 Task: Get directions from Angkor Wat, Cambodia to Preah Vihear Temple, Cambodia and reverse  starting point and destination and check the best travel modes
Action: Mouse moved to (46, 24)
Screenshot: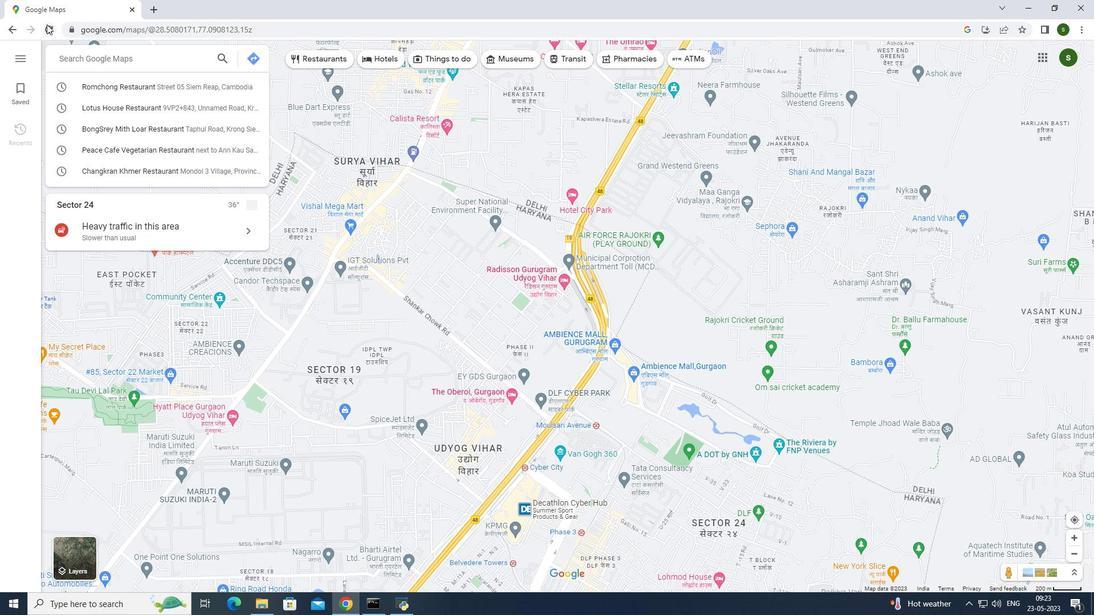
Action: Mouse pressed left at (46, 24)
Screenshot: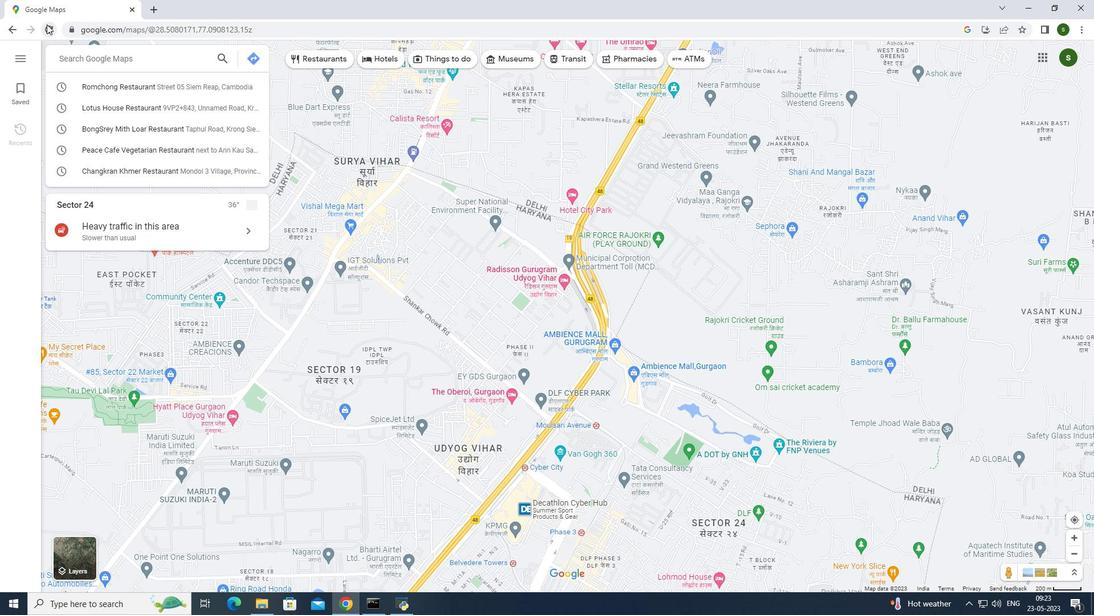 
Action: Mouse moved to (254, 55)
Screenshot: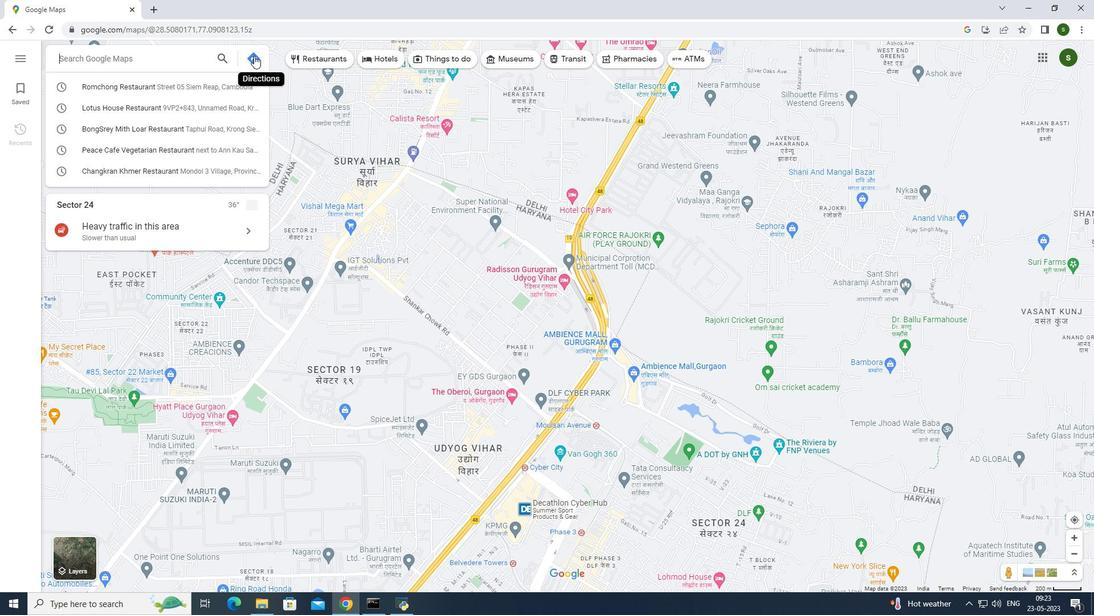 
Action: Mouse pressed left at (254, 55)
Screenshot: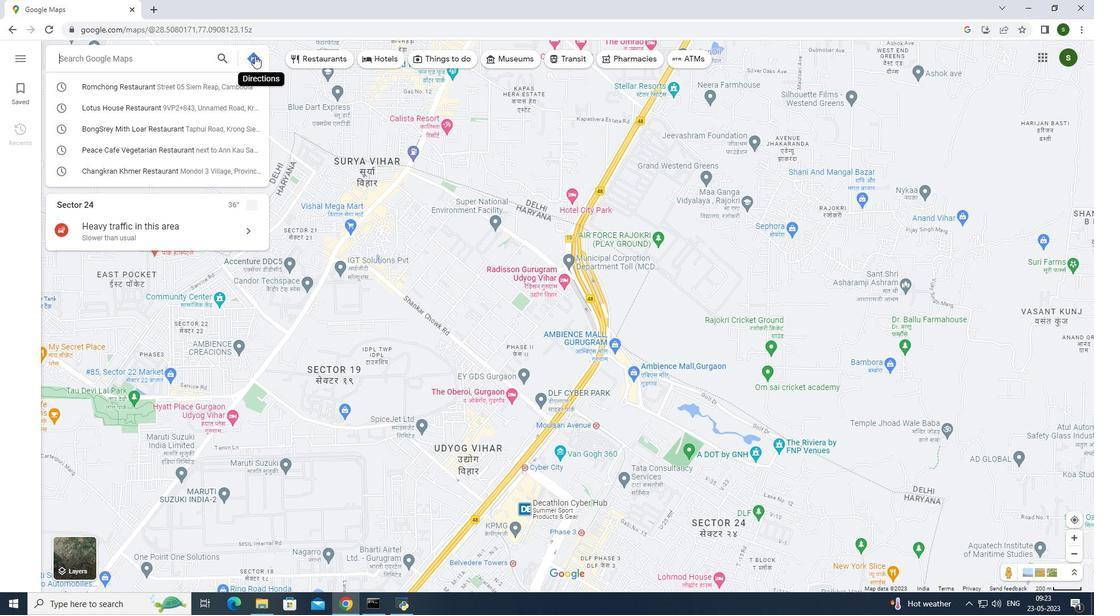 
Action: Mouse moved to (149, 89)
Screenshot: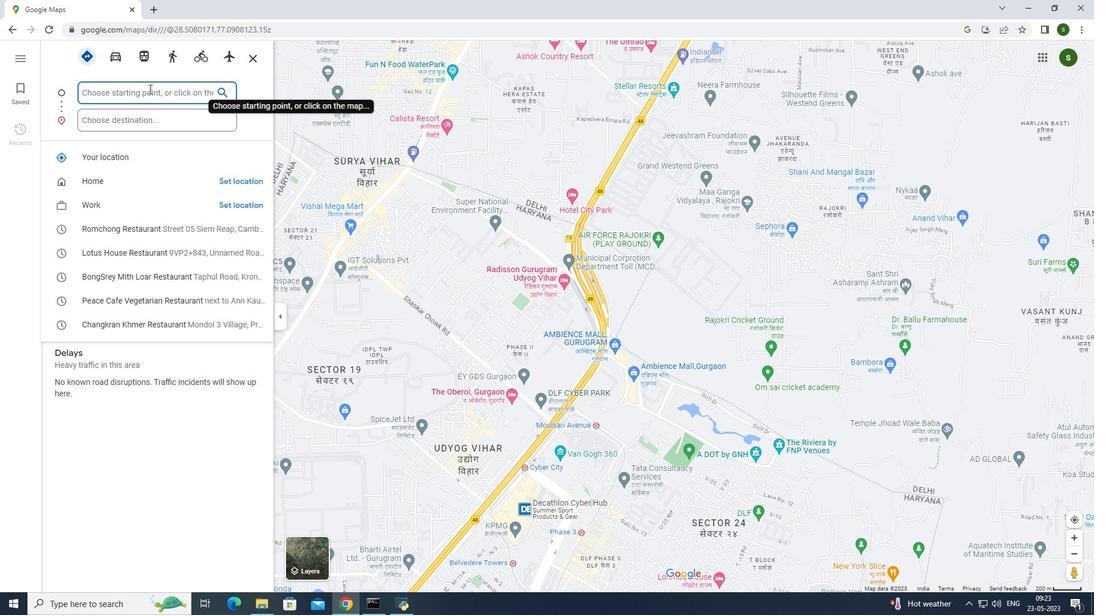 
Action: Mouse pressed left at (149, 89)
Screenshot: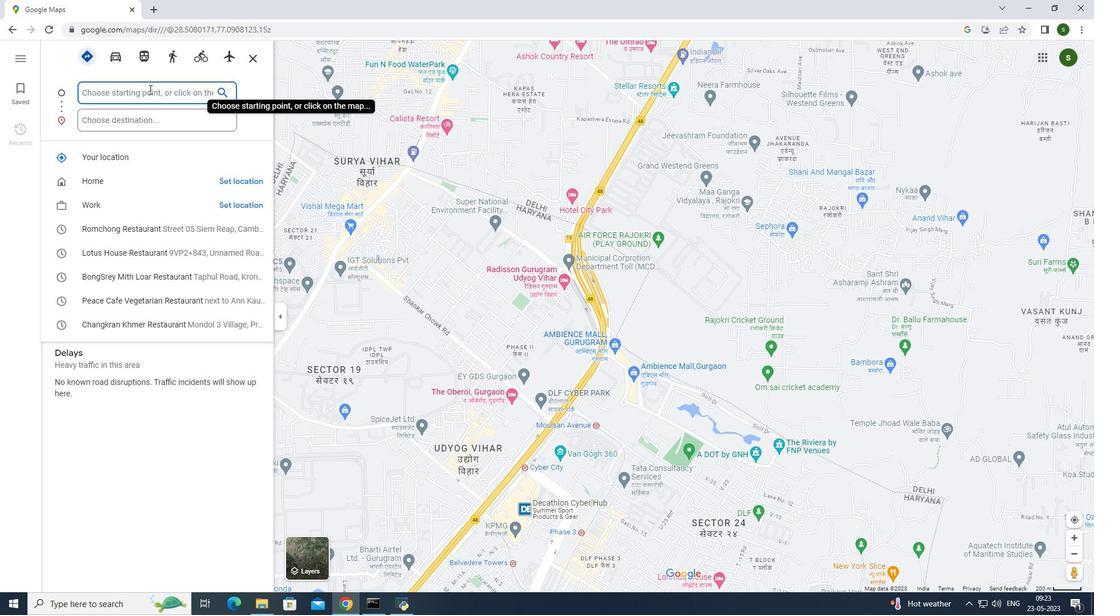 
Action: Mouse moved to (164, 84)
Screenshot: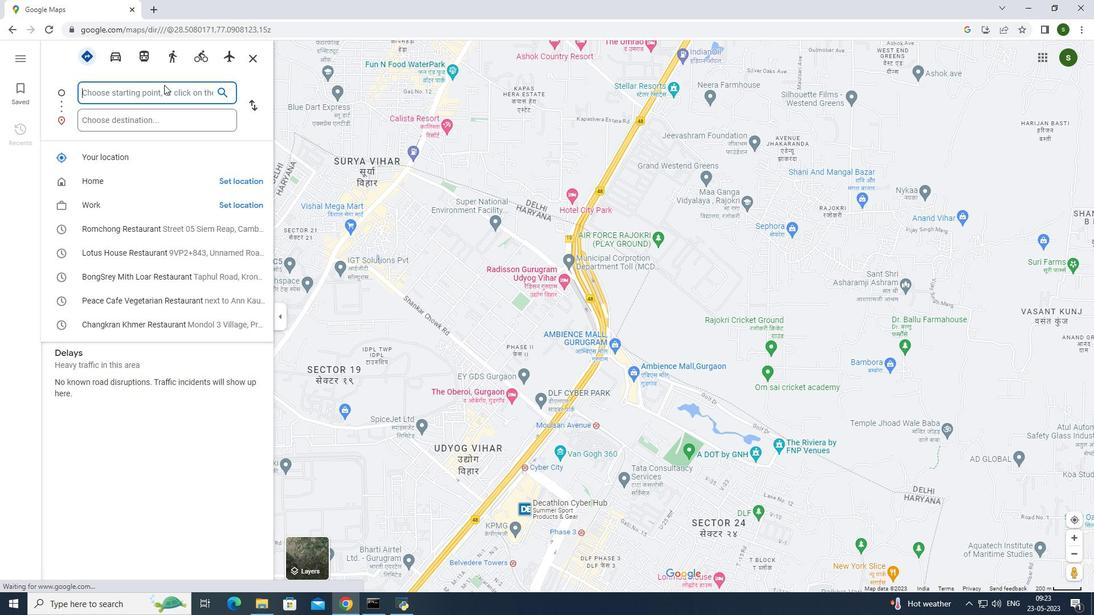 
Action: Key pressed <Key.caps_lock>A<Key.caps_lock>ngkor<Key.space><Key.caps_lock>W<Key.caps_lock>at,<Key.caps_lock>C<Key.caps_lock>ambodia
Screenshot: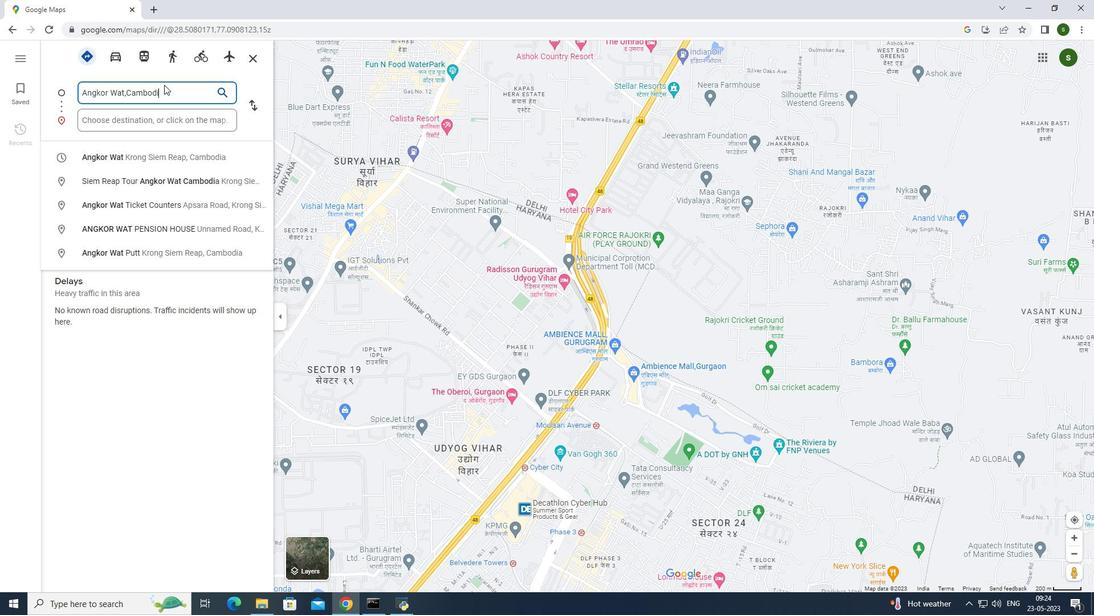 
Action: Mouse moved to (155, 127)
Screenshot: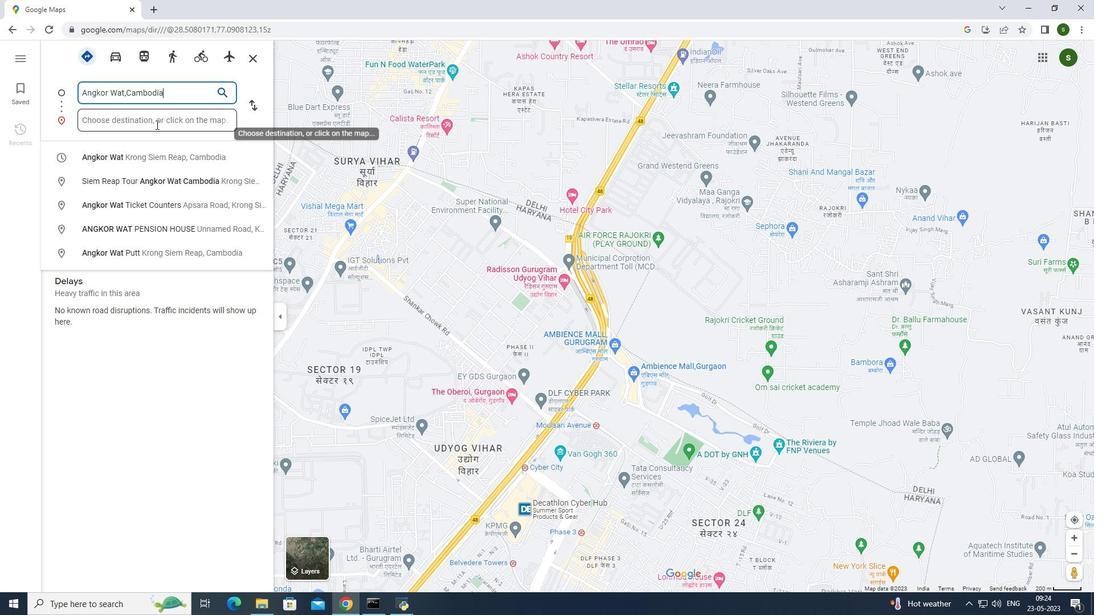 
Action: Mouse pressed left at (155, 127)
Screenshot: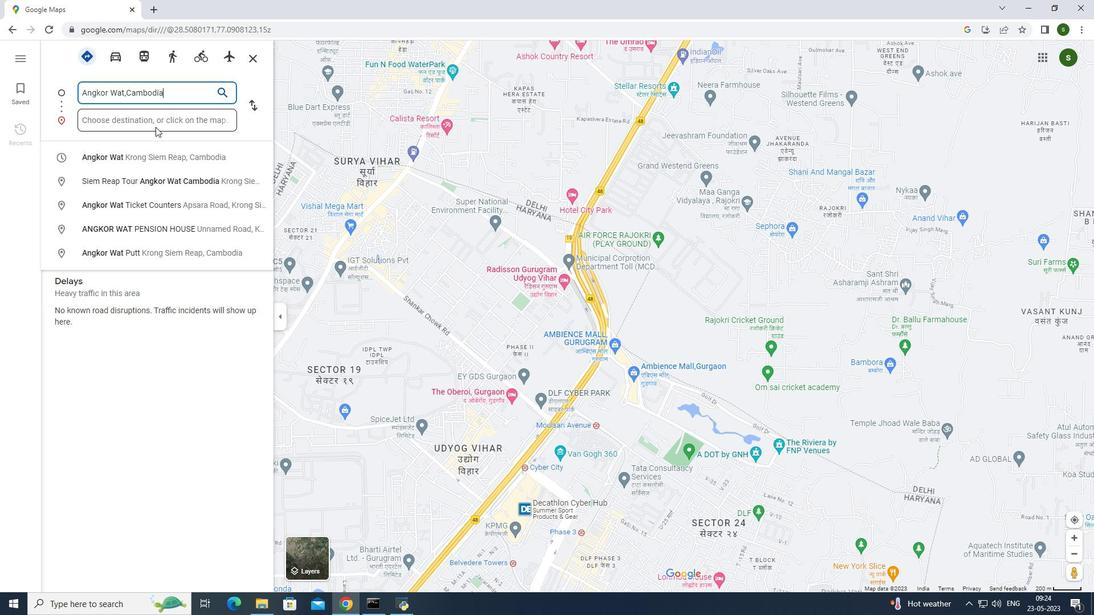 
Action: Mouse moved to (161, 124)
Screenshot: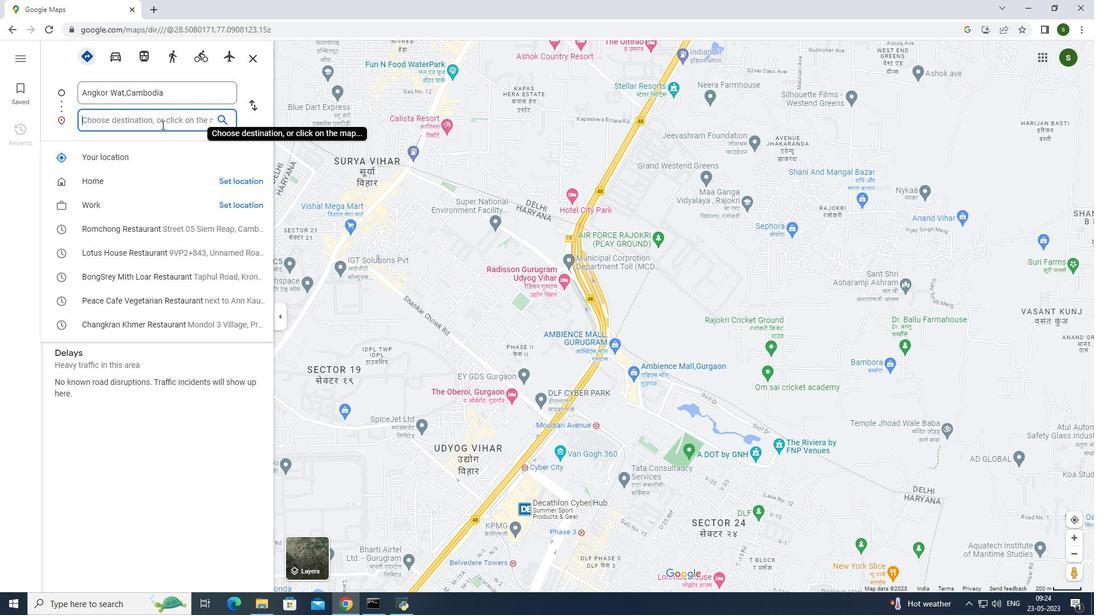 
Action: Mouse pressed left at (161, 124)
Screenshot: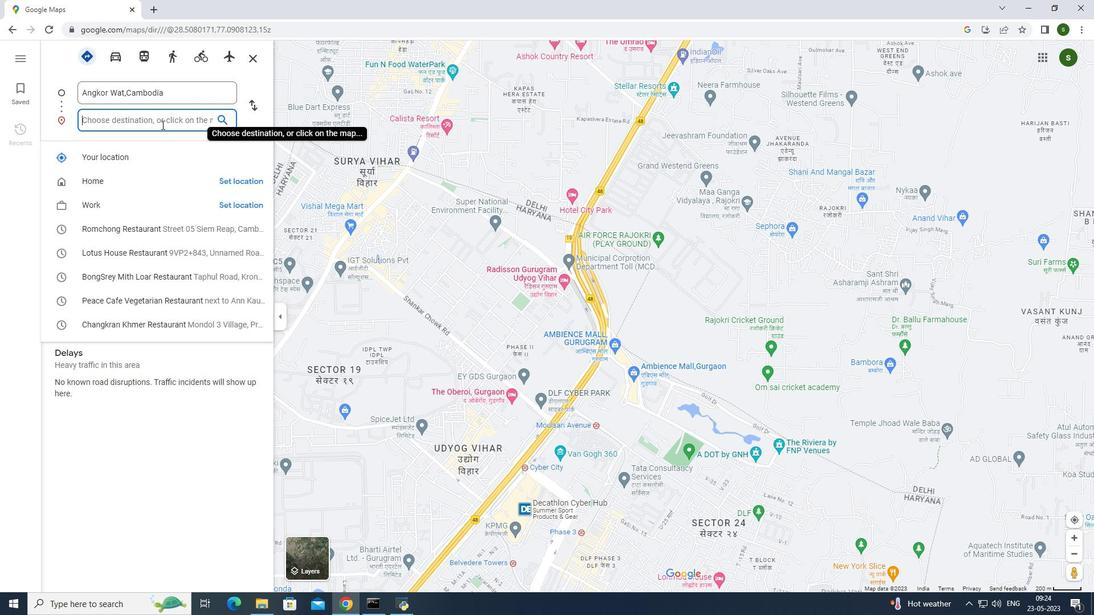
Action: Mouse moved to (163, 123)
Screenshot: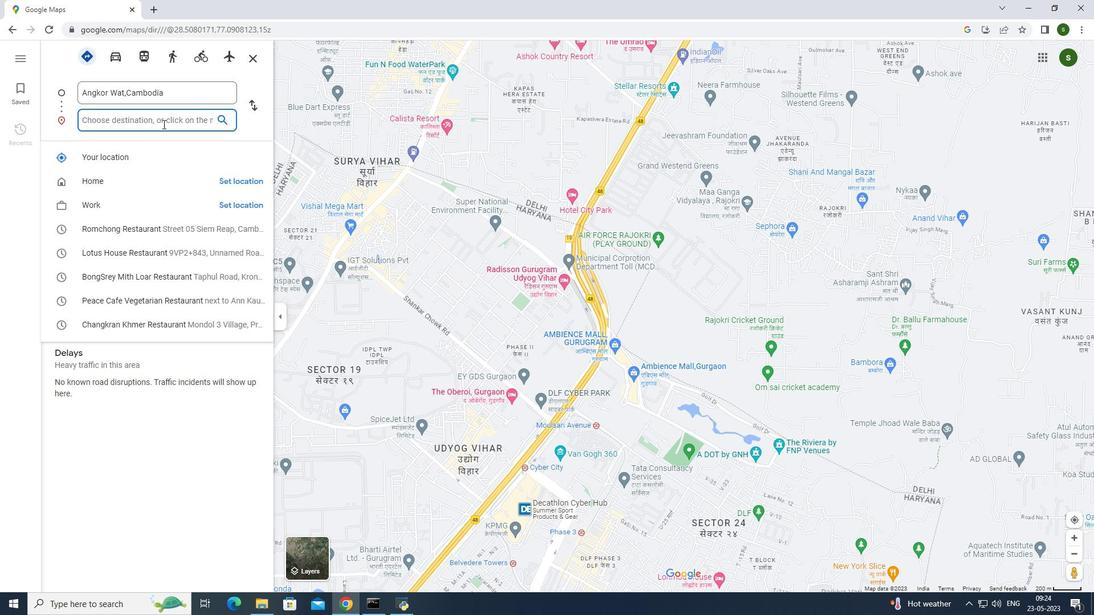 
Action: Key pressed <Key.caps_lock>P<Key.caps_lock>reah<Key.space><Key.caps_lock>V<Key.caps_lock>ihear<Key.space><Key.caps_lock>T<Key.caps_lock>emple,<Key.caps_lock>C<Key.caps_lock>ambodia<Key.enter>
Screenshot: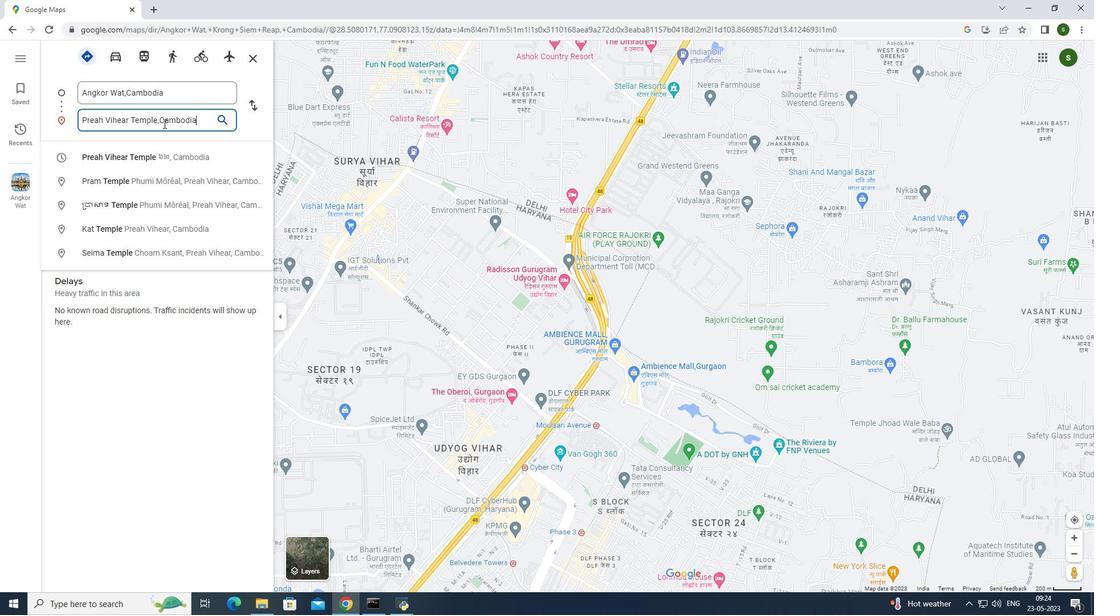 
Action: Mouse moved to (254, 108)
Screenshot: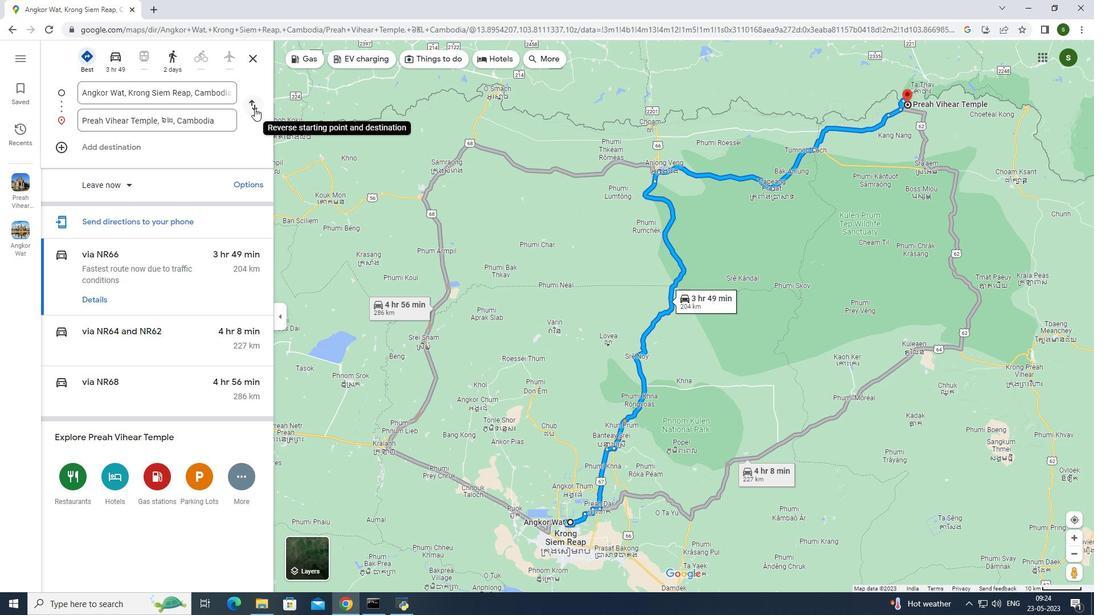 
Action: Mouse pressed left at (254, 108)
Screenshot: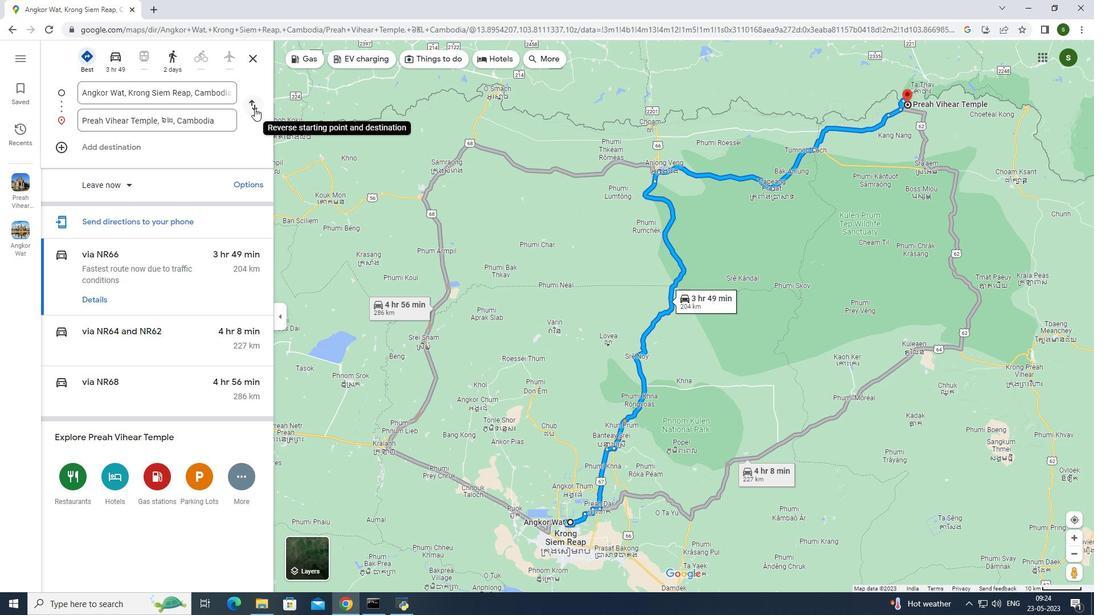 
Action: Mouse moved to (559, 59)
Screenshot: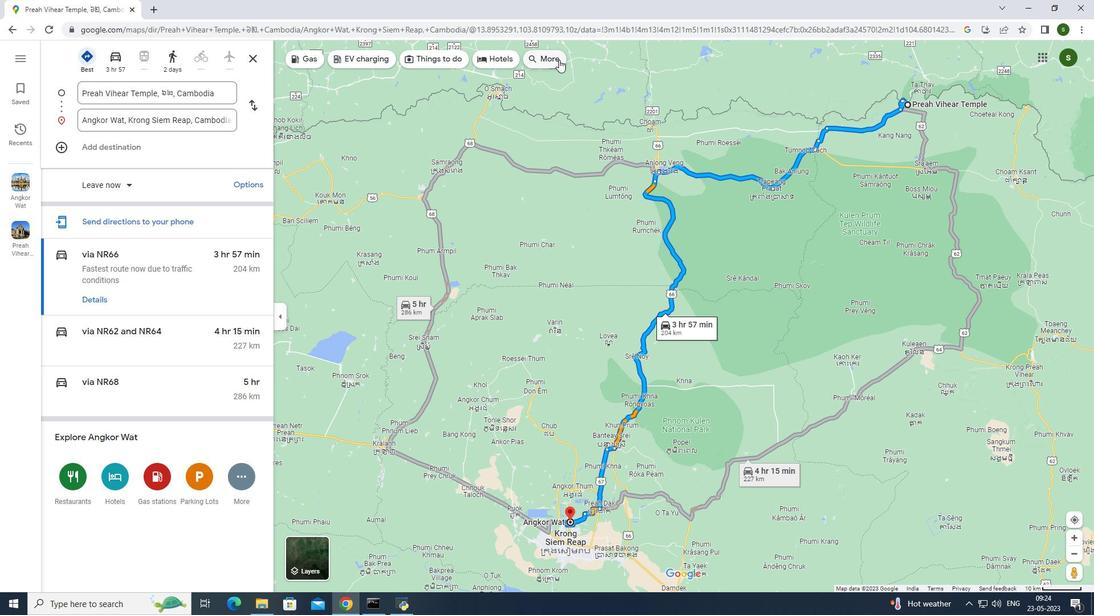 
Action: Mouse pressed left at (559, 59)
Screenshot: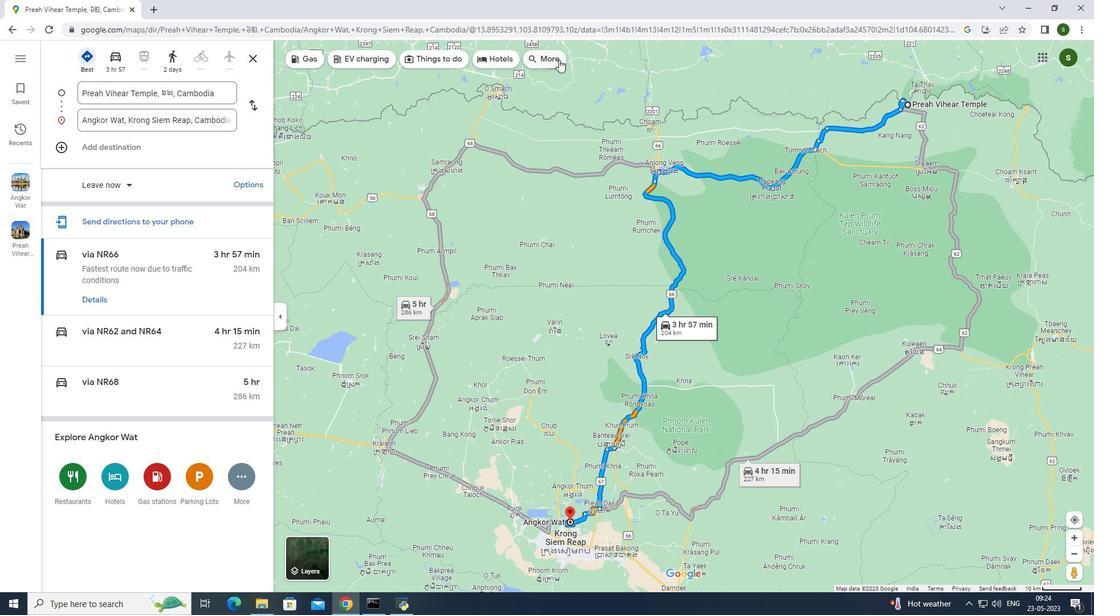 
Action: Mouse moved to (58, 62)
Screenshot: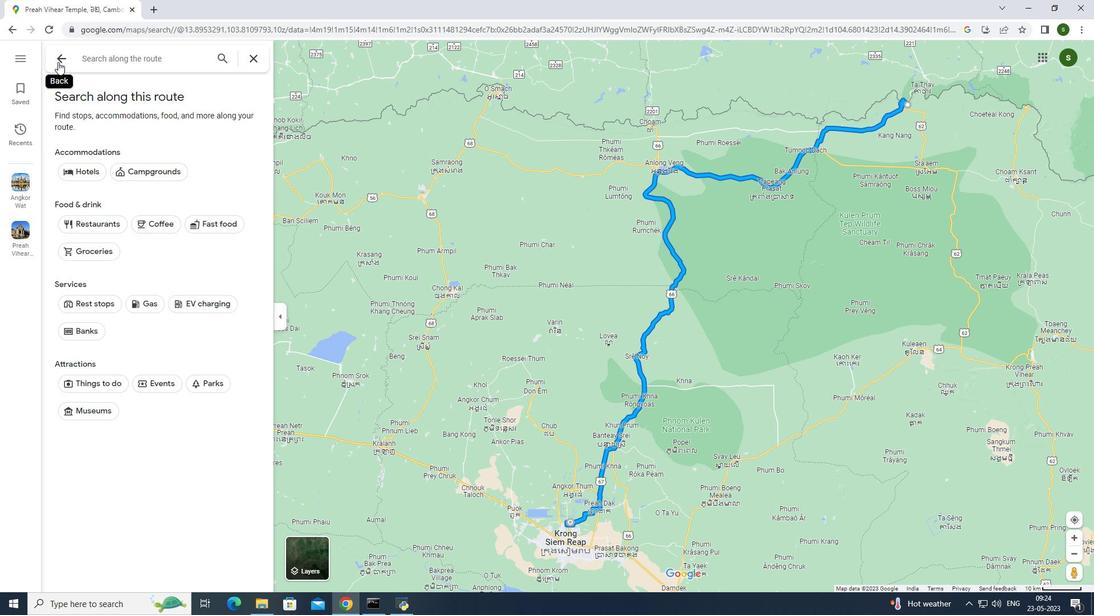 
Action: Mouse pressed left at (58, 62)
Screenshot: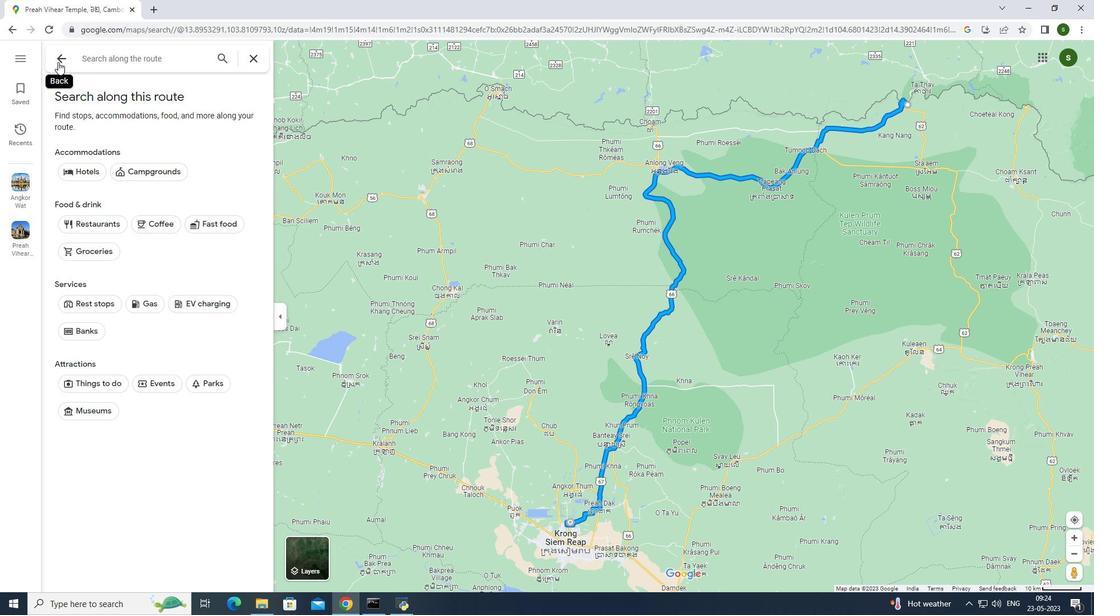 
Action: Mouse moved to (250, 185)
Screenshot: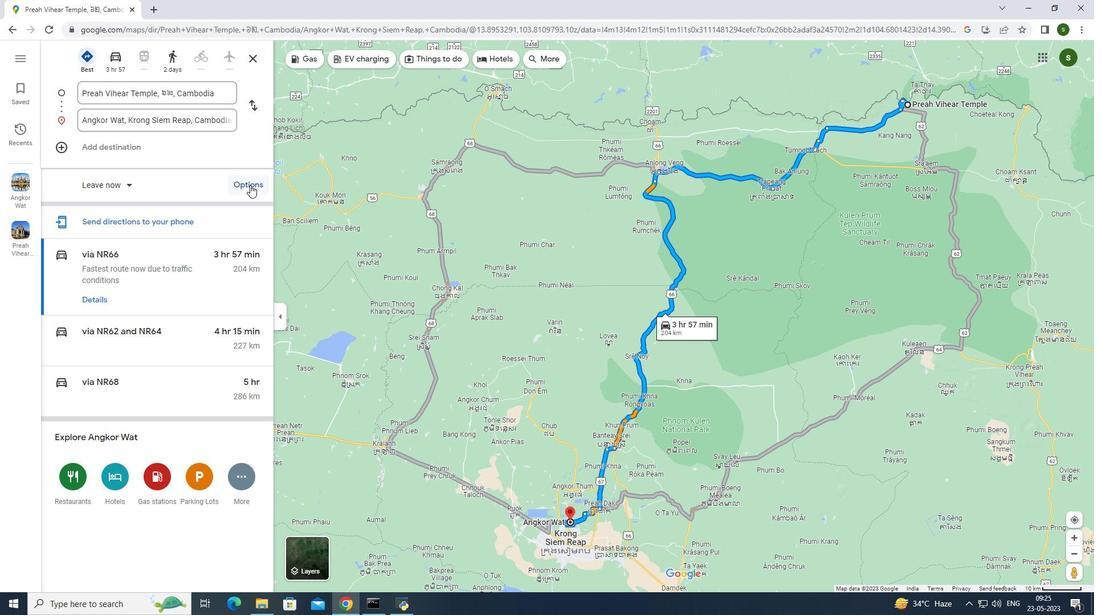 
Action: Mouse pressed left at (250, 185)
Screenshot: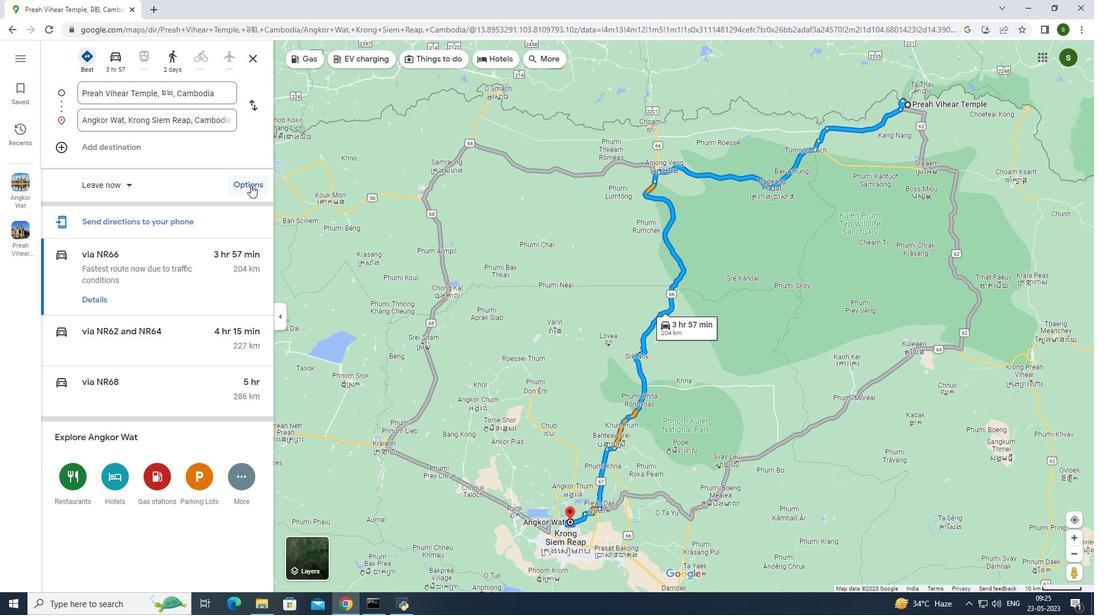 
Action: Mouse pressed left at (250, 185)
Screenshot: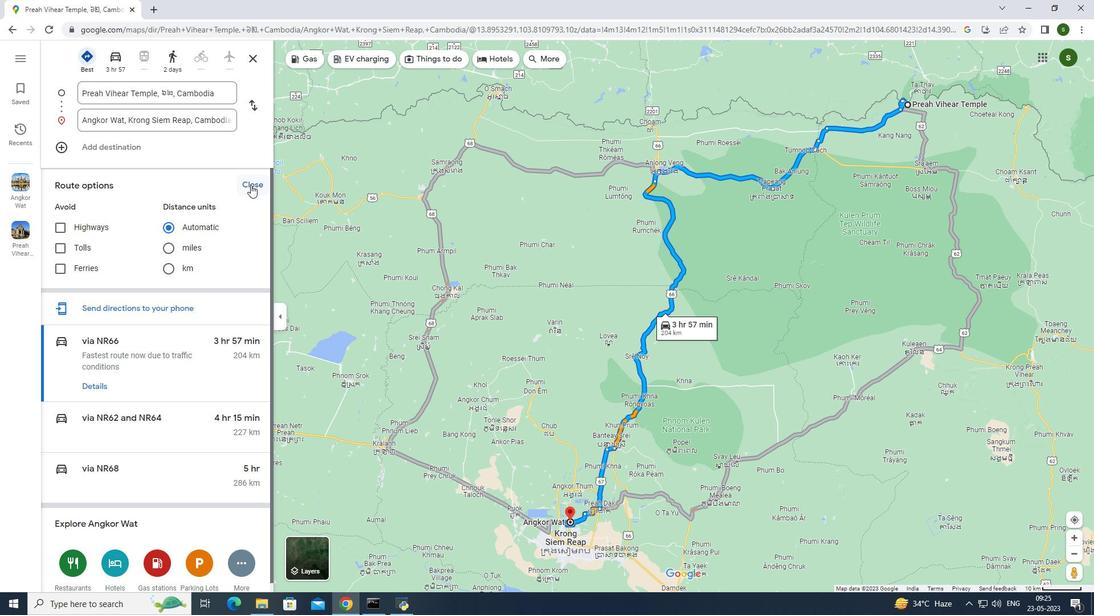 
Action: Mouse moved to (120, 66)
Screenshot: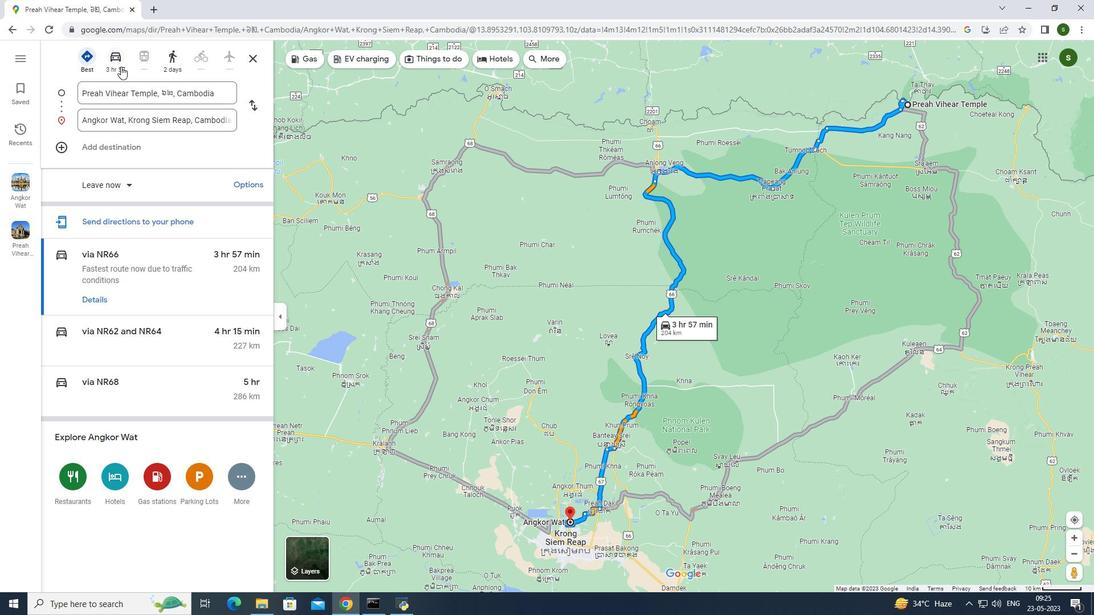 
Action: Mouse pressed left at (120, 66)
Screenshot: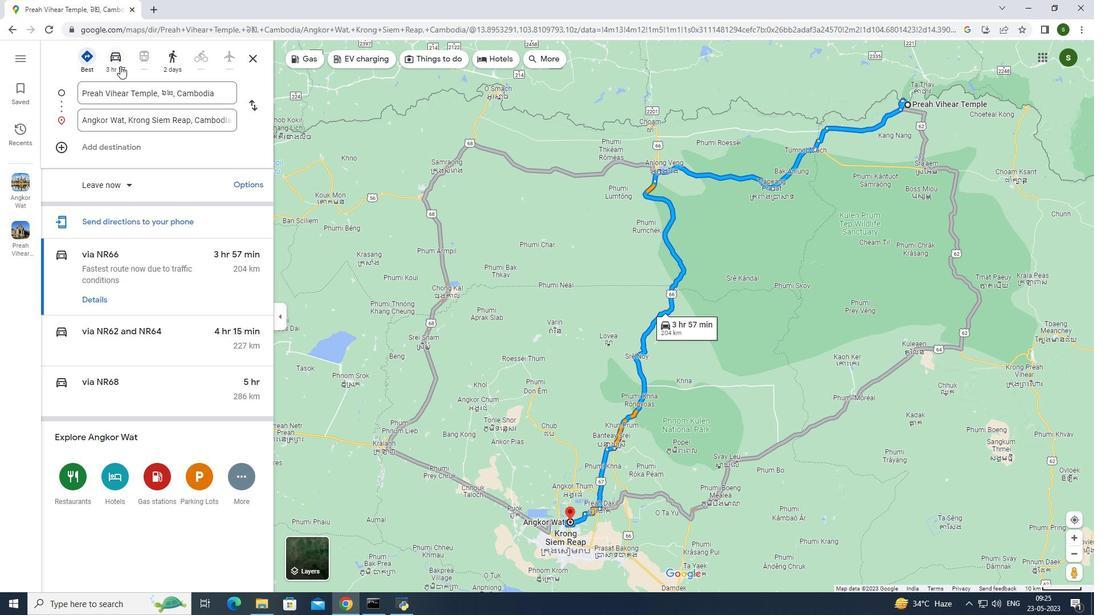 
Action: Mouse moved to (137, 295)
Screenshot: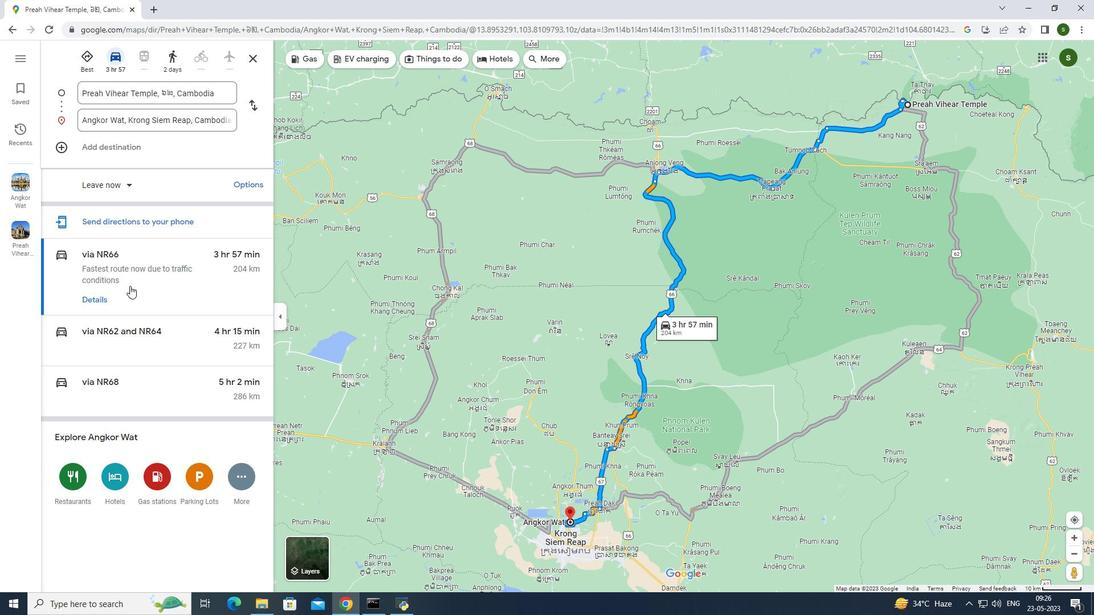 
Action: Mouse pressed left at (137, 295)
Screenshot: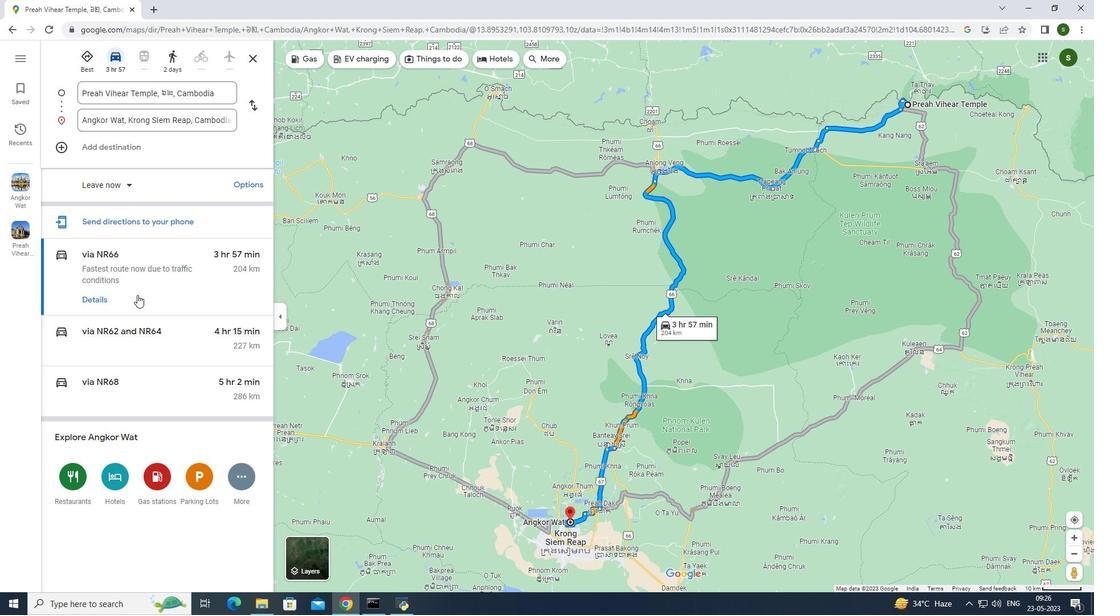 
Action: Mouse moved to (59, 59)
Screenshot: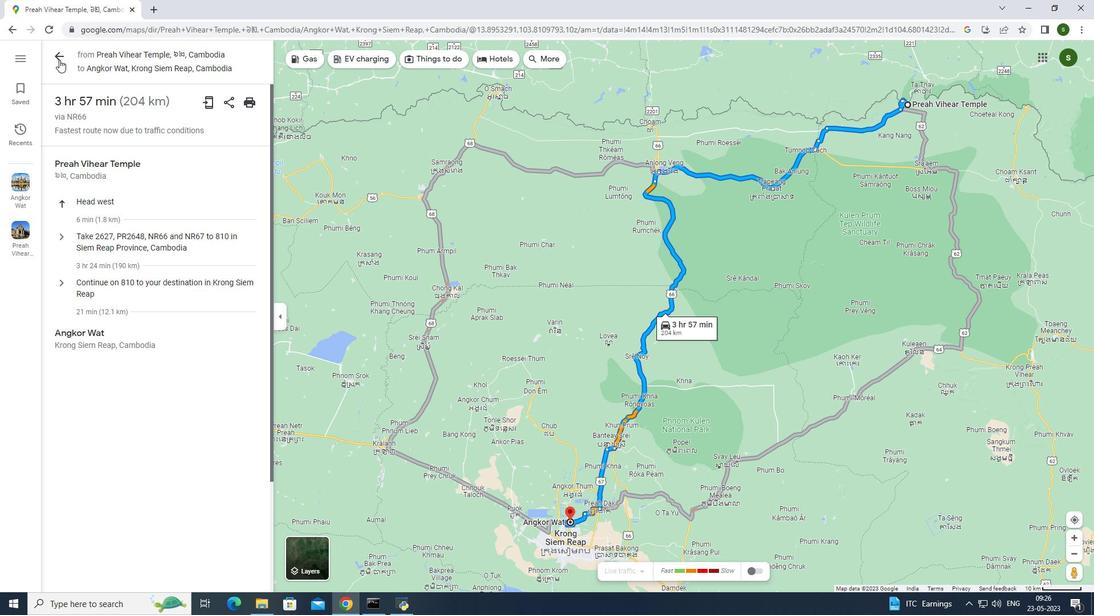 
Action: Mouse pressed left at (59, 59)
Screenshot: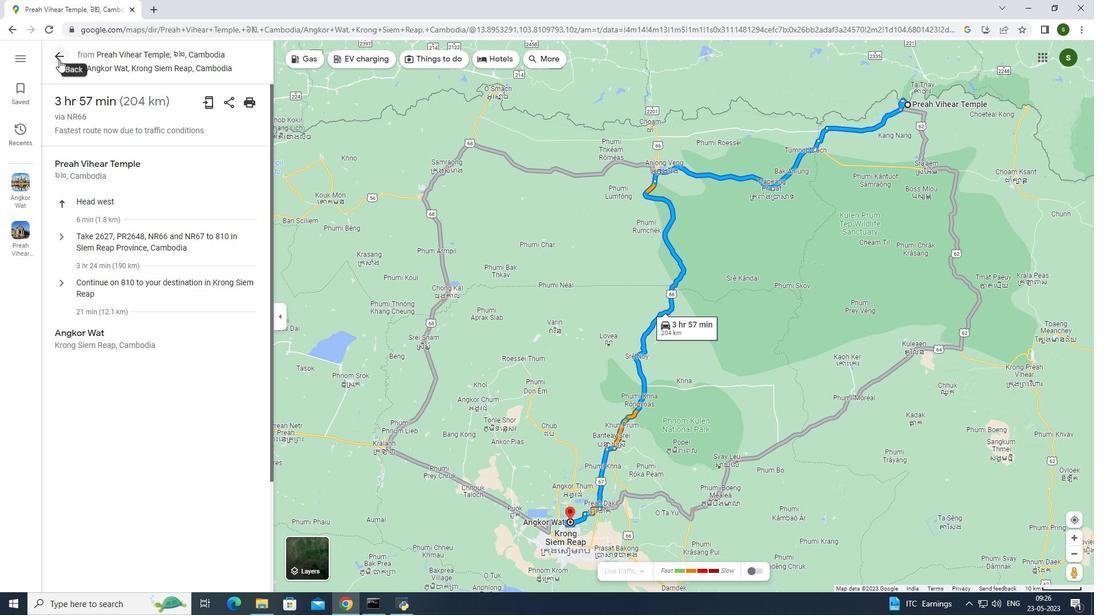 
Action: Mouse moved to (147, 322)
Screenshot: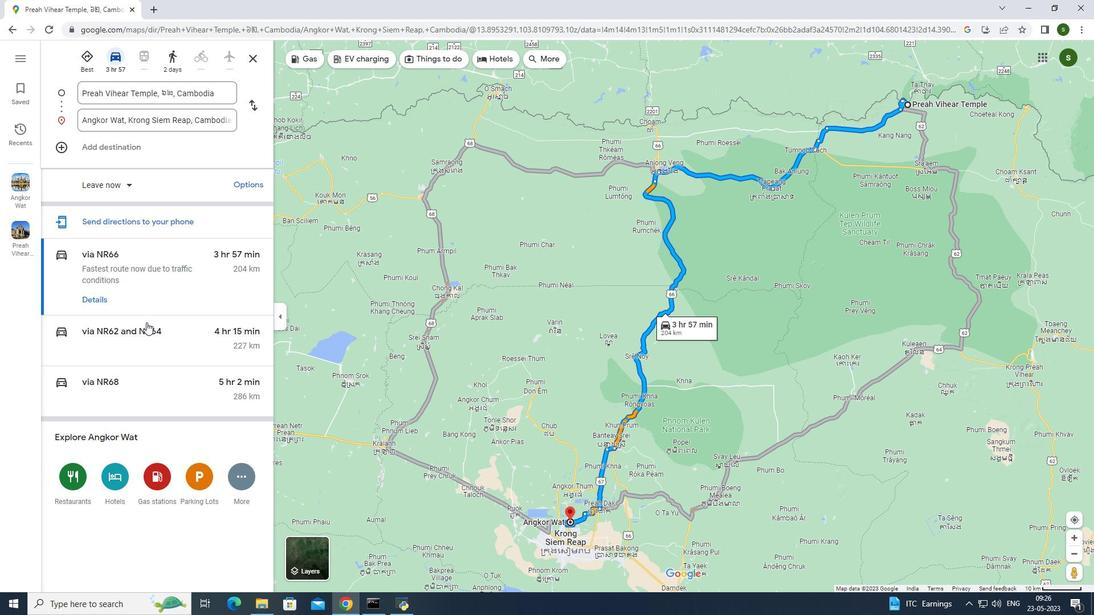 
Action: Mouse pressed left at (147, 322)
Screenshot: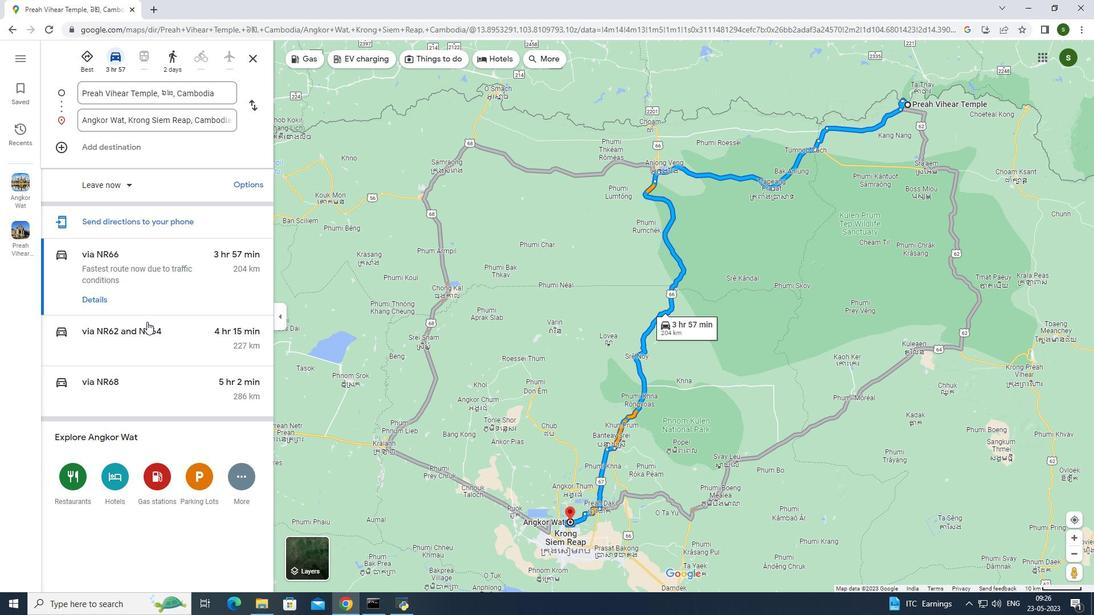 
Action: Mouse moved to (707, 412)
Screenshot: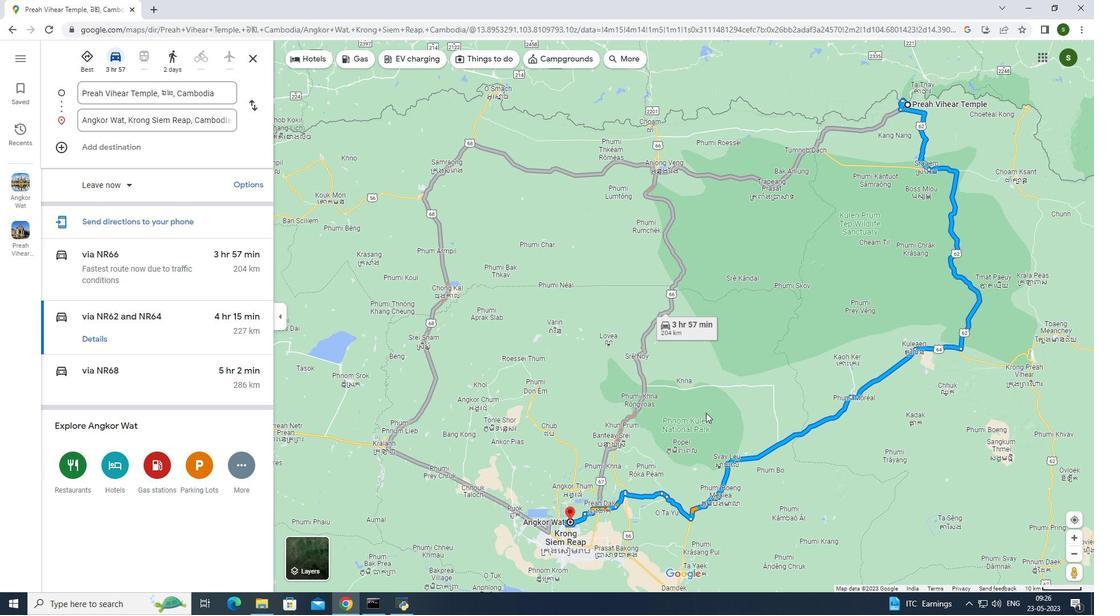 
Action: Mouse pressed left at (707, 412)
Screenshot: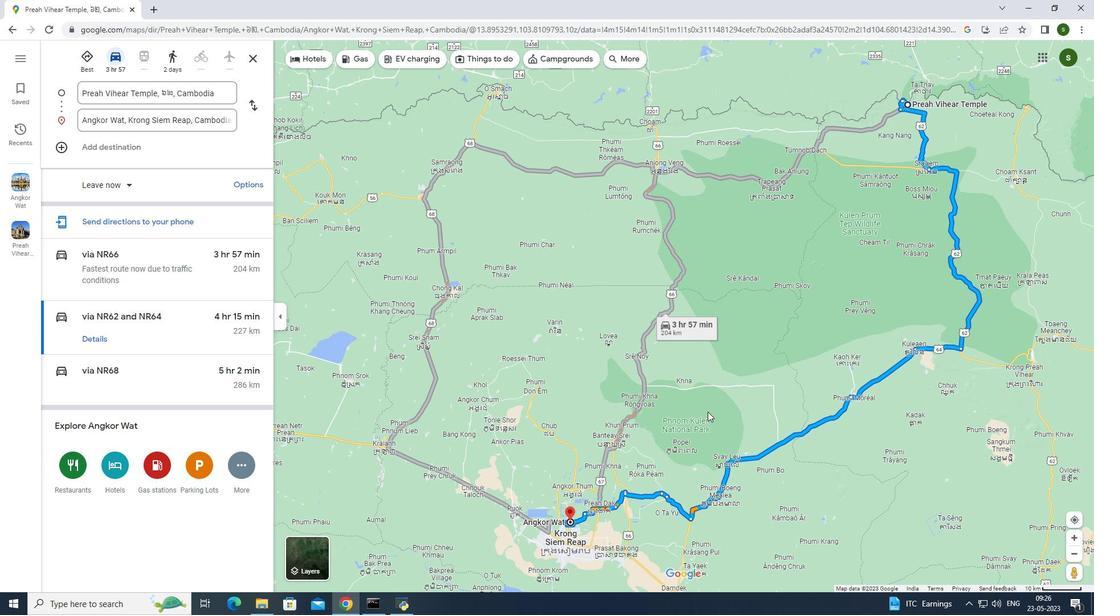 
Action: Mouse moved to (604, 292)
Screenshot: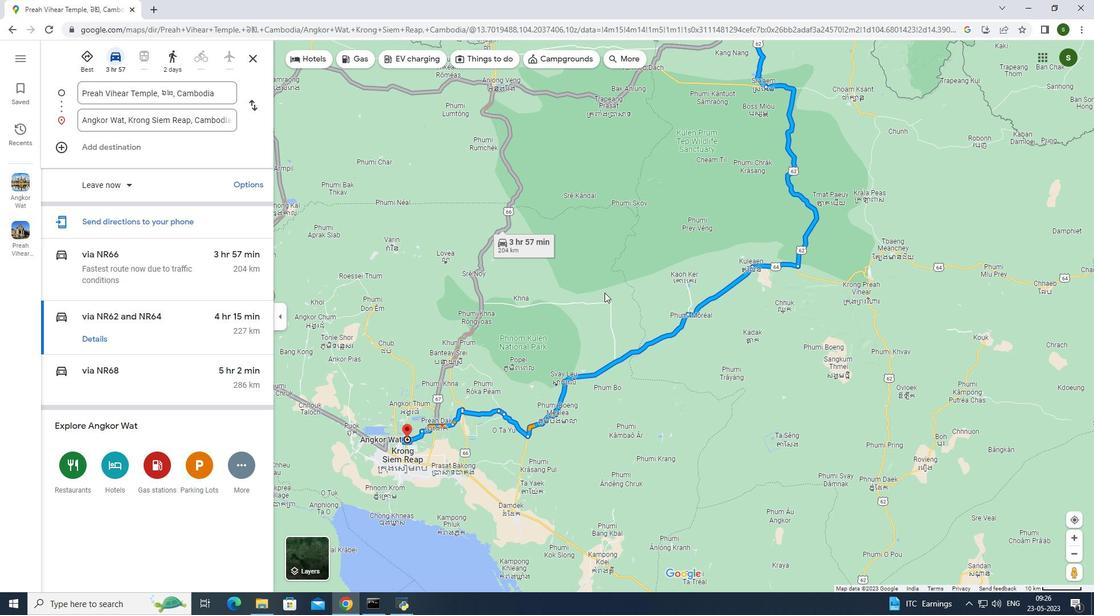 
Action: Mouse pressed left at (604, 292)
Screenshot: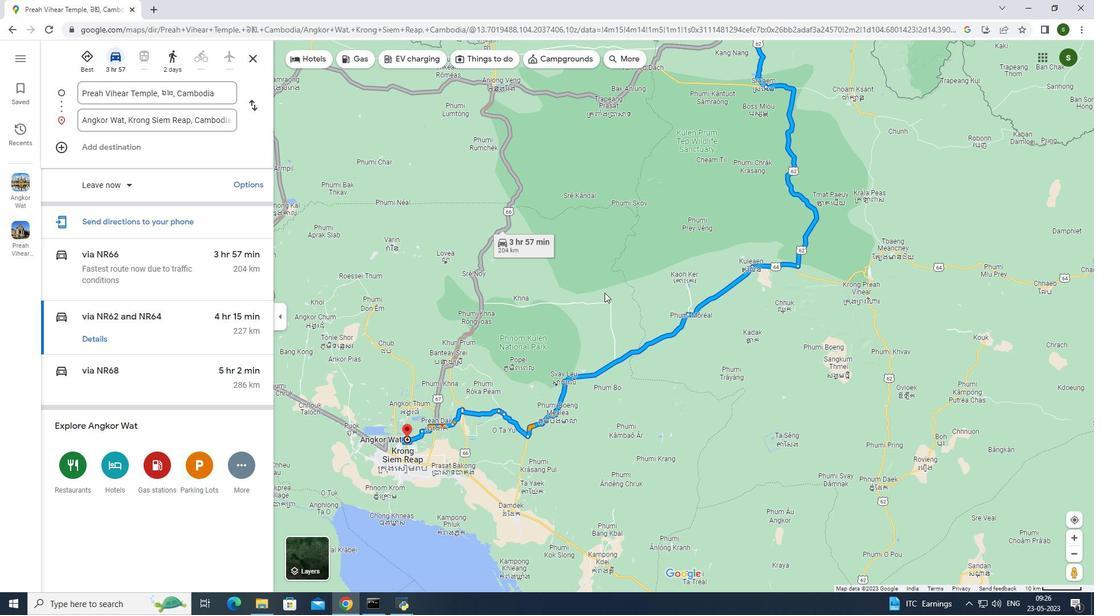 
Action: Mouse moved to (584, 206)
Screenshot: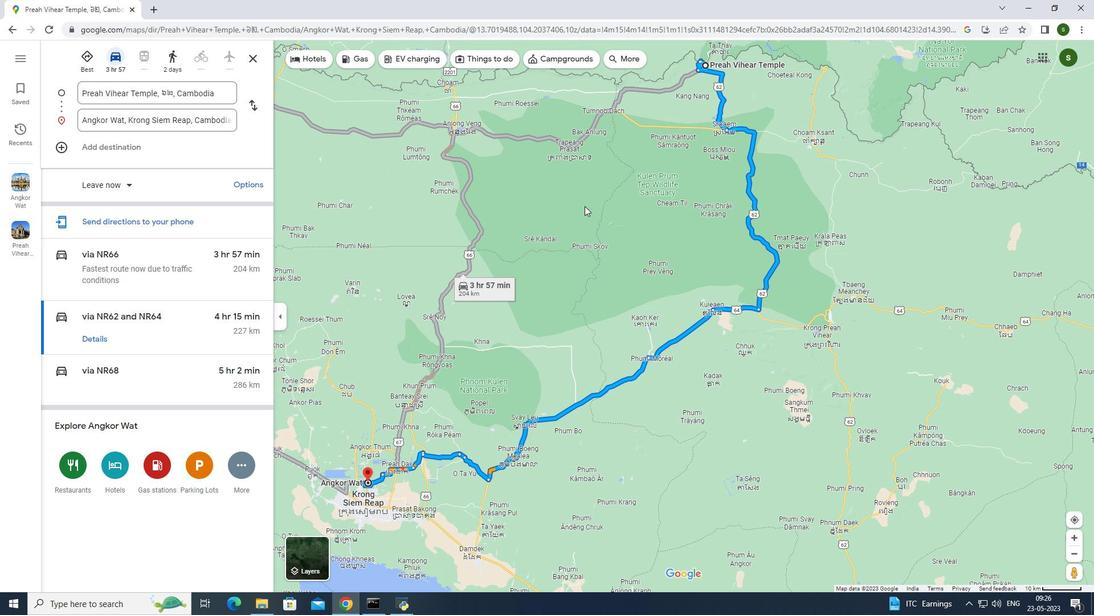 
Action: Mouse pressed left at (584, 206)
Screenshot: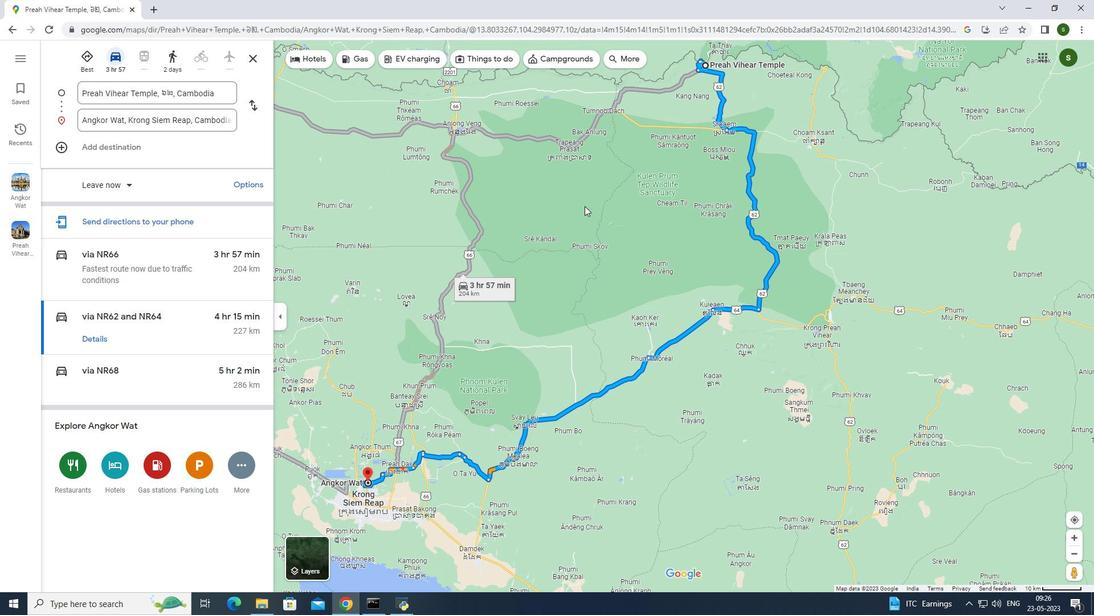 
Action: Mouse moved to (678, 131)
Screenshot: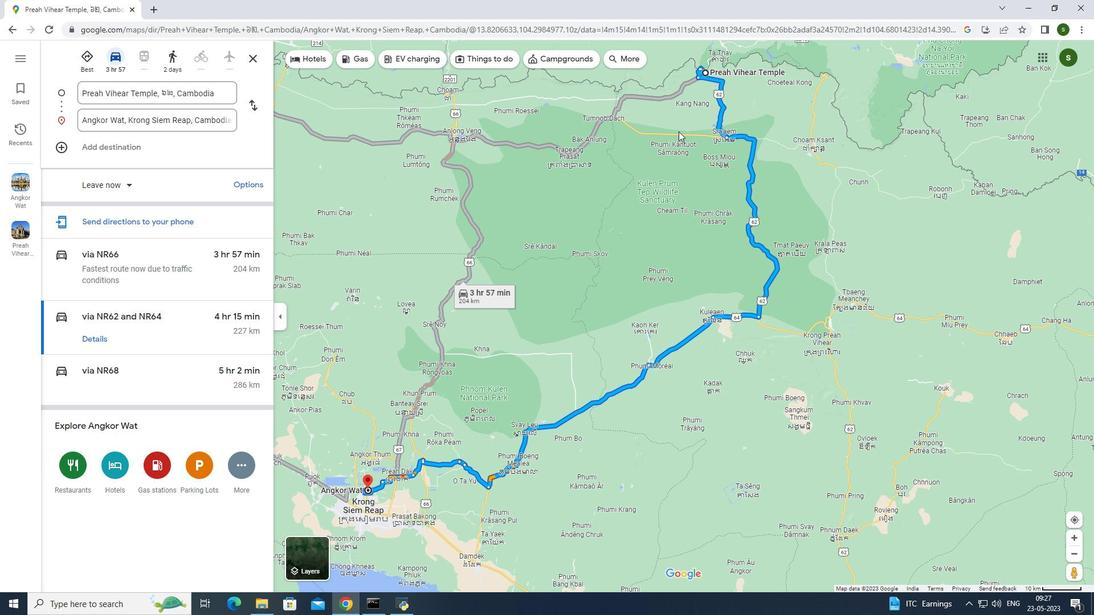 
Action: Mouse pressed left at (678, 131)
Screenshot: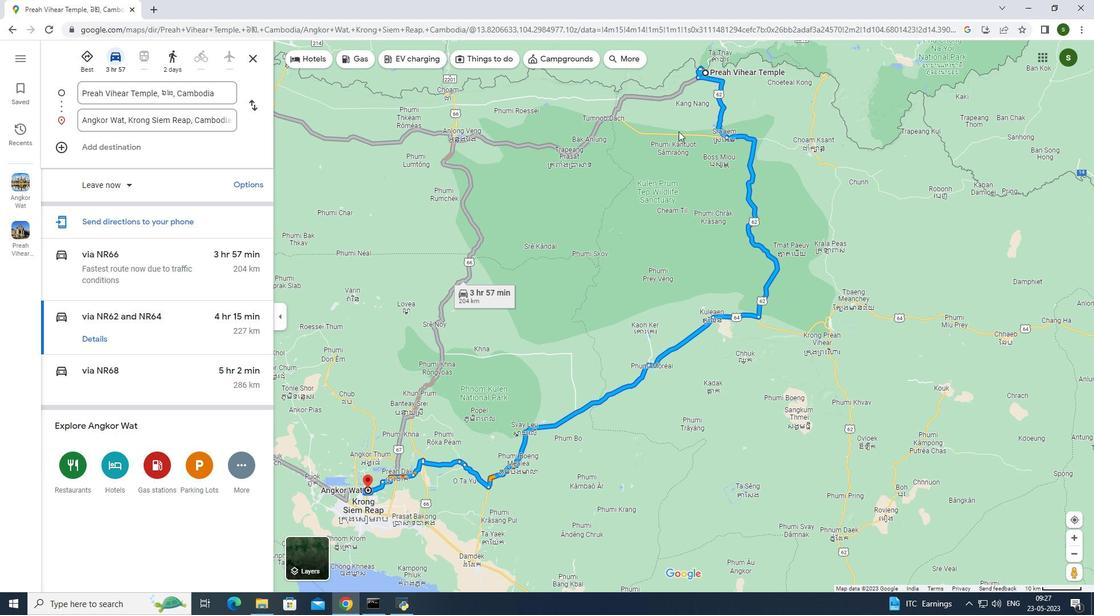 
Action: Mouse moved to (150, 370)
Screenshot: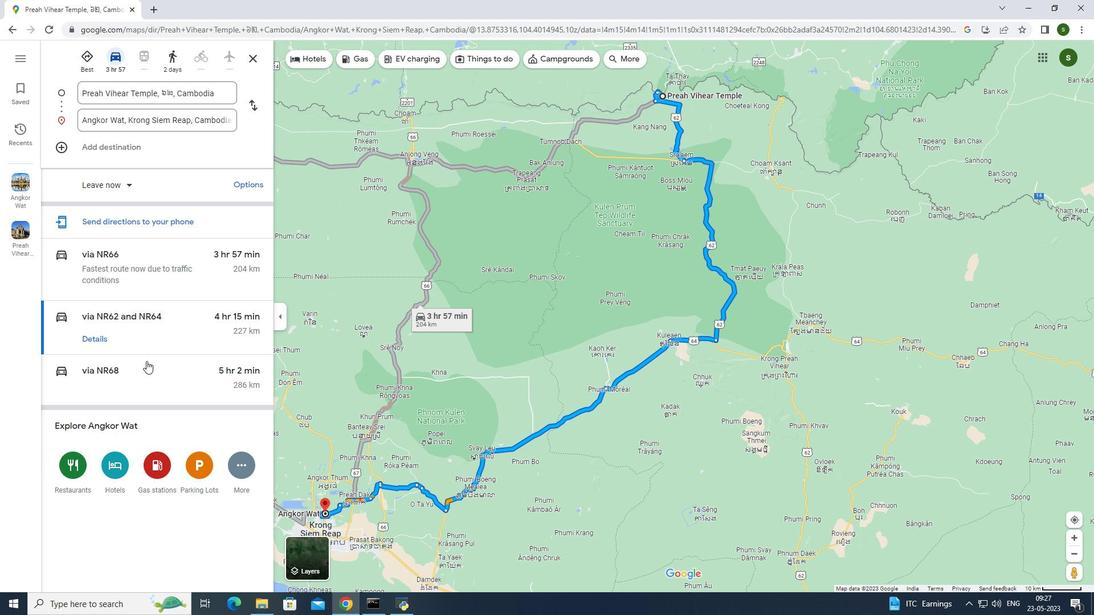 
Action: Mouse pressed left at (150, 370)
Screenshot: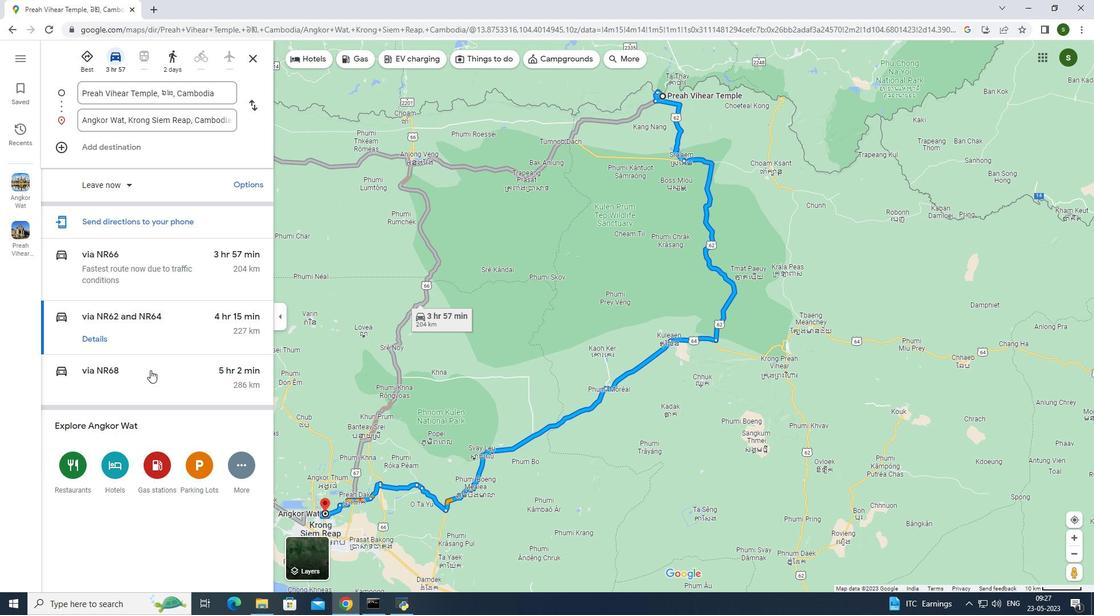 
Action: Mouse moved to (82, 387)
Screenshot: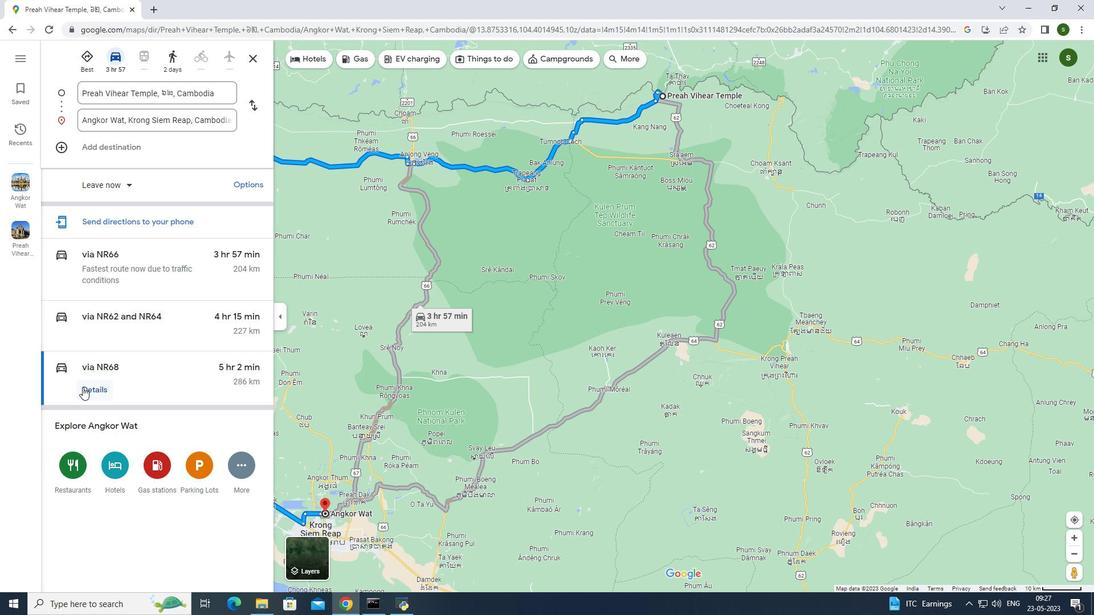 
Action: Mouse pressed left at (82, 387)
Screenshot: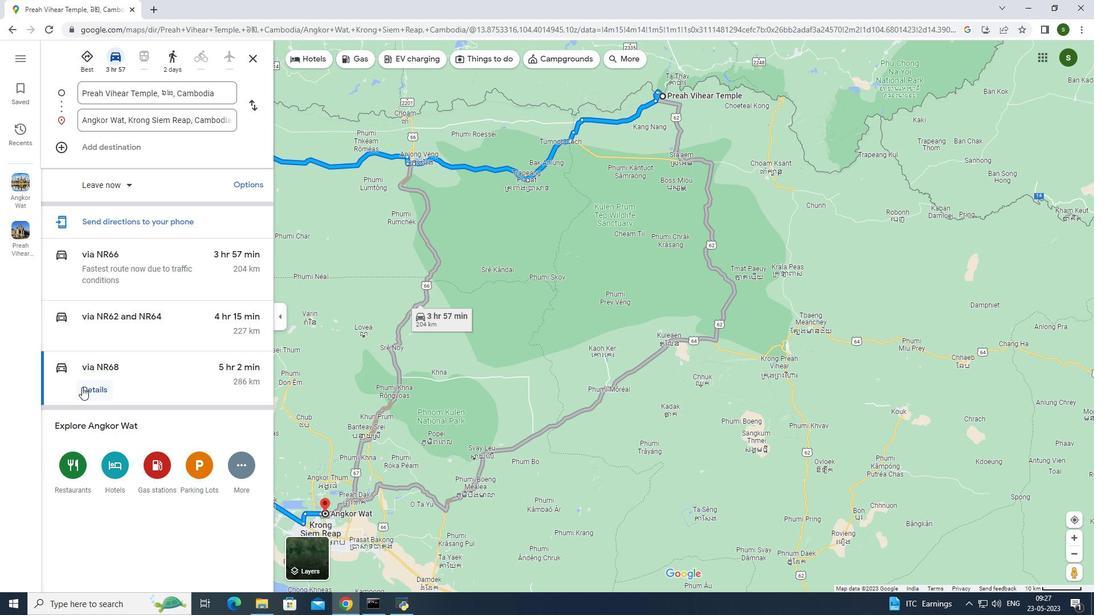 
Action: Mouse moved to (526, 480)
Screenshot: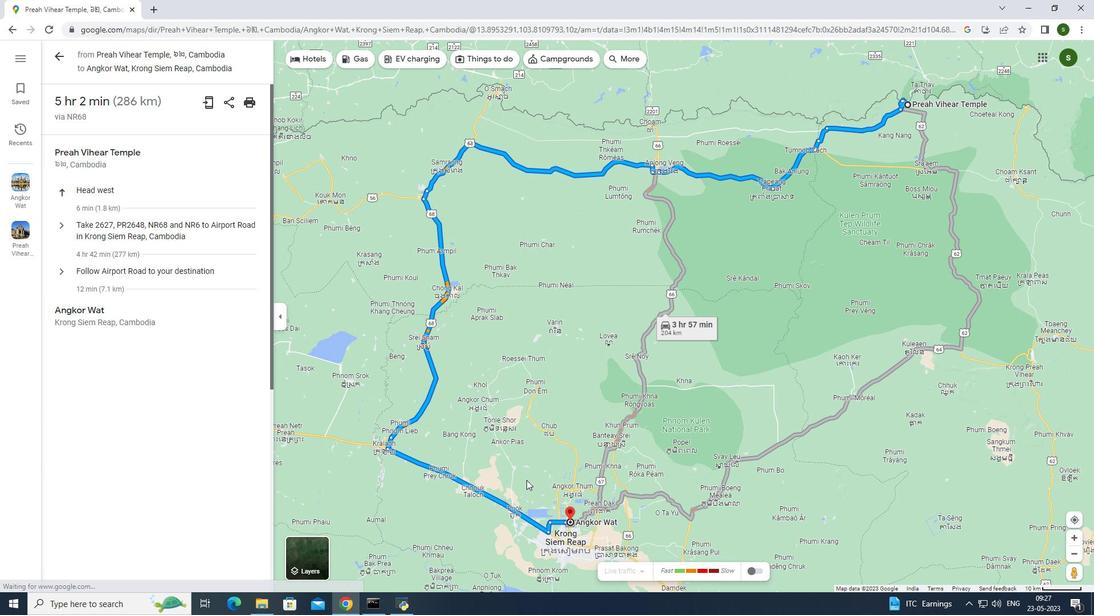 
Action: Mouse pressed left at (526, 480)
Screenshot: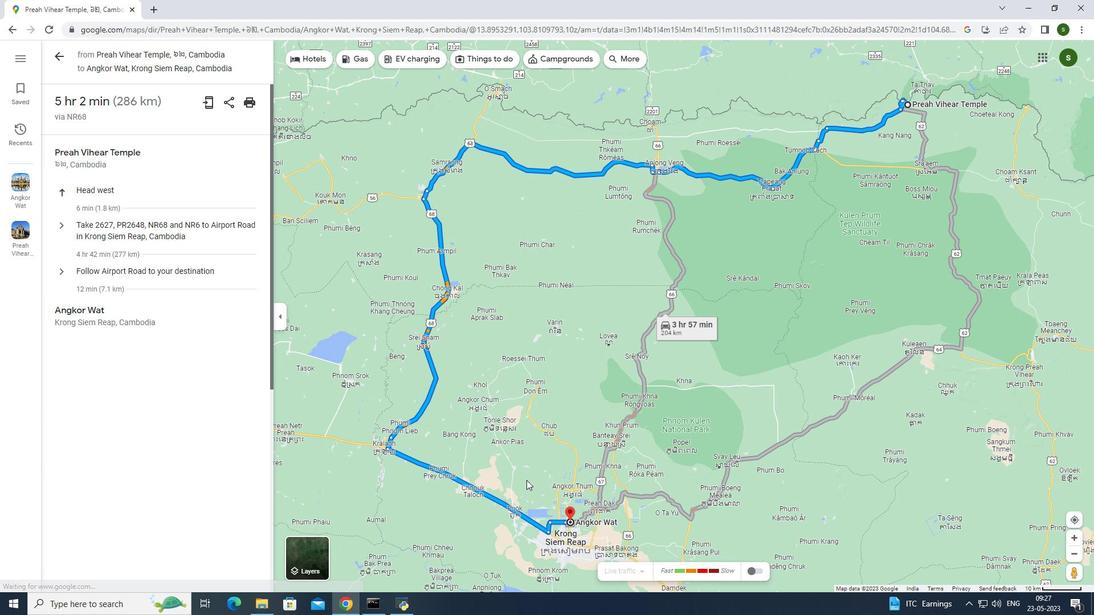 
Action: Mouse moved to (474, 291)
Screenshot: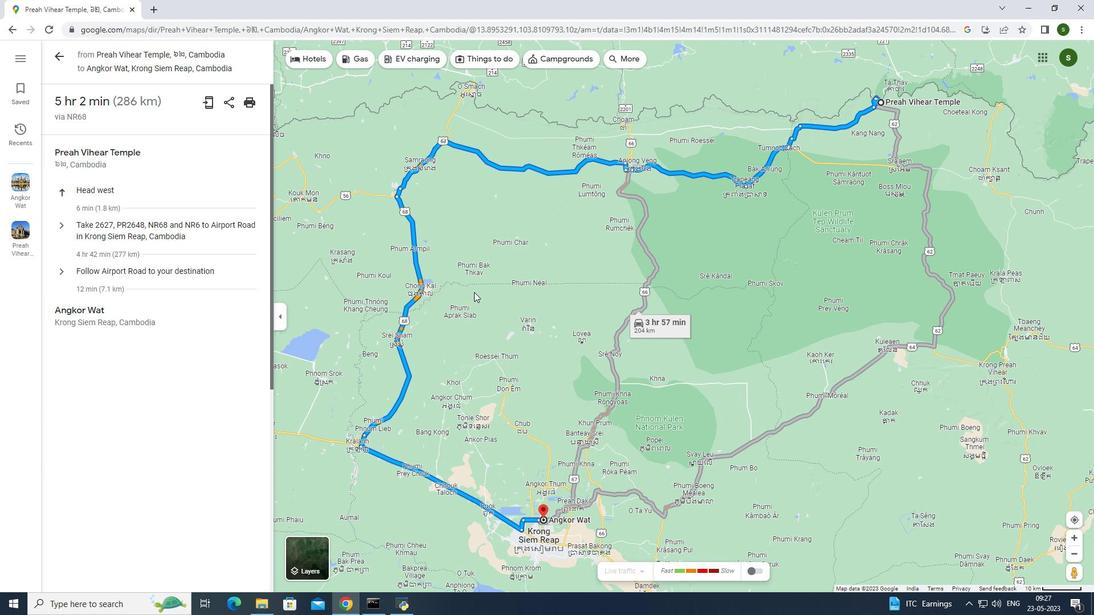 
Action: Mouse pressed left at (474, 291)
Screenshot: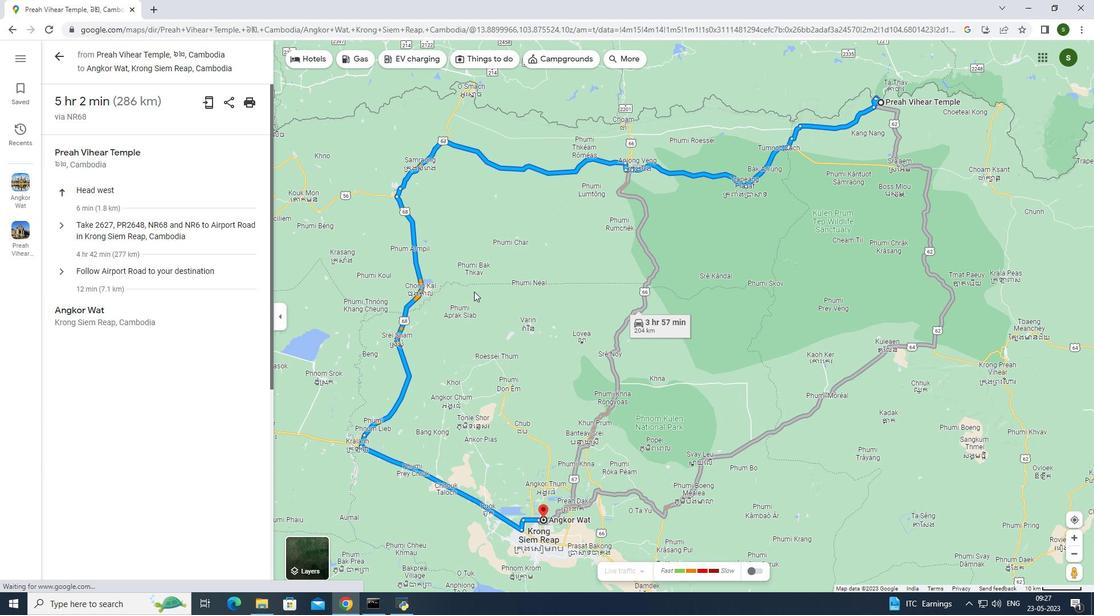 
Action: Mouse moved to (641, 307)
Screenshot: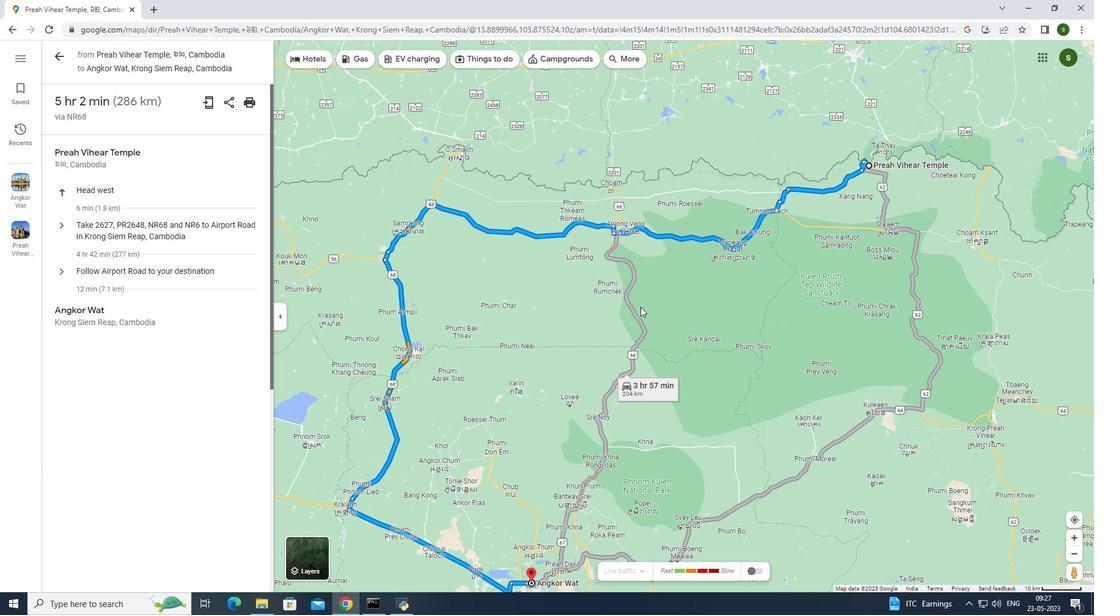 
Action: Mouse pressed left at (641, 307)
Screenshot: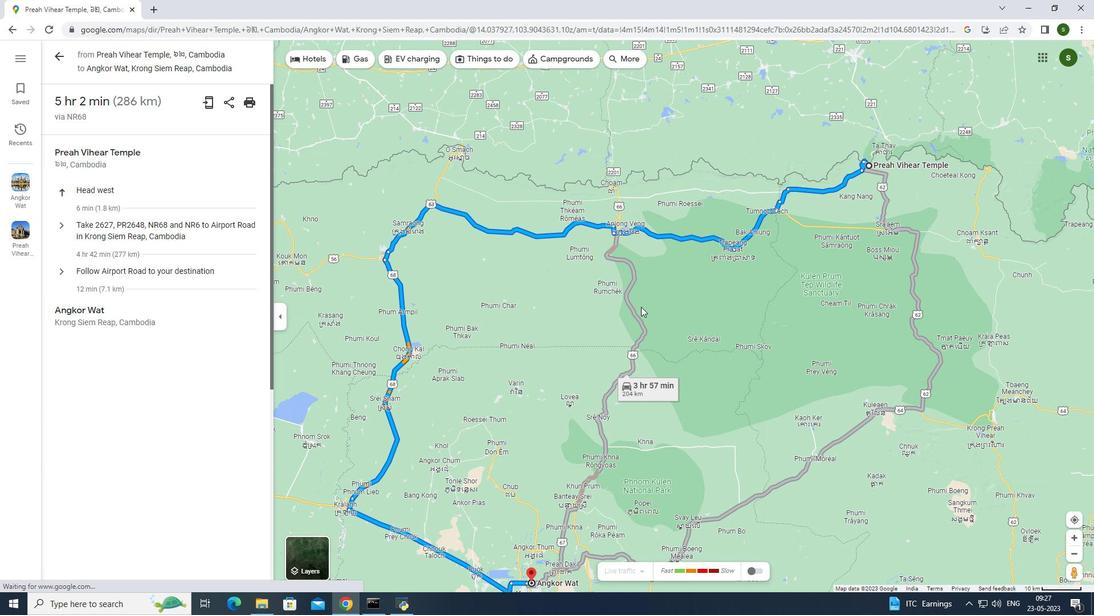 
Action: Mouse moved to (742, 221)
Screenshot: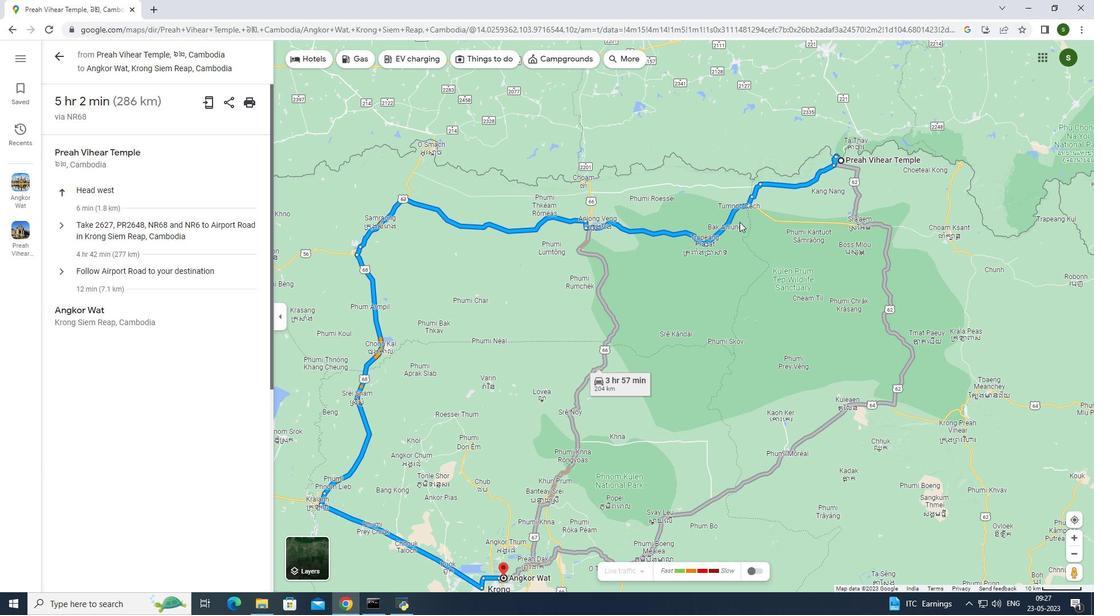 
Action: Mouse pressed left at (742, 221)
Screenshot: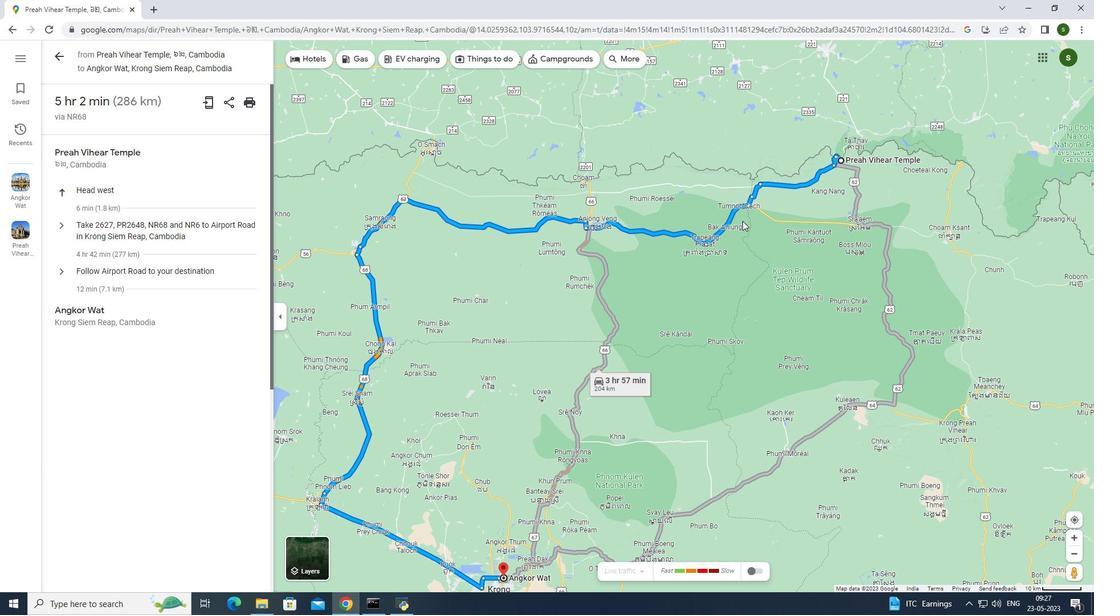 
Action: Mouse moved to (695, 240)
Screenshot: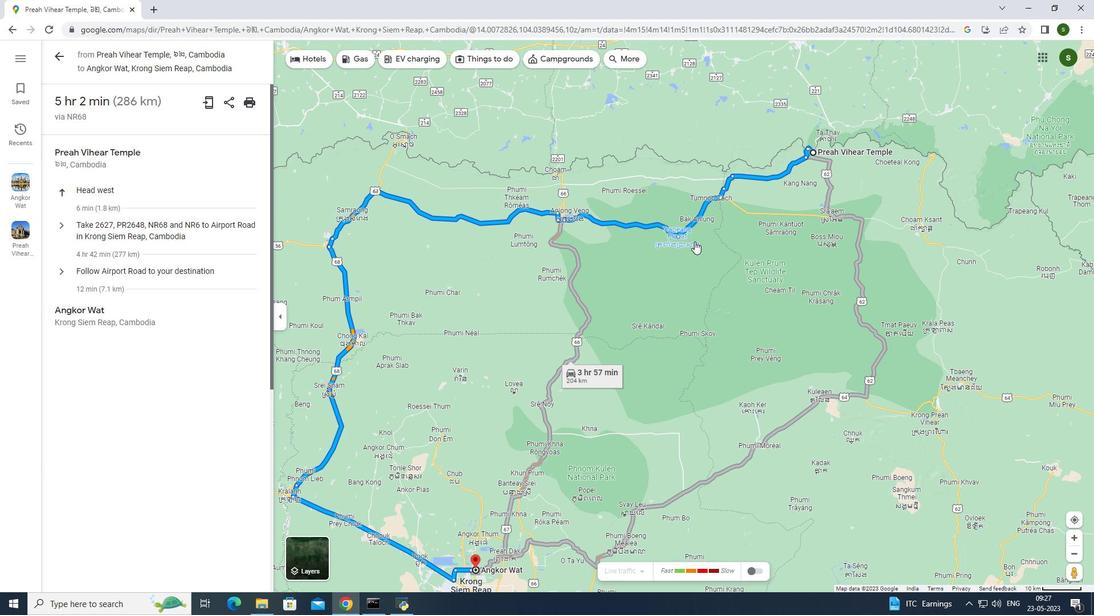 
Action: Mouse pressed left at (695, 240)
Screenshot: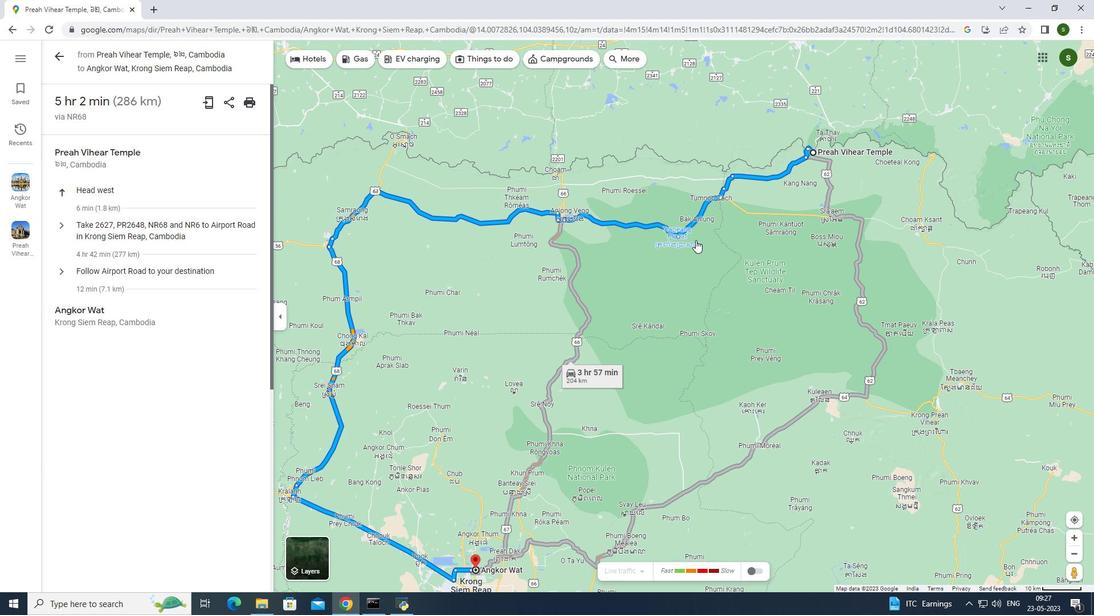 
Action: Mouse moved to (547, 275)
Screenshot: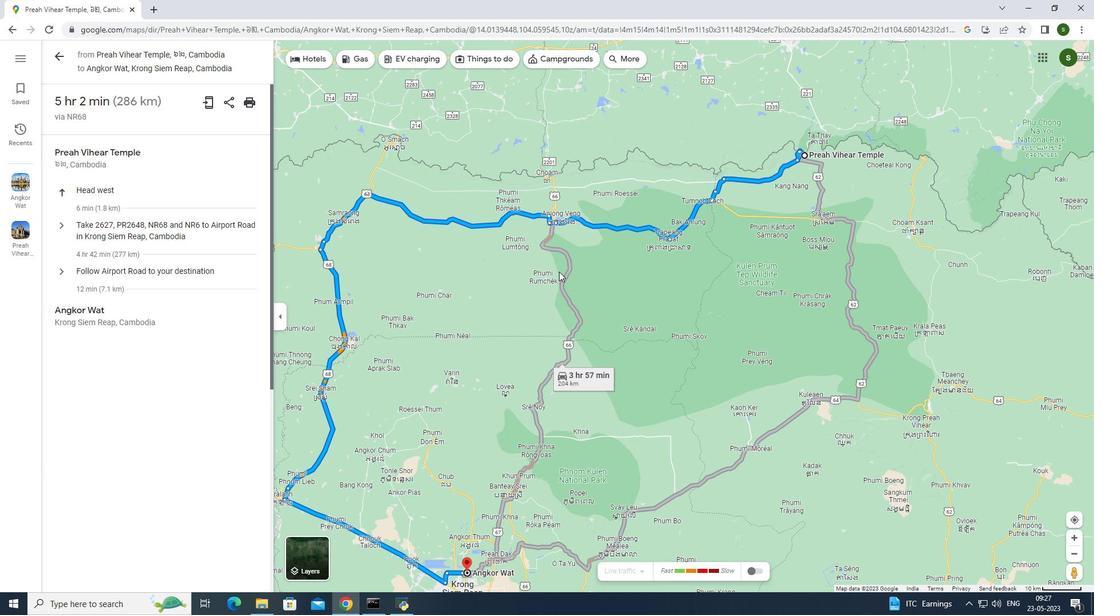 
Action: Mouse pressed left at (547, 275)
Screenshot: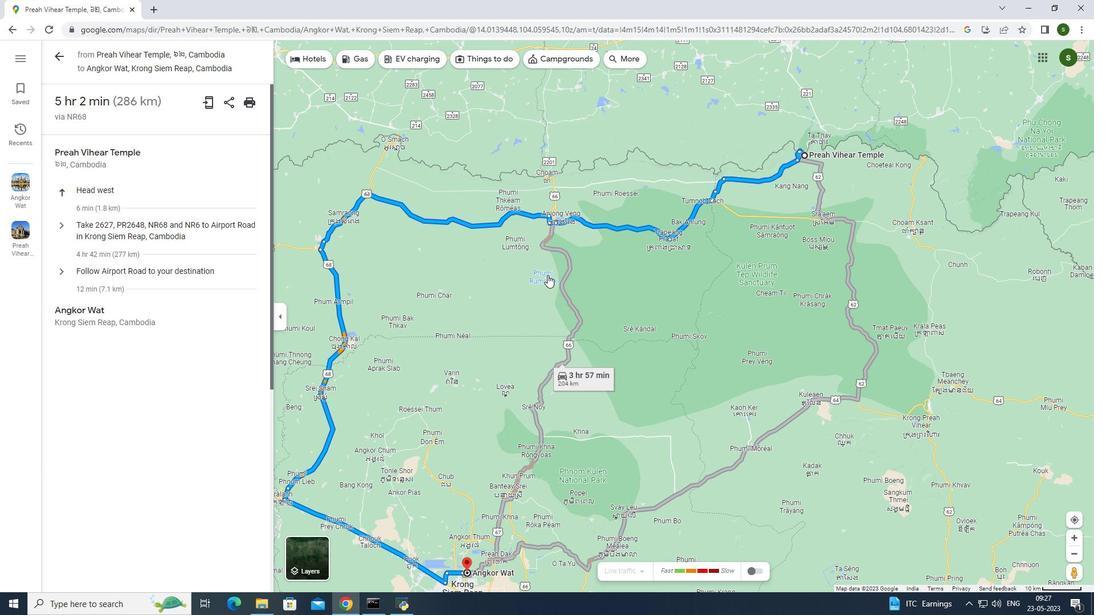 
Action: Mouse moved to (53, 56)
Screenshot: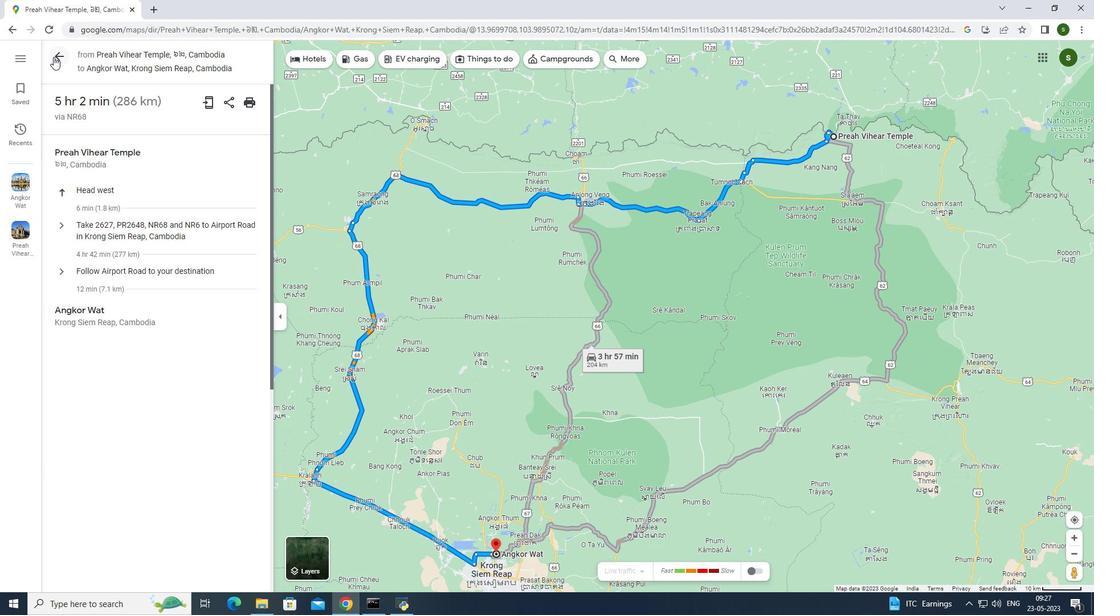 
Action: Mouse pressed left at (53, 56)
Screenshot: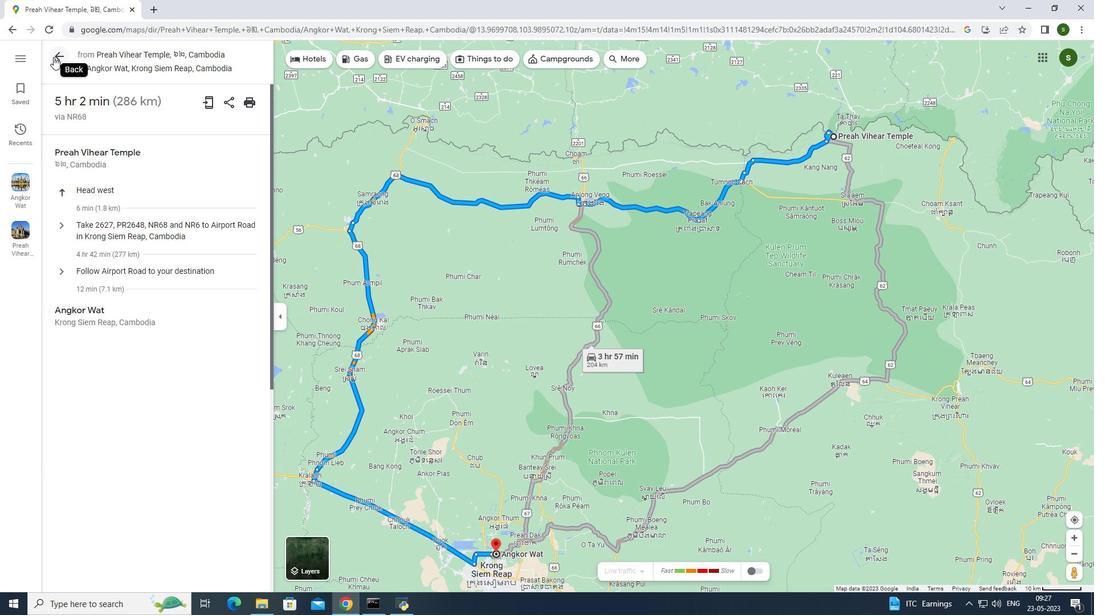 
Action: Mouse moved to (167, 66)
Screenshot: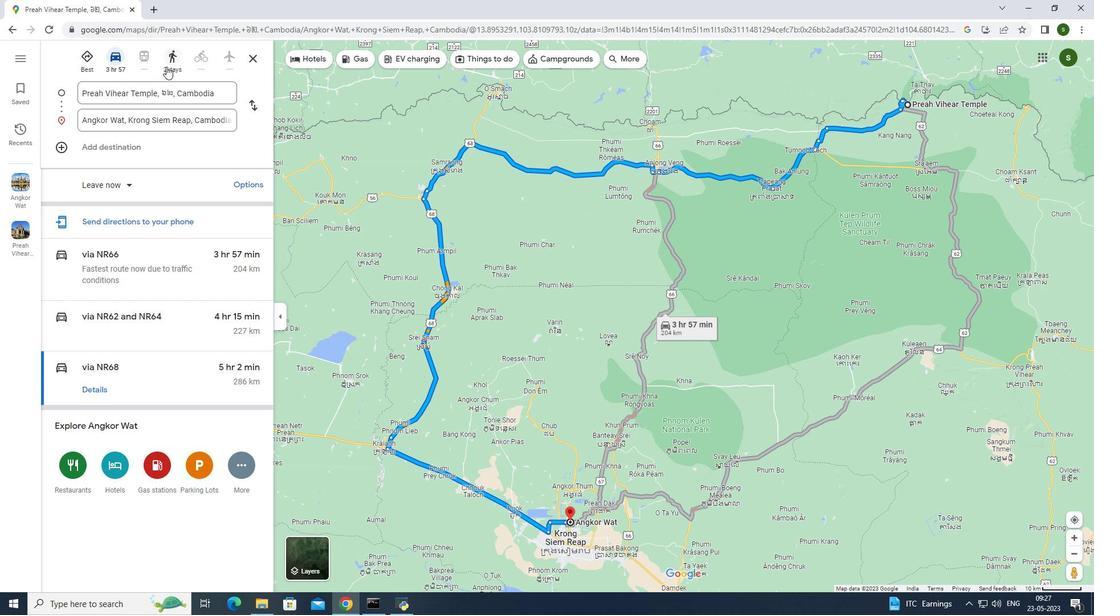 
Action: Mouse pressed left at (167, 66)
Screenshot: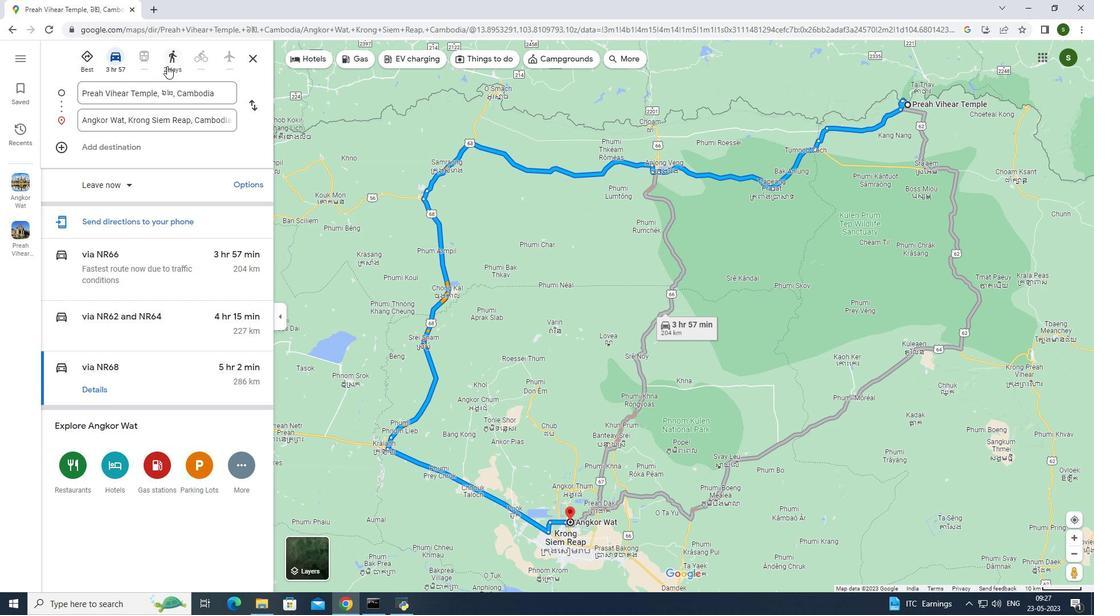 
Action: Mouse moved to (80, 56)
Screenshot: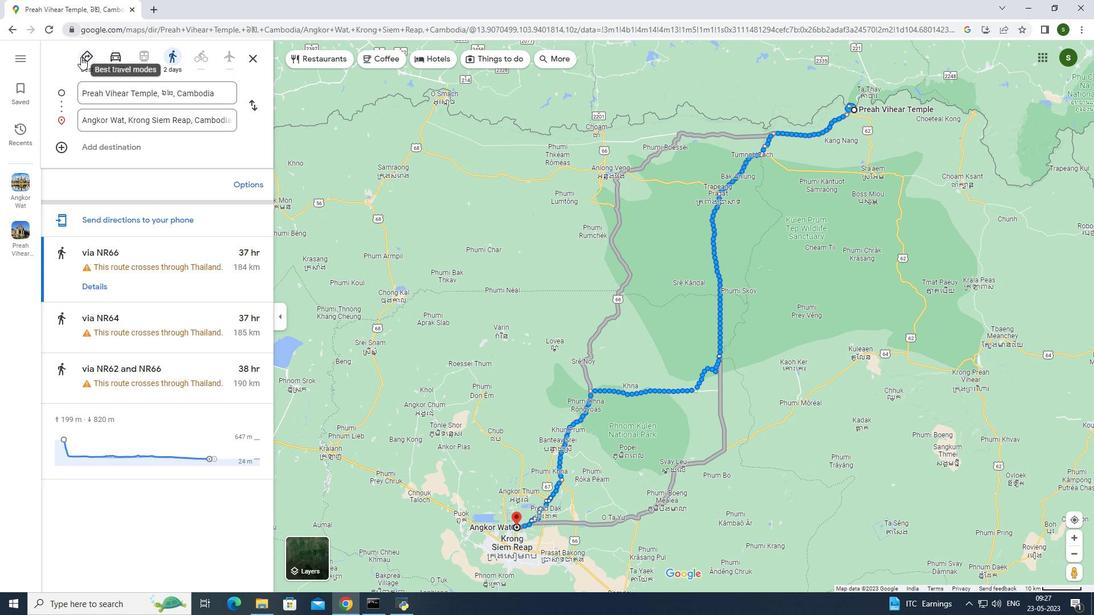 
Action: Mouse pressed left at (80, 56)
Screenshot: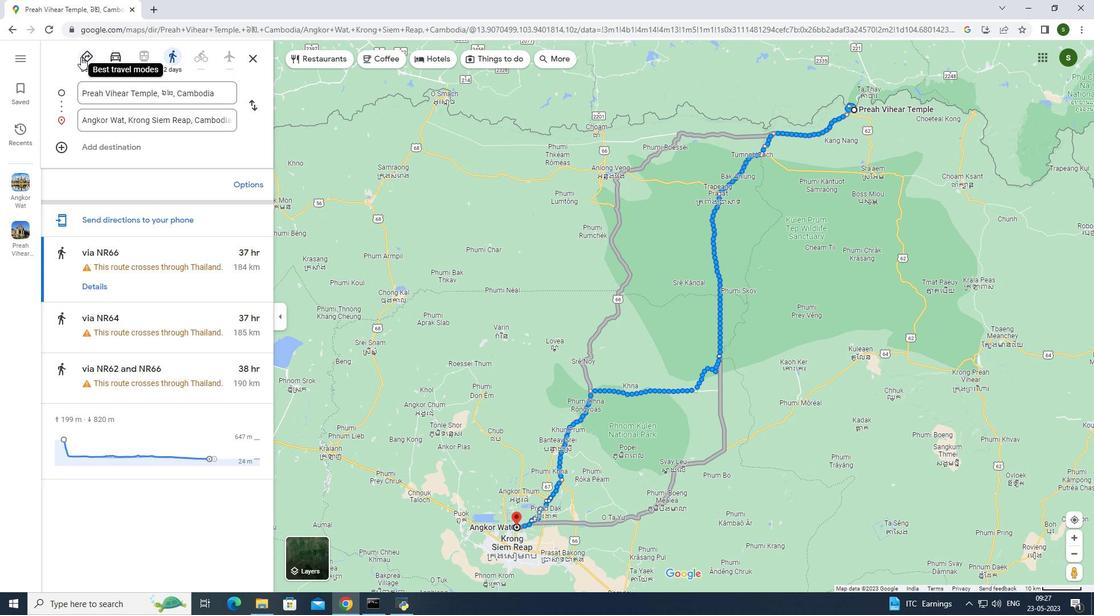
Action: Mouse moved to (98, 294)
Screenshot: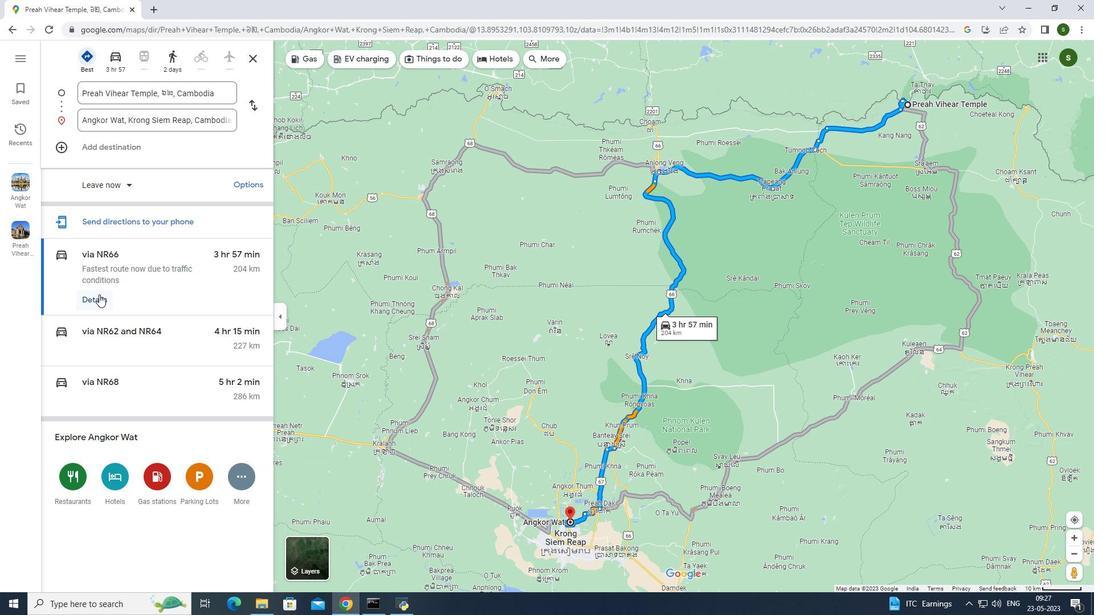 
Action: Mouse pressed left at (98, 294)
Screenshot: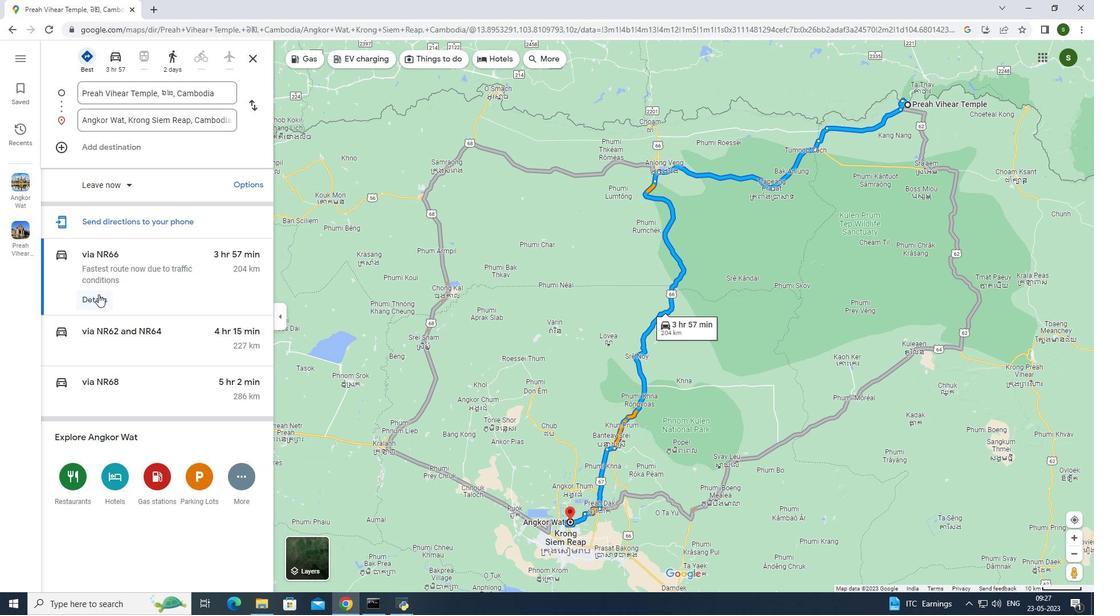 
Action: Mouse moved to (650, 439)
Screenshot: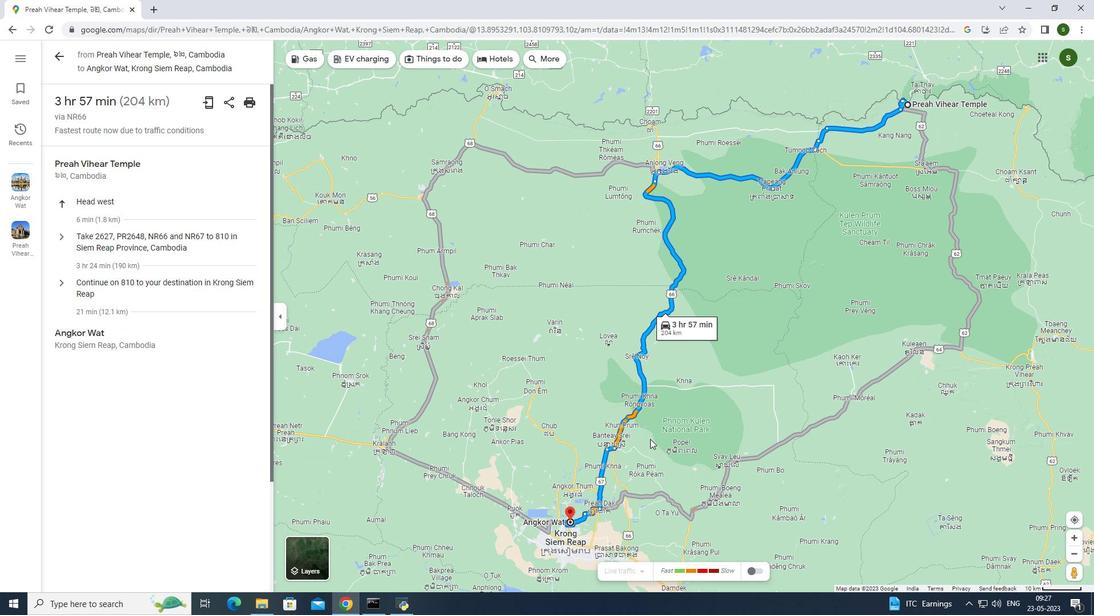 
Action: Mouse pressed left at (650, 439)
Screenshot: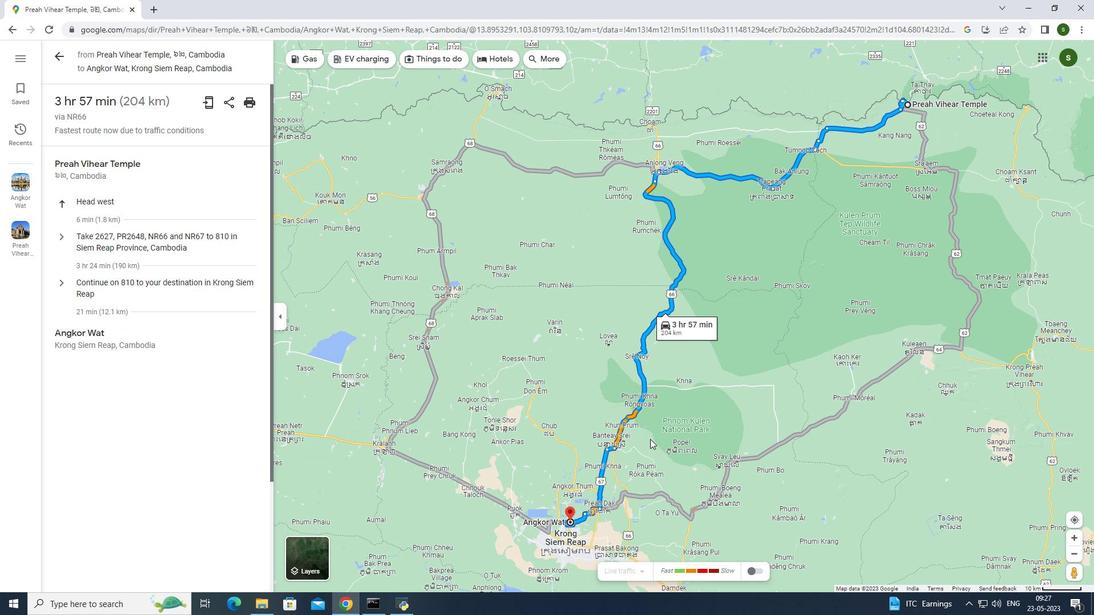 
Action: Mouse moved to (762, 373)
Screenshot: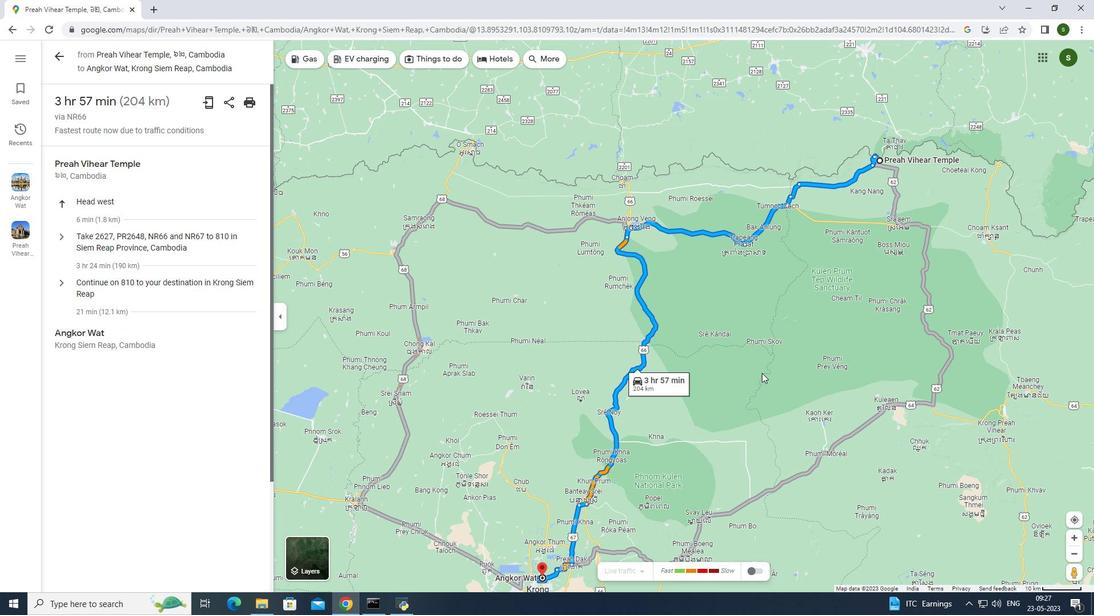 
Action: Mouse pressed left at (762, 373)
Screenshot: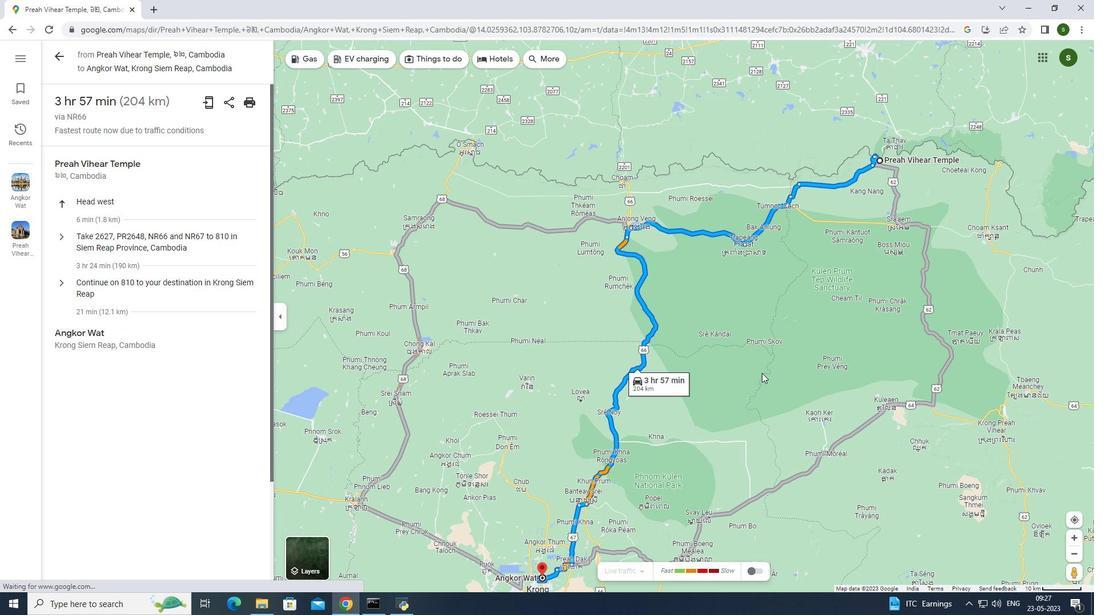 
Action: Mouse moved to (624, 457)
Screenshot: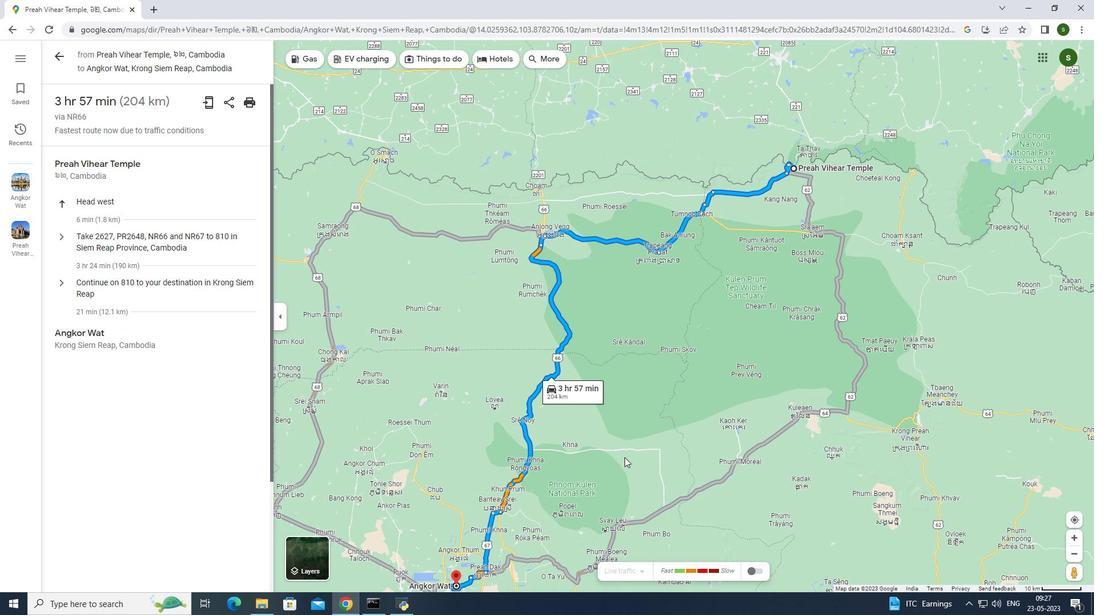 
Action: Mouse pressed left at (624, 457)
Screenshot: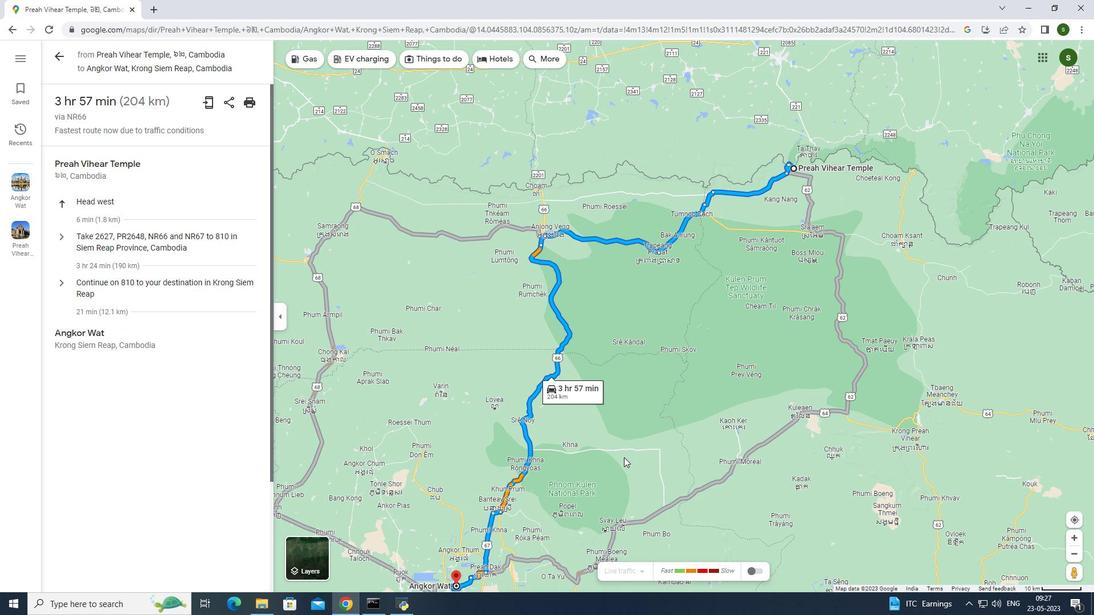 
Action: Mouse moved to (58, 55)
Screenshot: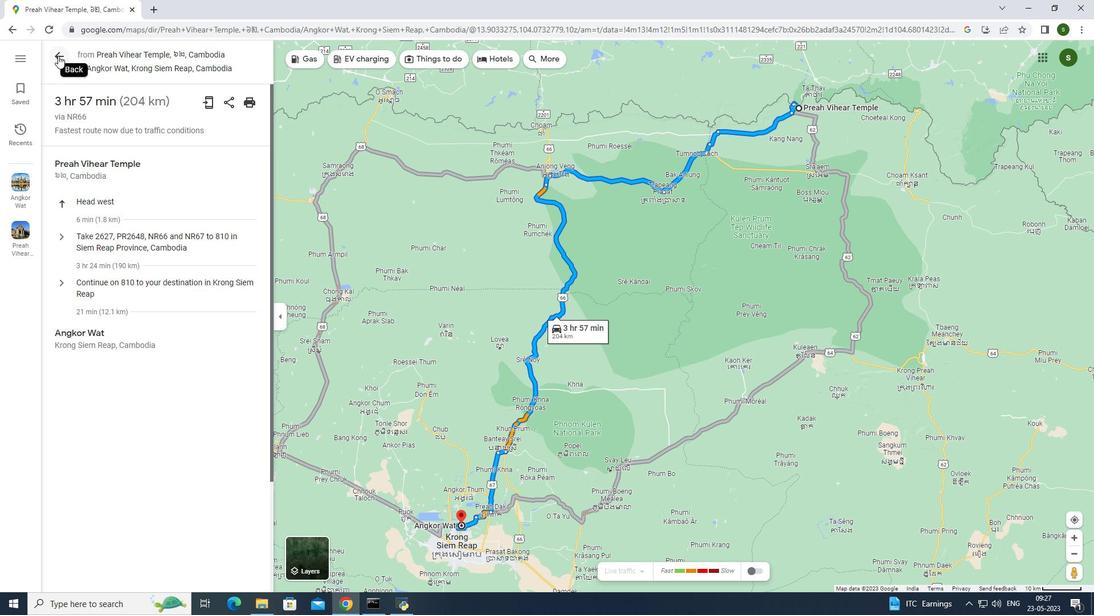 
Action: Mouse pressed left at (58, 55)
Screenshot: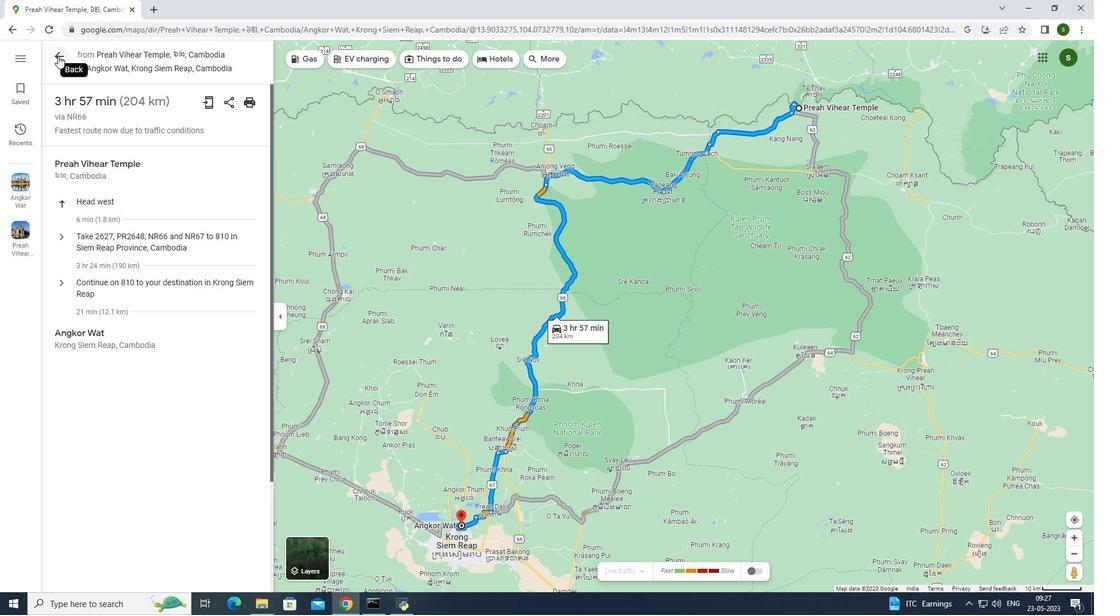 
Action: Mouse moved to (135, 343)
Screenshot: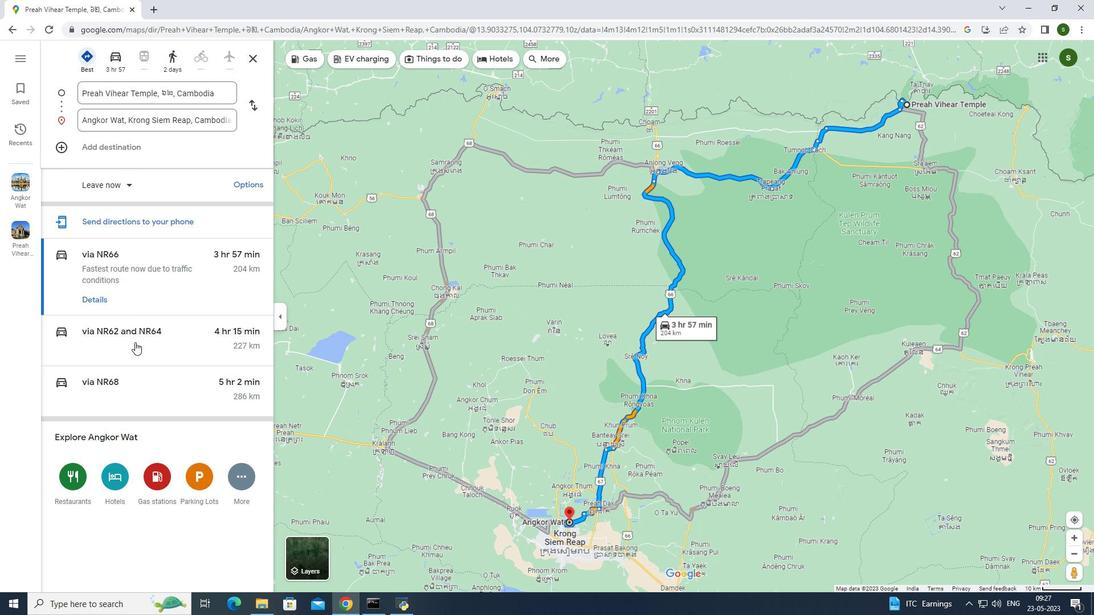
Action: Mouse pressed left at (135, 343)
Screenshot: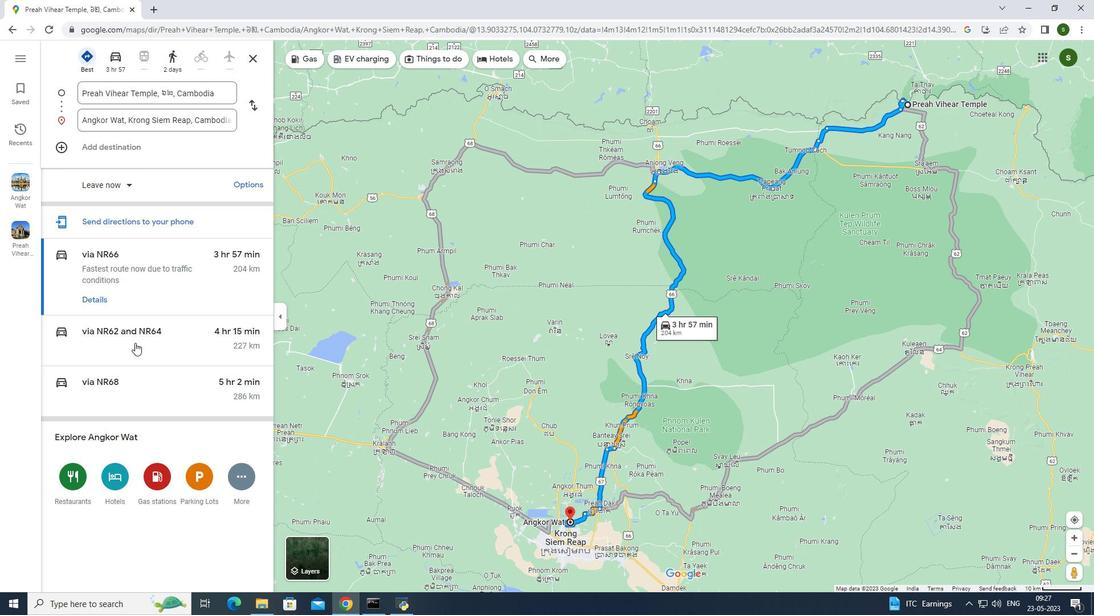 
Action: Mouse moved to (804, 324)
Screenshot: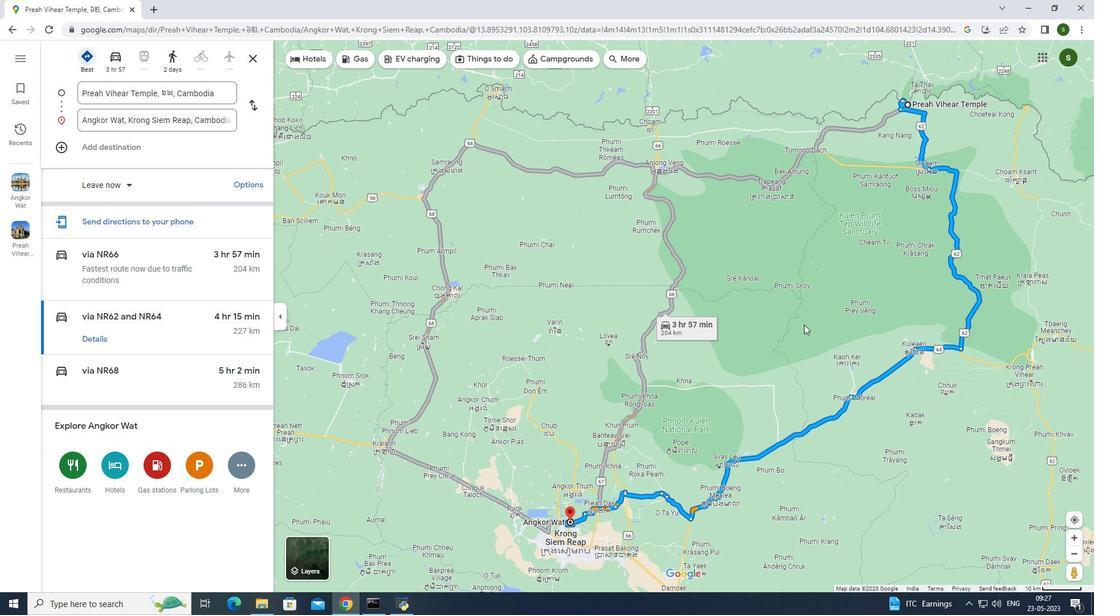 
Action: Mouse pressed left at (804, 324)
Screenshot: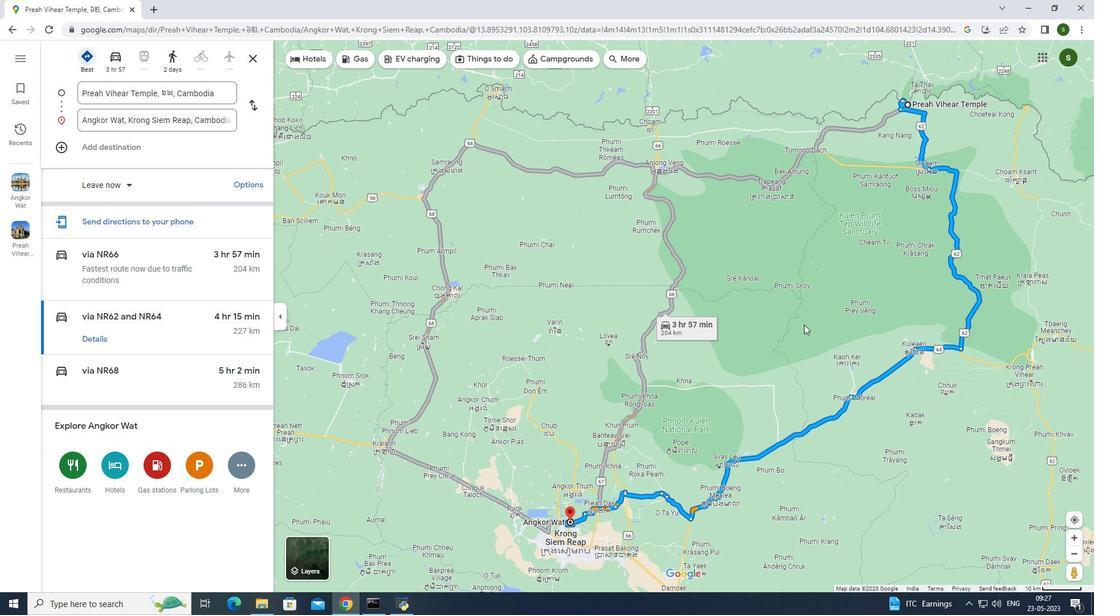 
Action: Mouse moved to (788, 294)
Screenshot: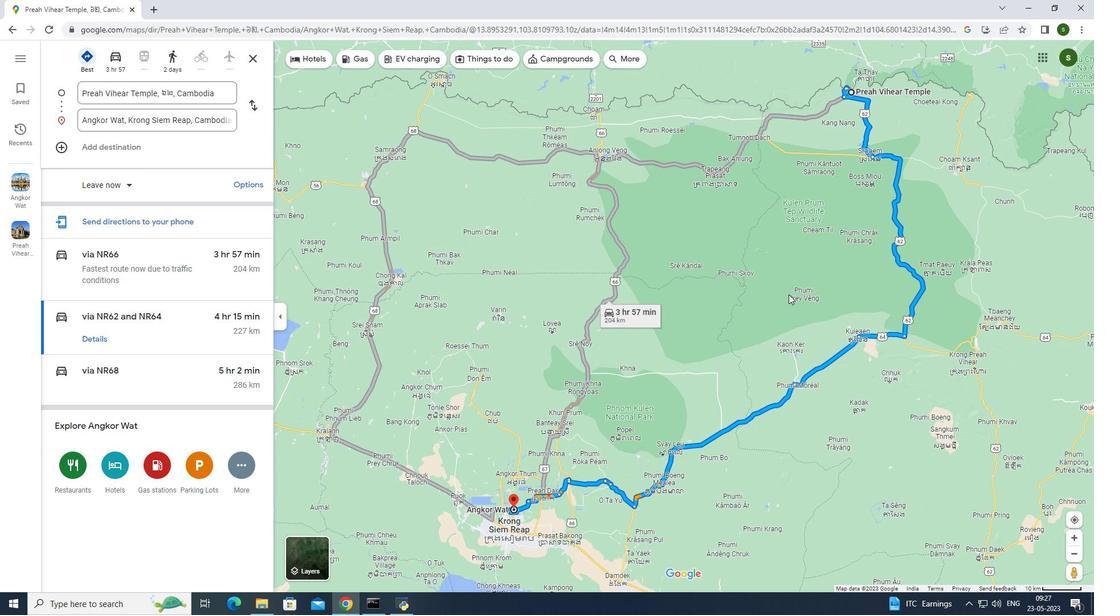 
Action: Mouse pressed left at (788, 294)
Screenshot: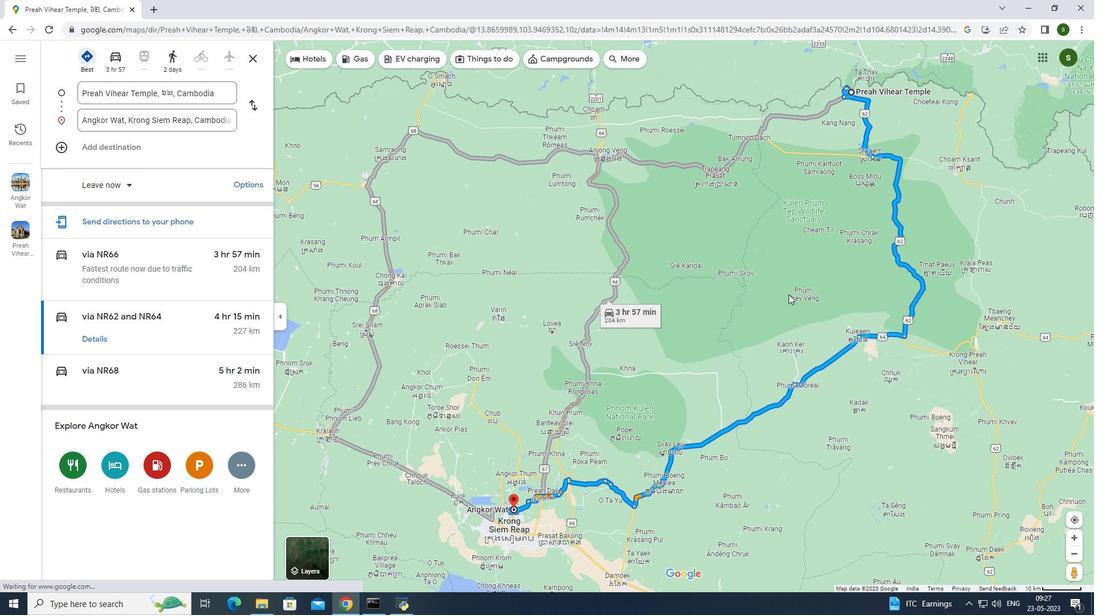 
Action: Mouse moved to (774, 275)
Screenshot: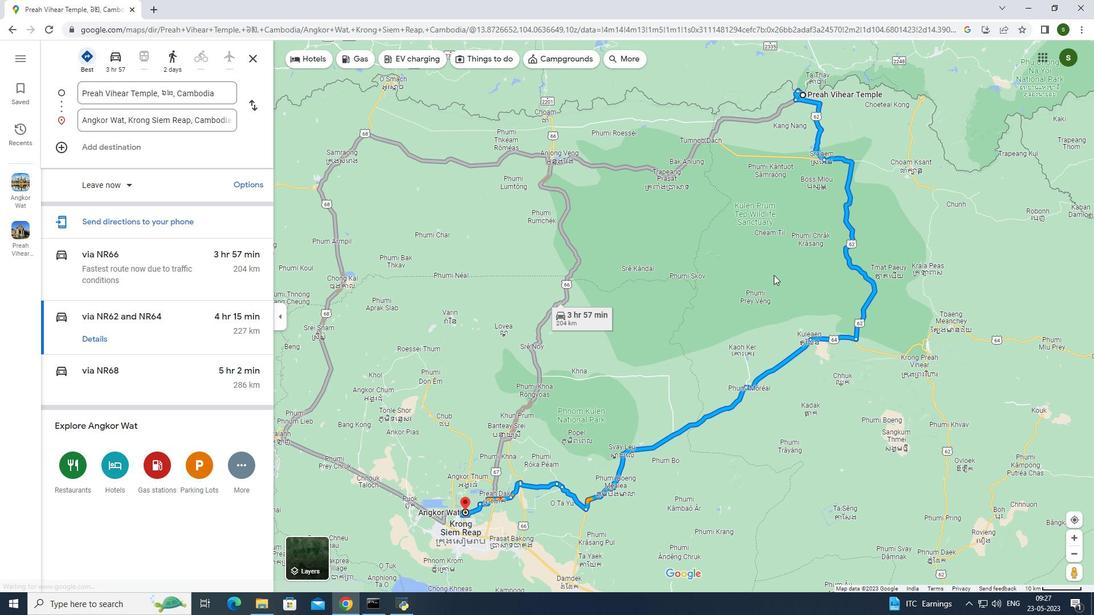 
Action: Mouse pressed left at (774, 275)
Screenshot: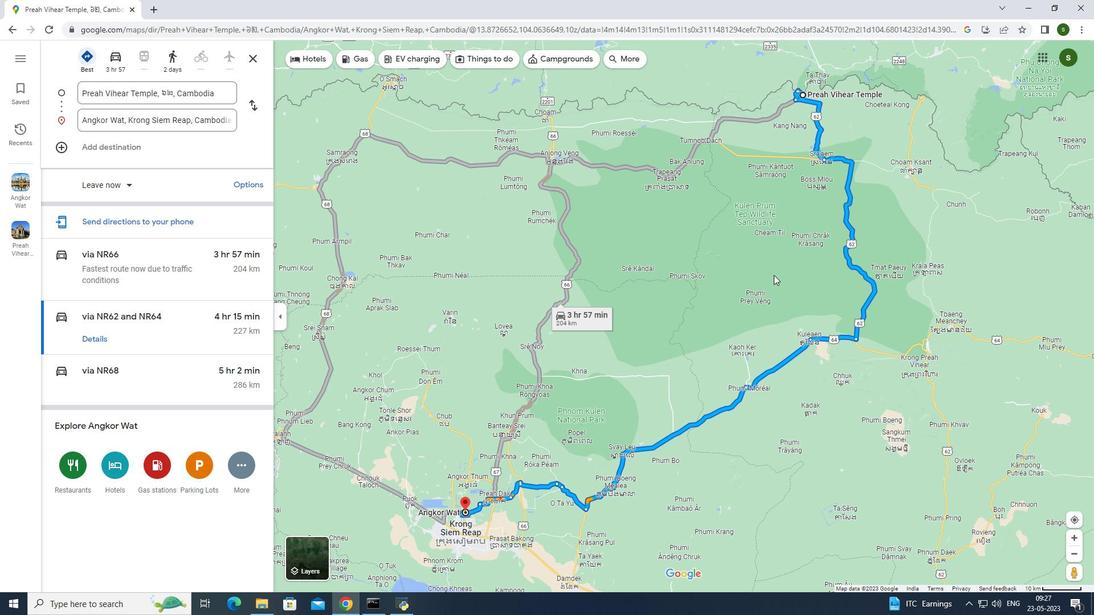 
Action: Mouse moved to (680, 258)
Screenshot: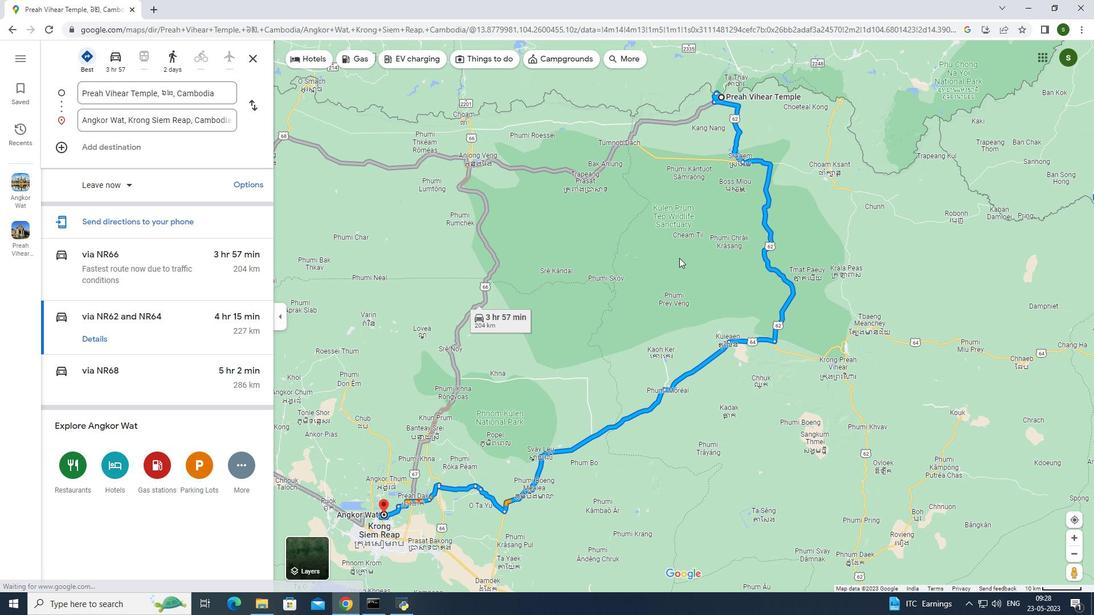 
Action: Mouse pressed left at (680, 258)
Screenshot: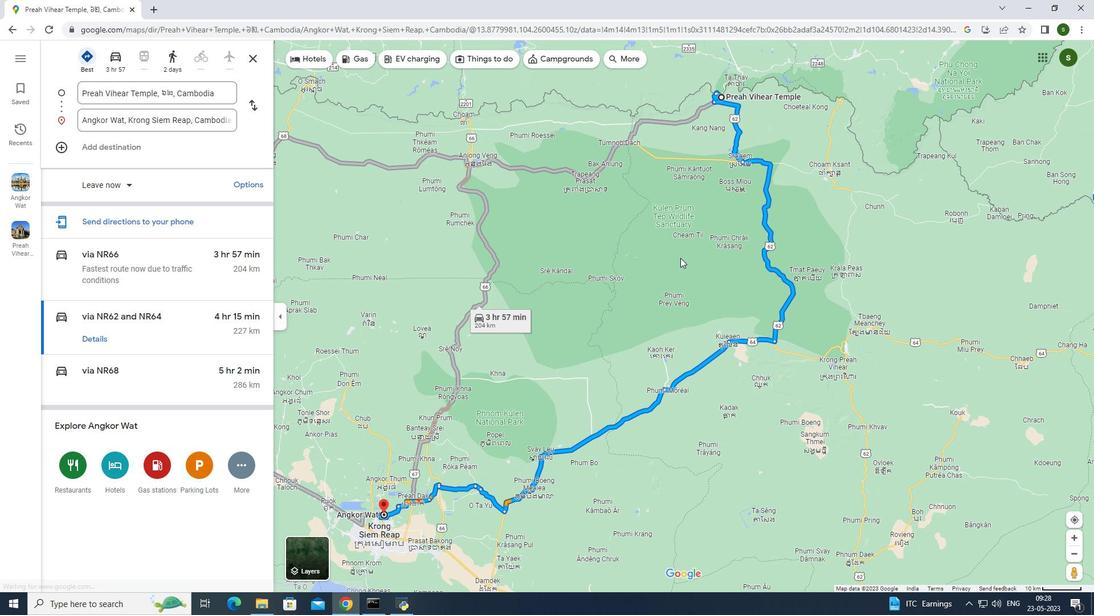 
Action: Mouse moved to (147, 367)
Screenshot: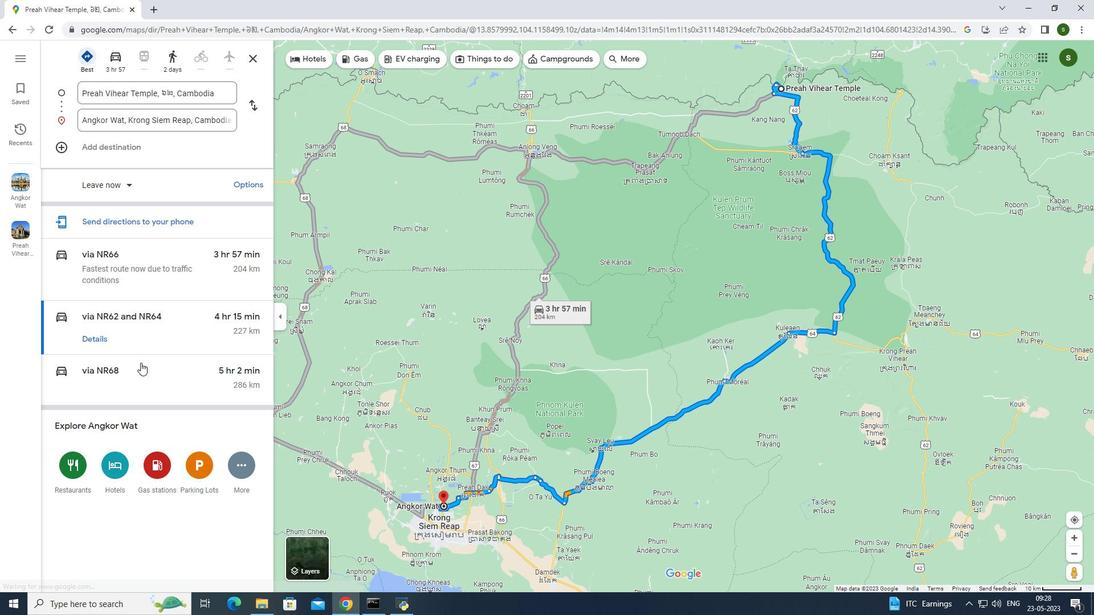 
Action: Mouse pressed left at (147, 367)
Screenshot: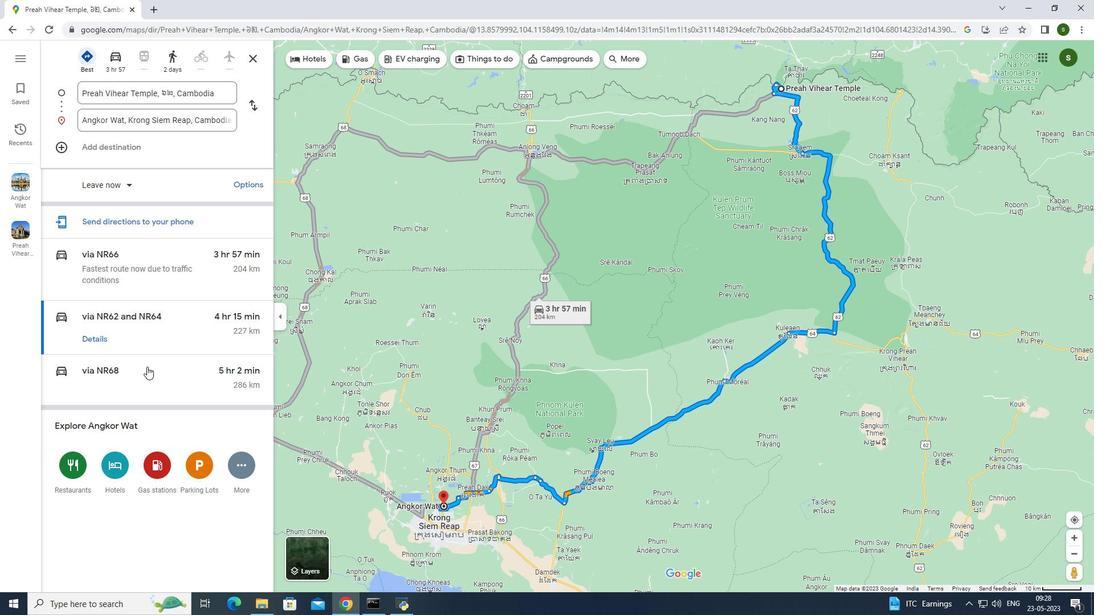 
Action: Mouse moved to (514, 245)
Screenshot: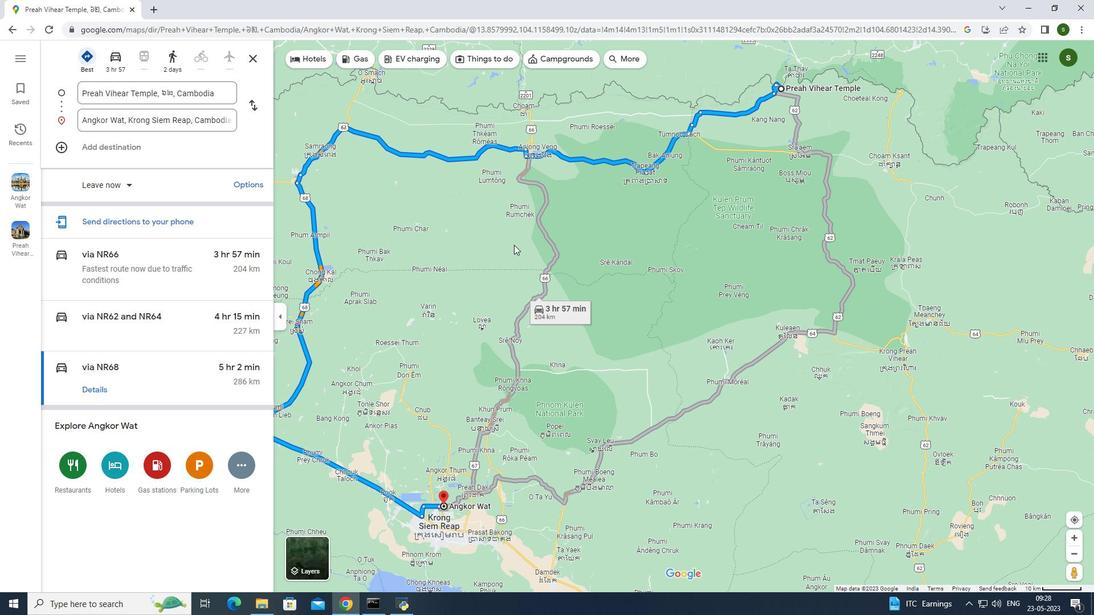 
Action: Mouse pressed left at (514, 245)
Screenshot: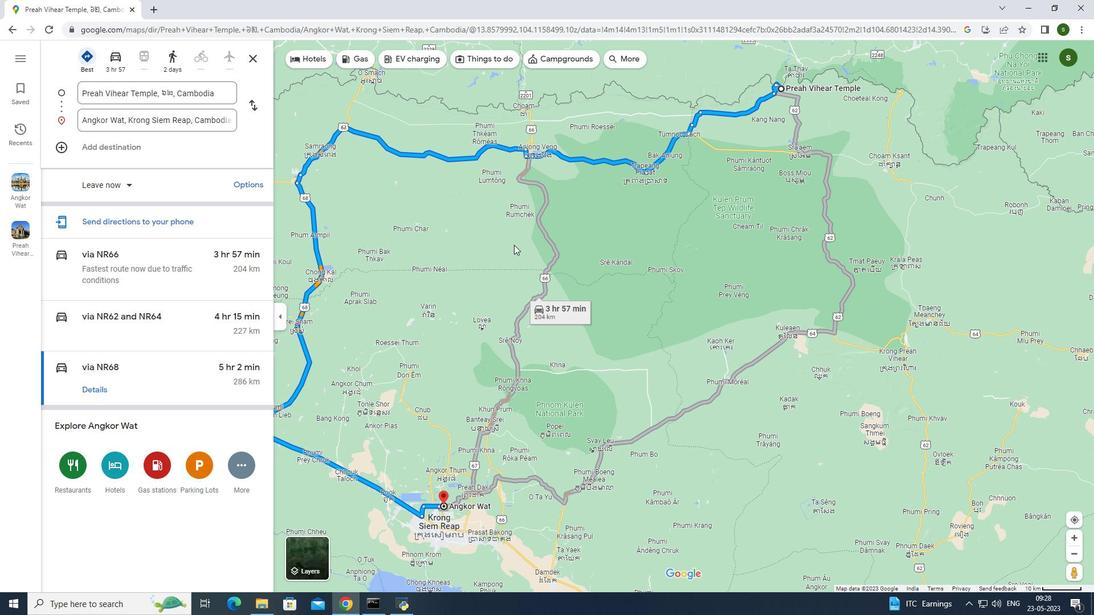 
Action: Mouse moved to (495, 440)
Screenshot: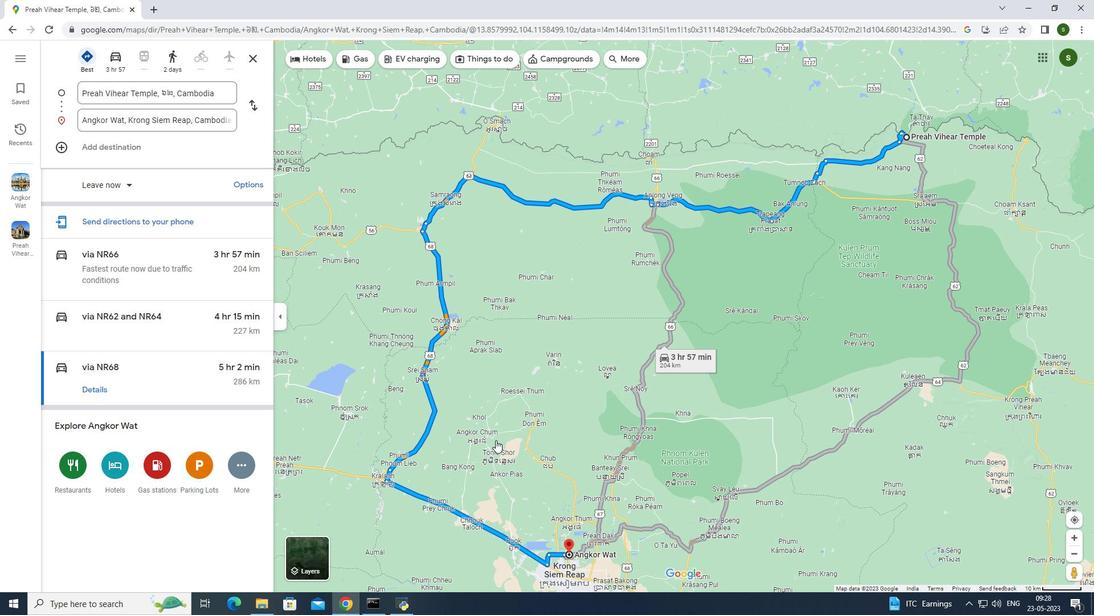 
Action: Mouse scrolled (495, 441) with delta (0, 0)
Screenshot: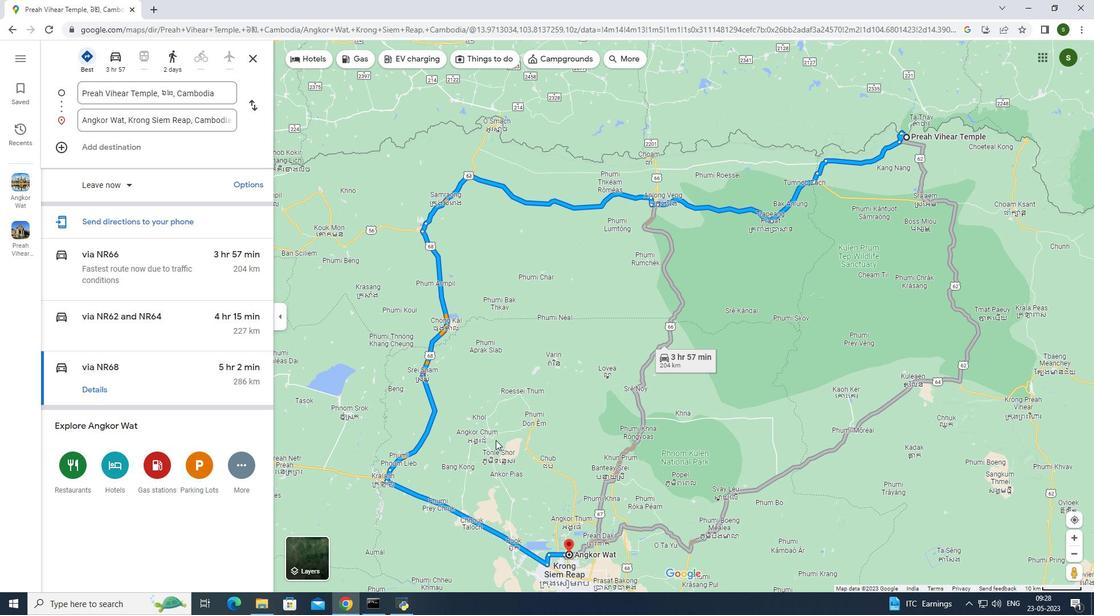 
Action: Mouse moved to (421, 442)
Screenshot: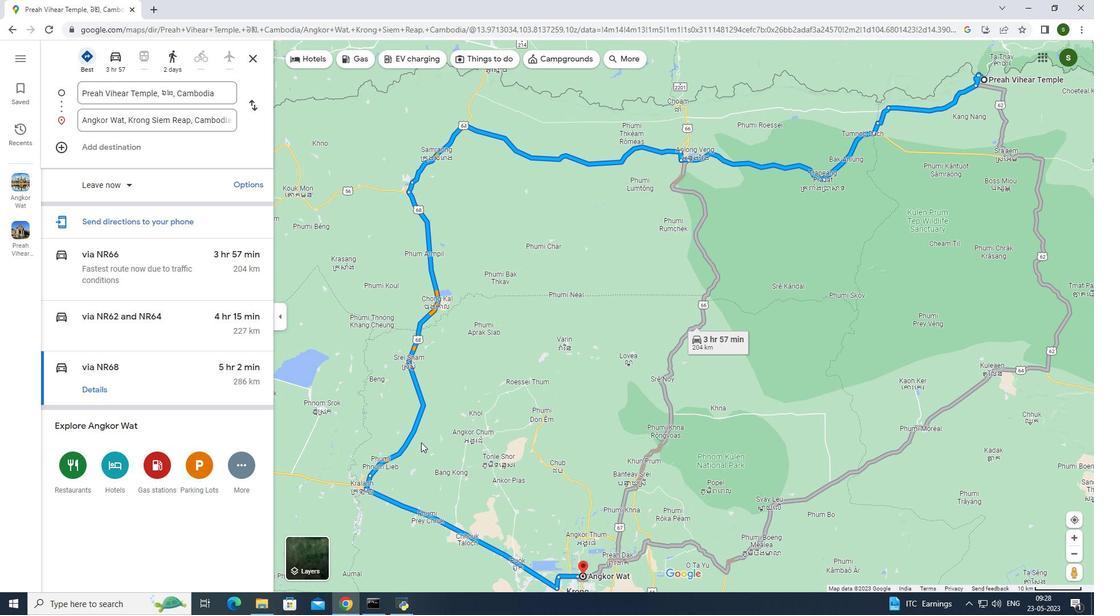 
Action: Mouse pressed left at (421, 442)
Screenshot: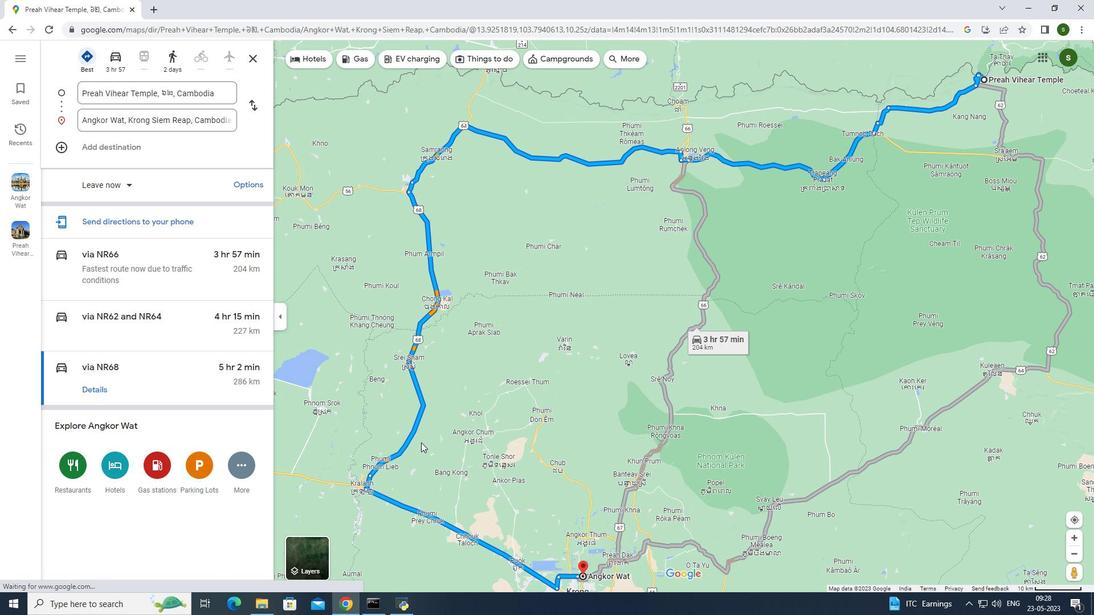 
Action: Mouse moved to (552, 334)
Screenshot: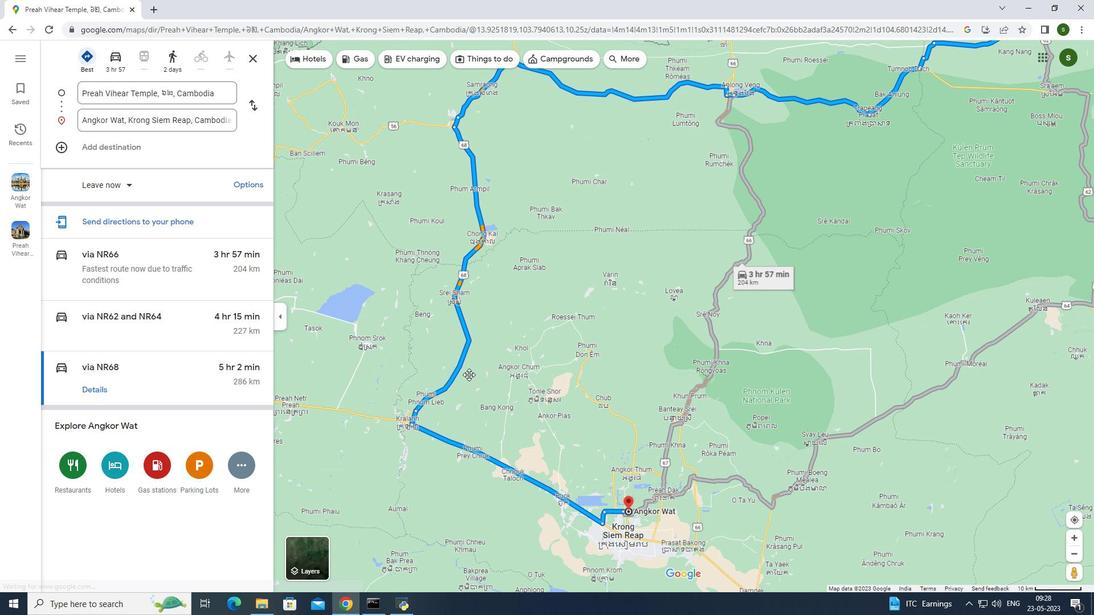 
Action: Mouse pressed left at (552, 334)
Screenshot: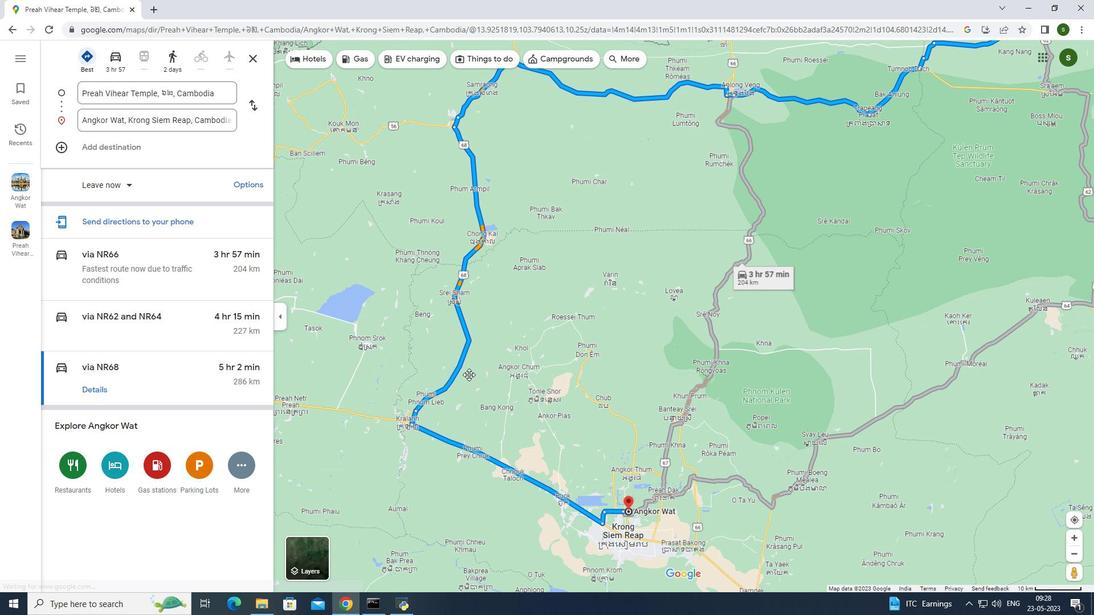 
Action: Mouse moved to (573, 303)
Screenshot: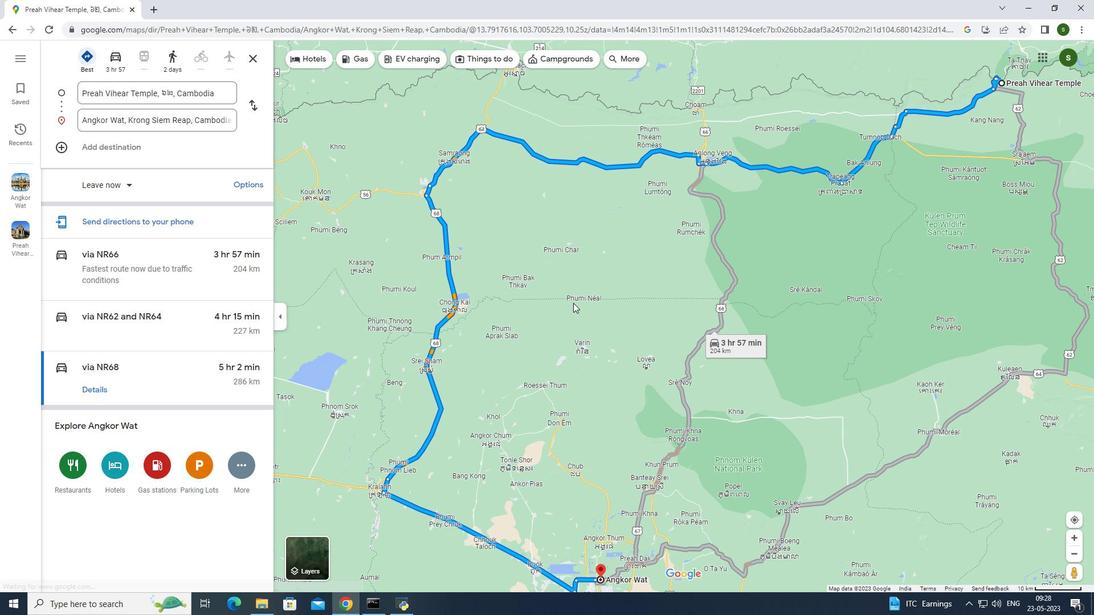 
Action: Mouse pressed left at (573, 303)
Screenshot: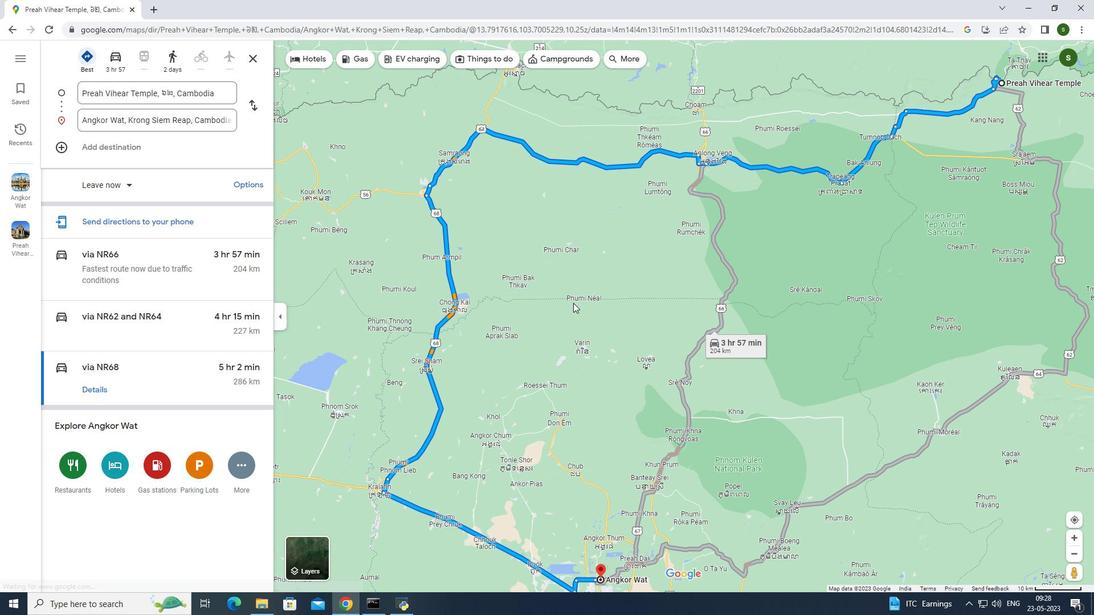 
Action: Mouse moved to (701, 284)
Screenshot: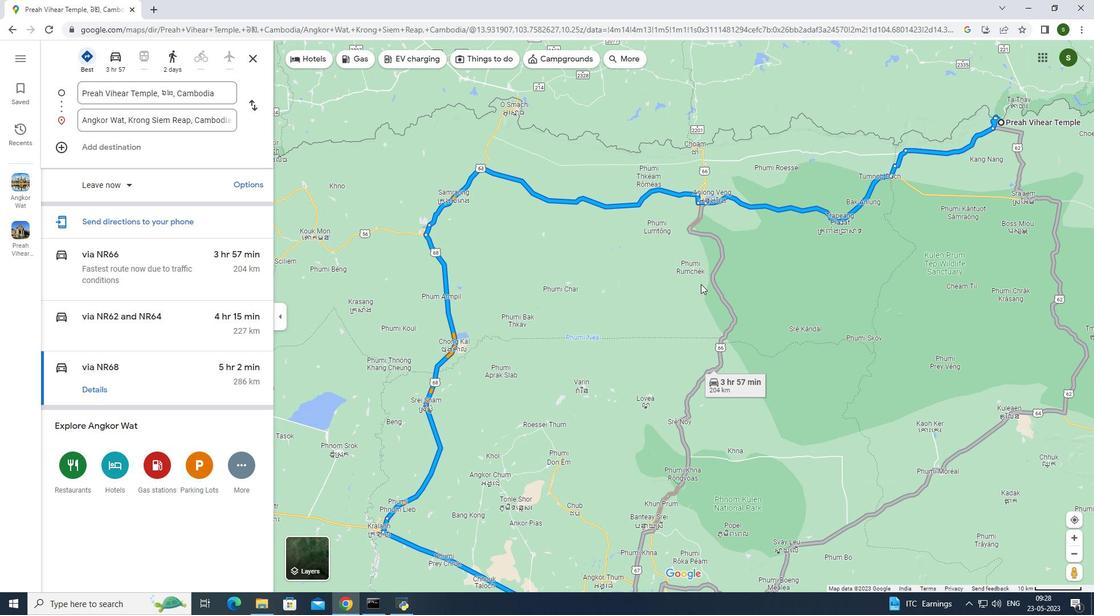 
Action: Mouse pressed left at (701, 284)
Screenshot: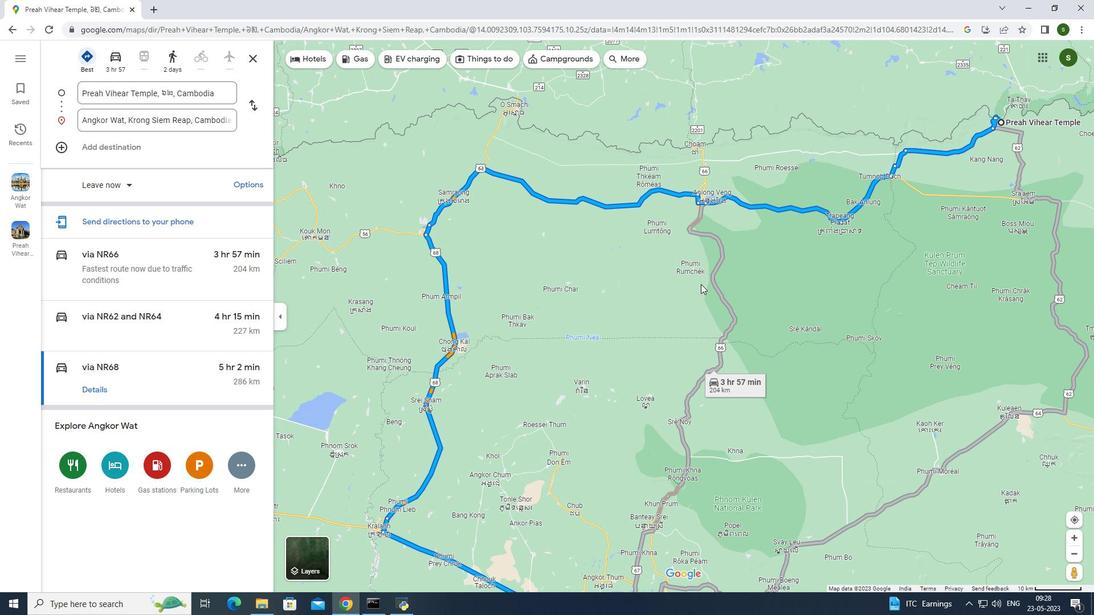 
Action: Mouse moved to (864, 221)
Screenshot: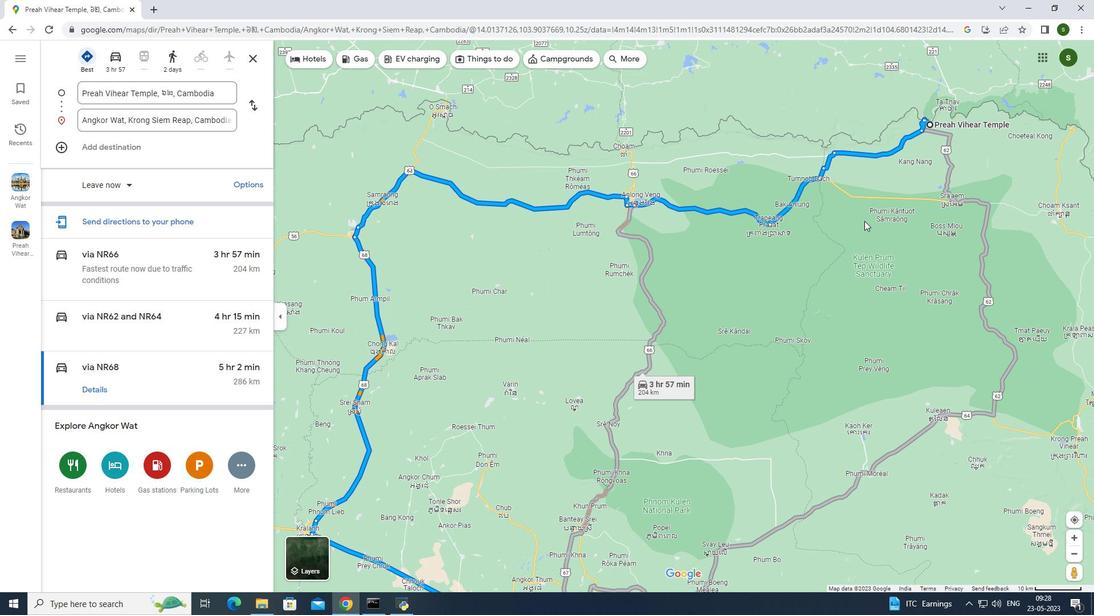 
Action: Mouse pressed left at (864, 221)
Screenshot: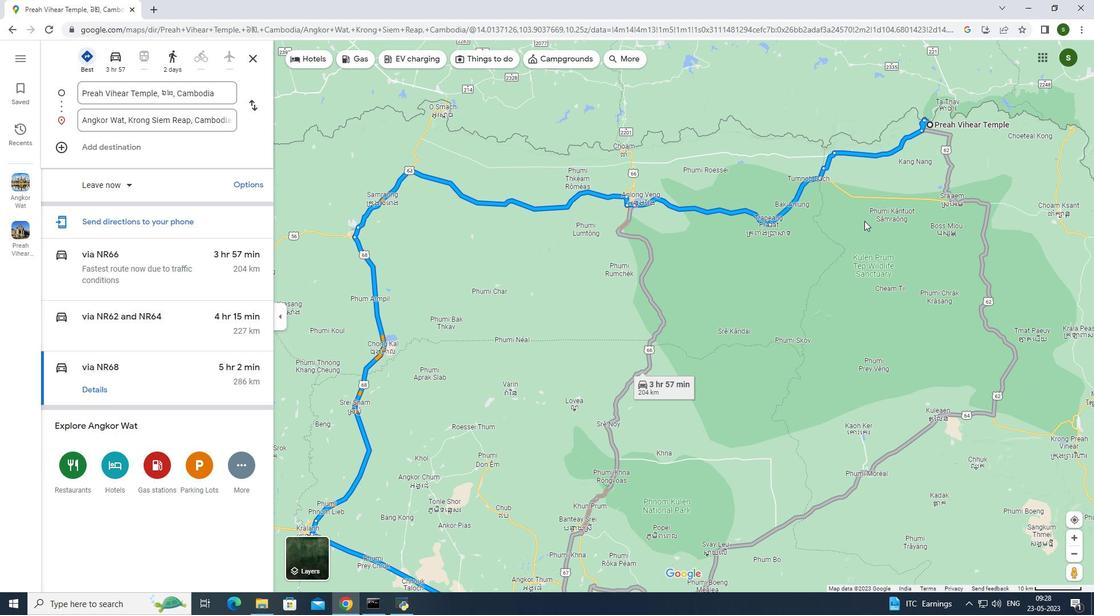 
Action: Mouse moved to (791, 239)
Screenshot: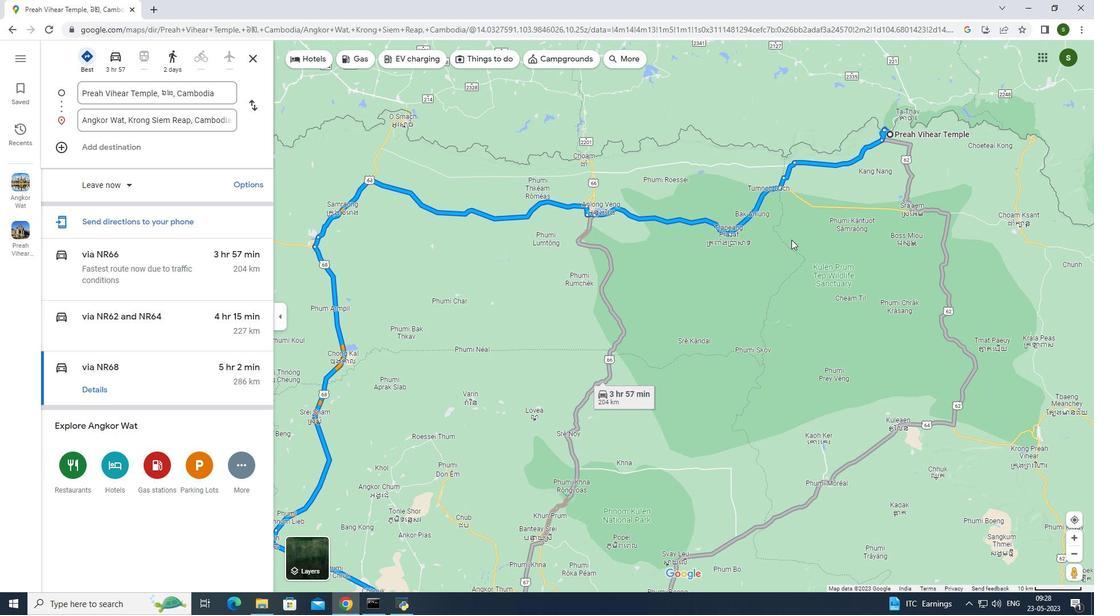 
Action: Mouse pressed left at (791, 239)
Screenshot: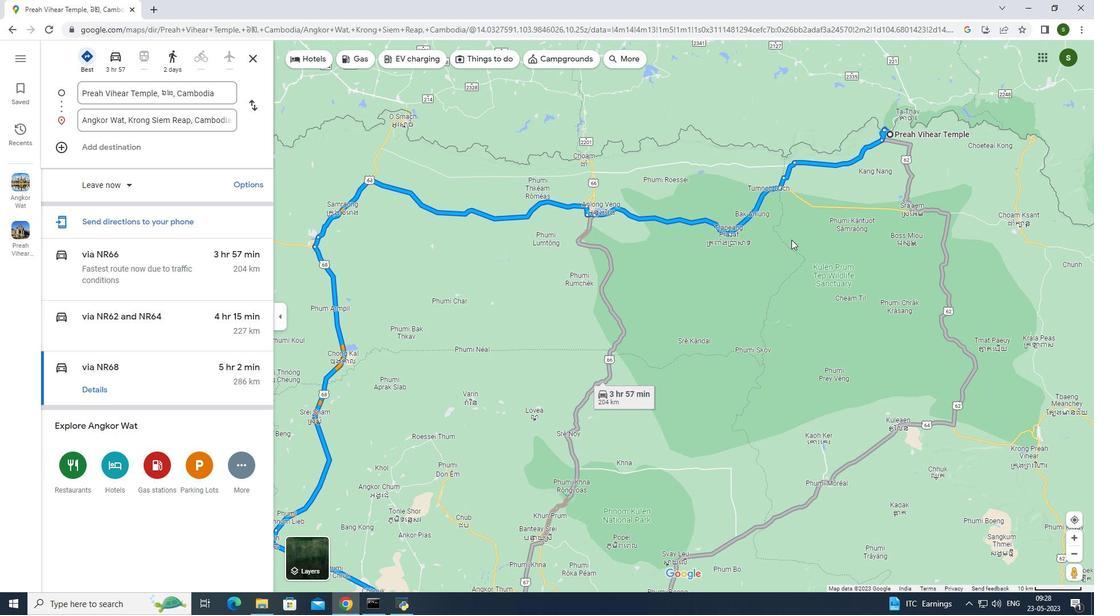 
Action: Mouse moved to (725, 230)
Screenshot: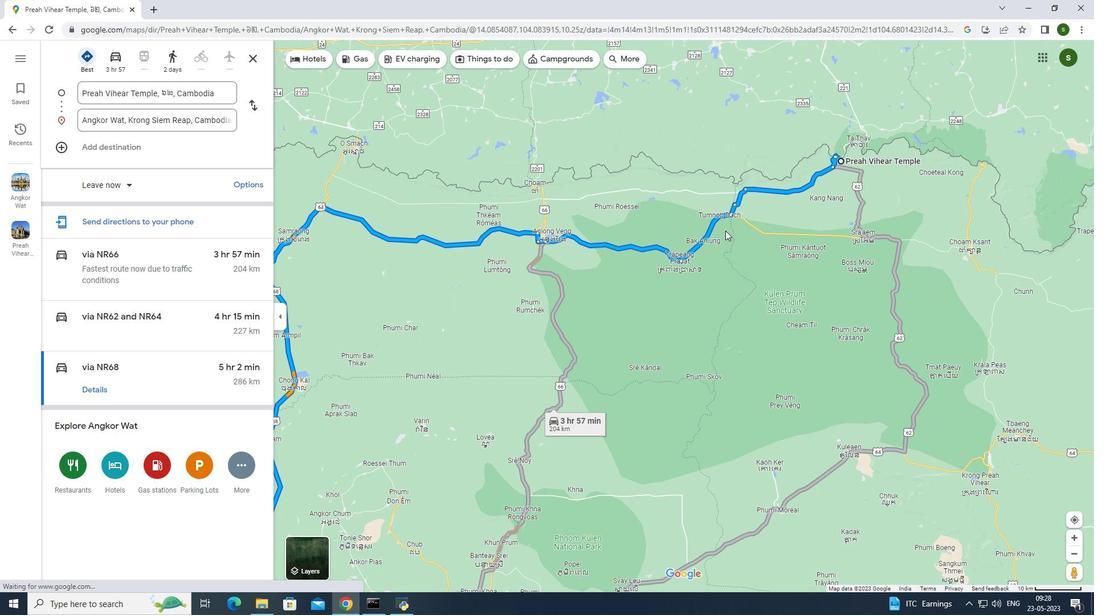 
Action: Mouse pressed left at (725, 230)
Screenshot: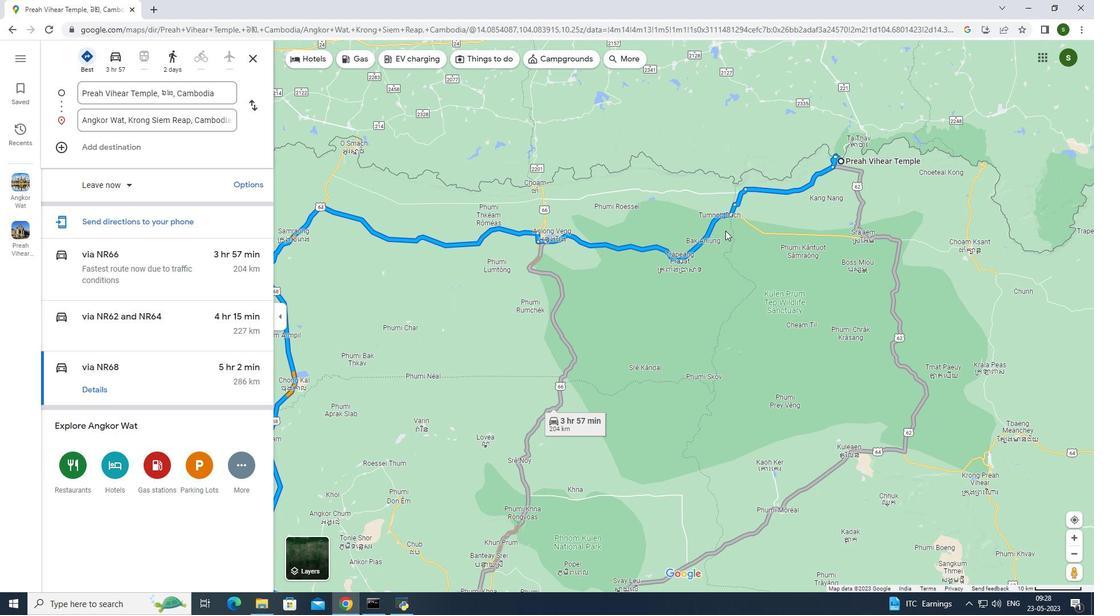 
Action: Mouse moved to (99, 261)
Screenshot: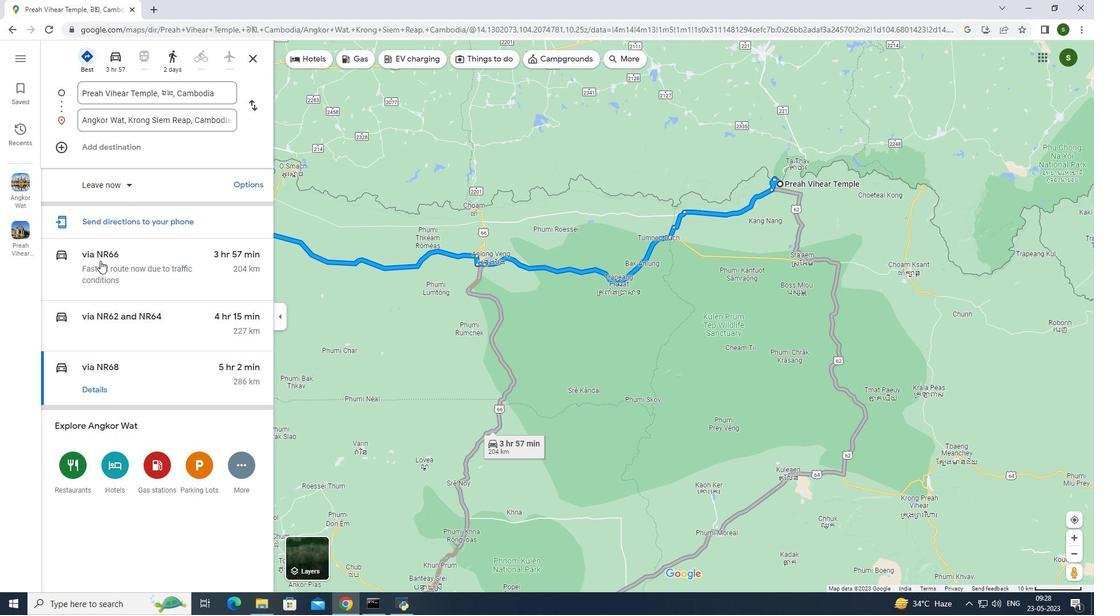
Action: Mouse pressed left at (99, 261)
Screenshot: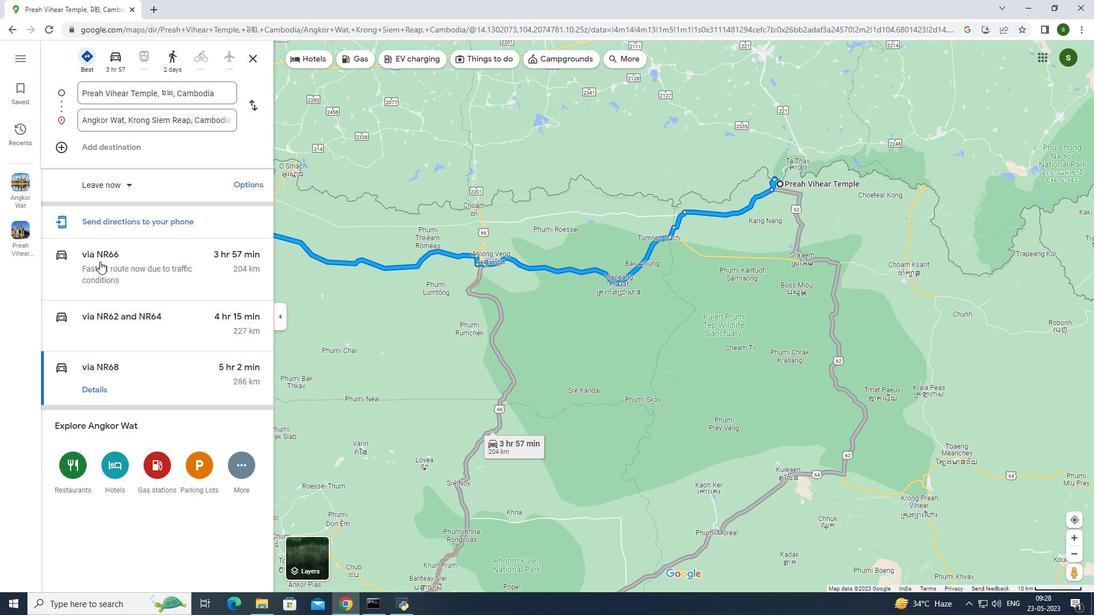
Action: Mouse moved to (613, 400)
Screenshot: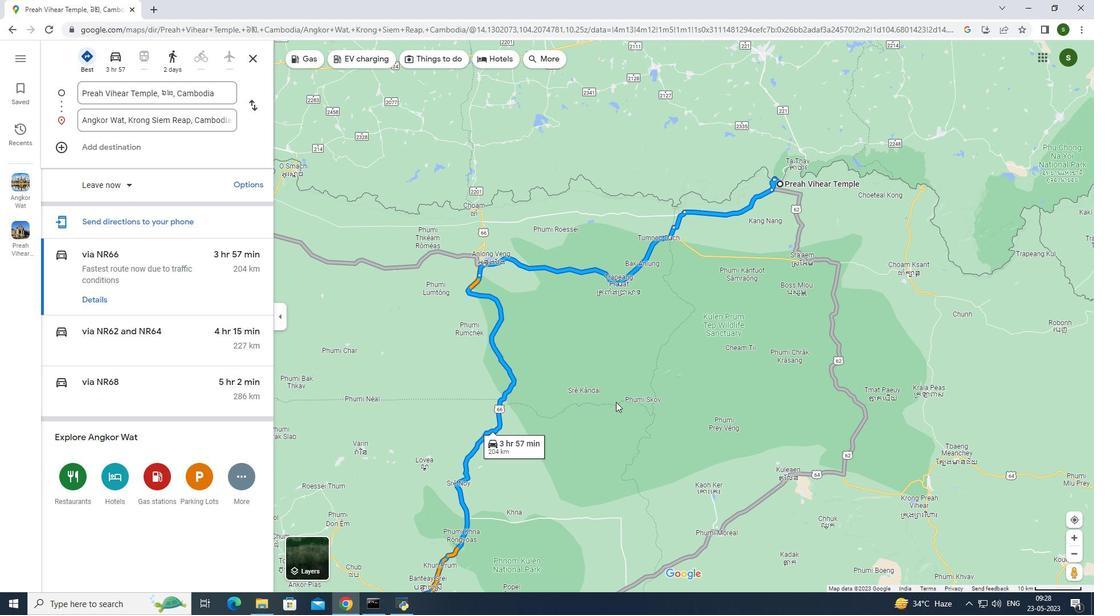 
Action: Mouse scrolled (613, 401) with delta (0, 0)
Screenshot: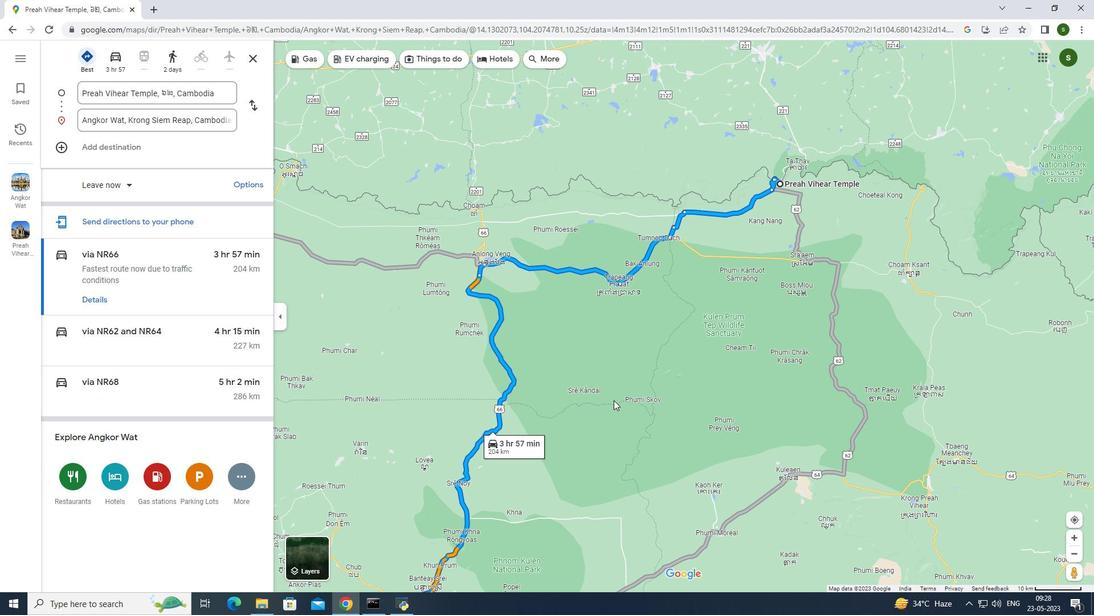 
Action: Mouse moved to (623, 343)
Screenshot: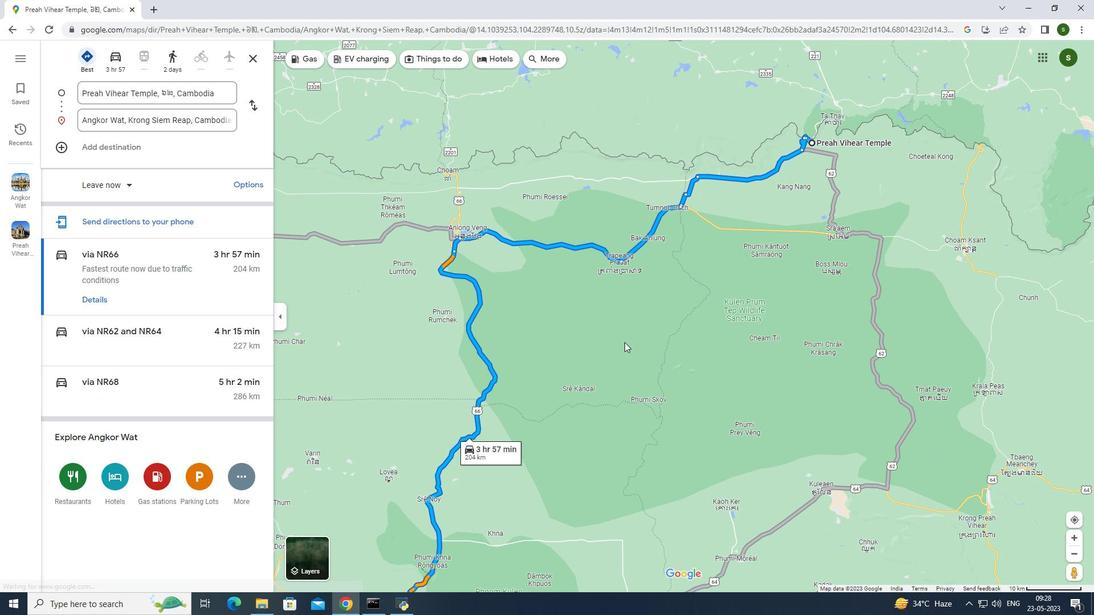 
Action: Mouse pressed left at (623, 343)
Screenshot: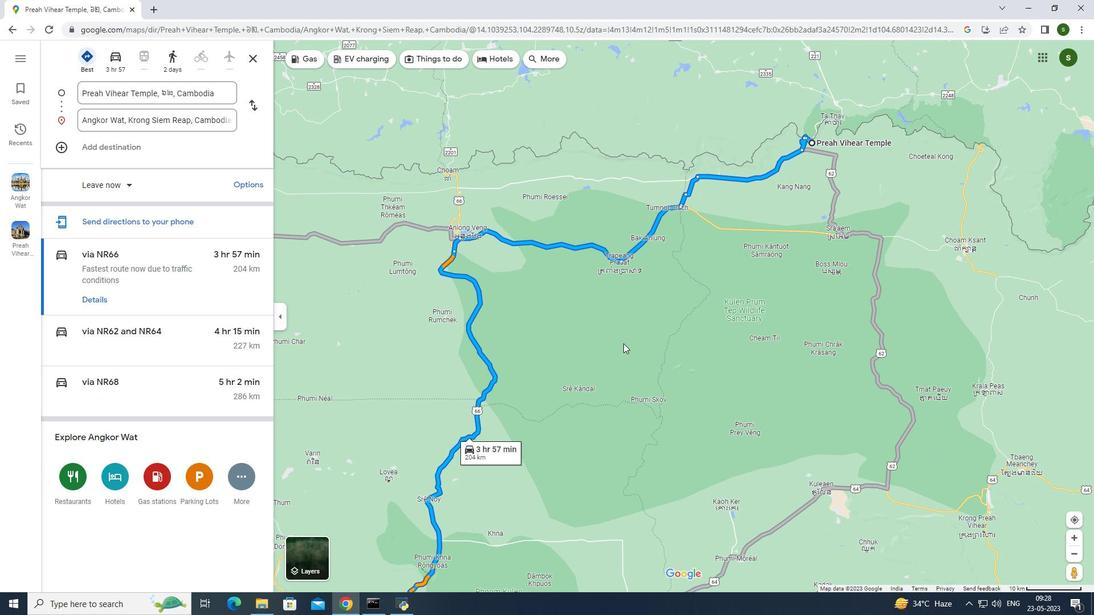 
Action: Mouse moved to (596, 323)
Screenshot: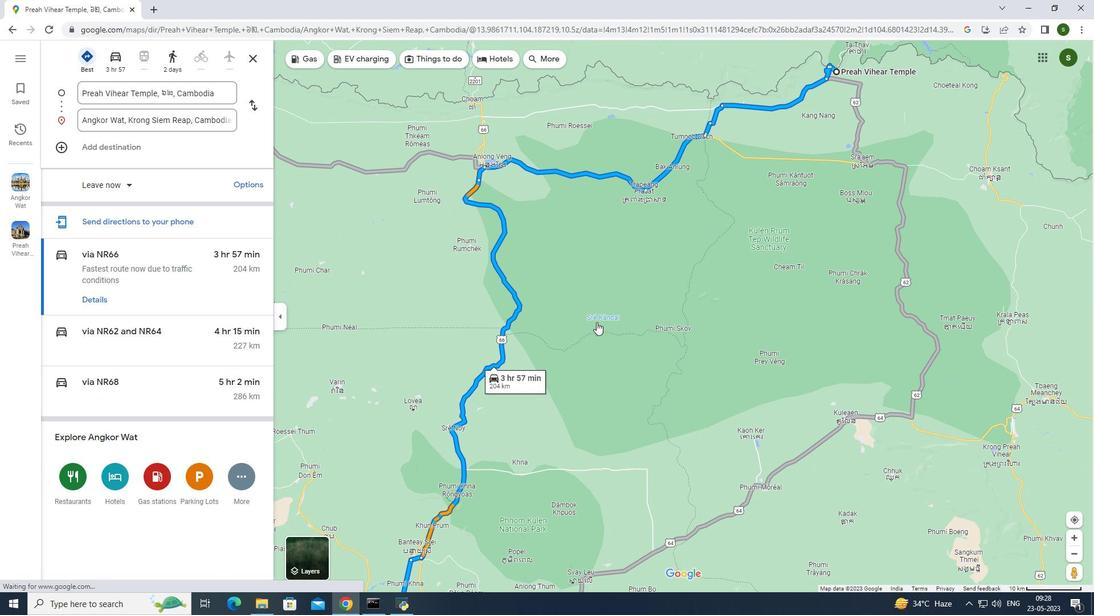 
Action: Mouse pressed left at (596, 323)
Screenshot: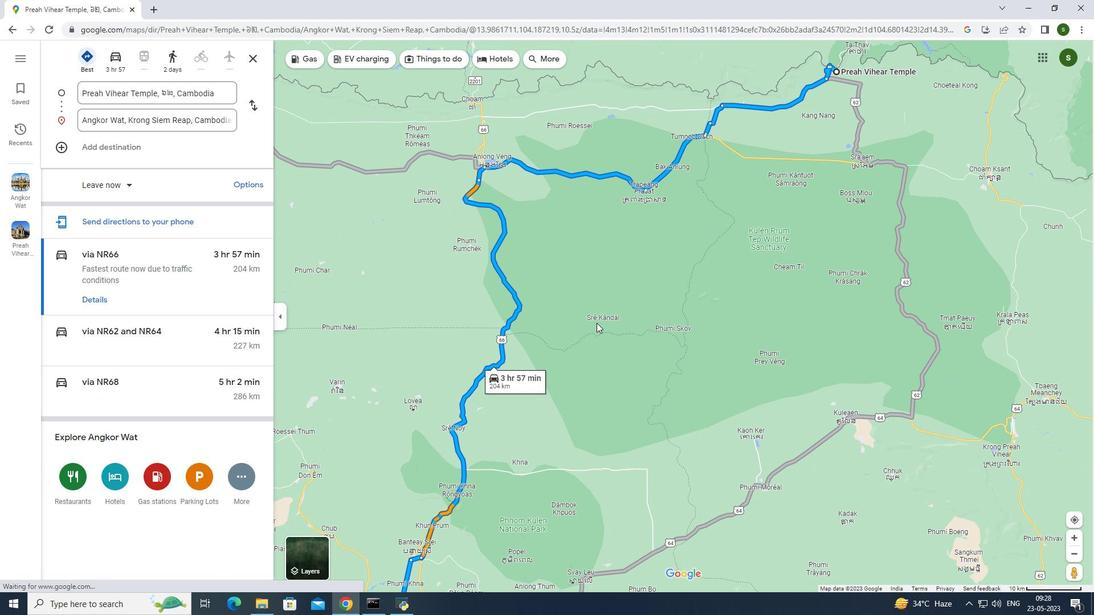 
Action: Mouse moved to (581, 391)
Screenshot: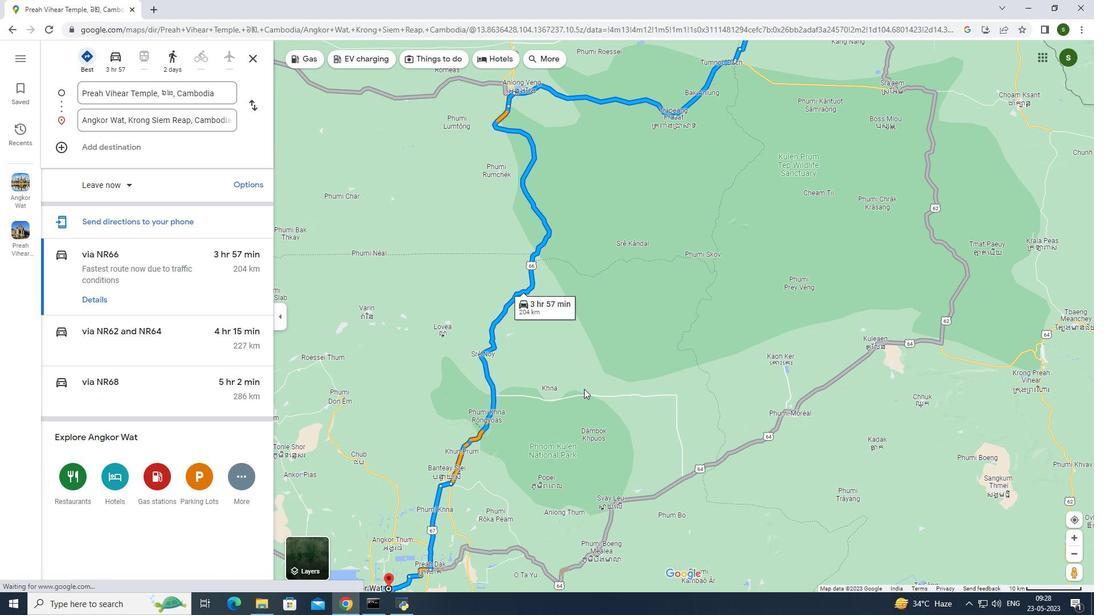 
Action: Mouse pressed left at (581, 391)
Screenshot: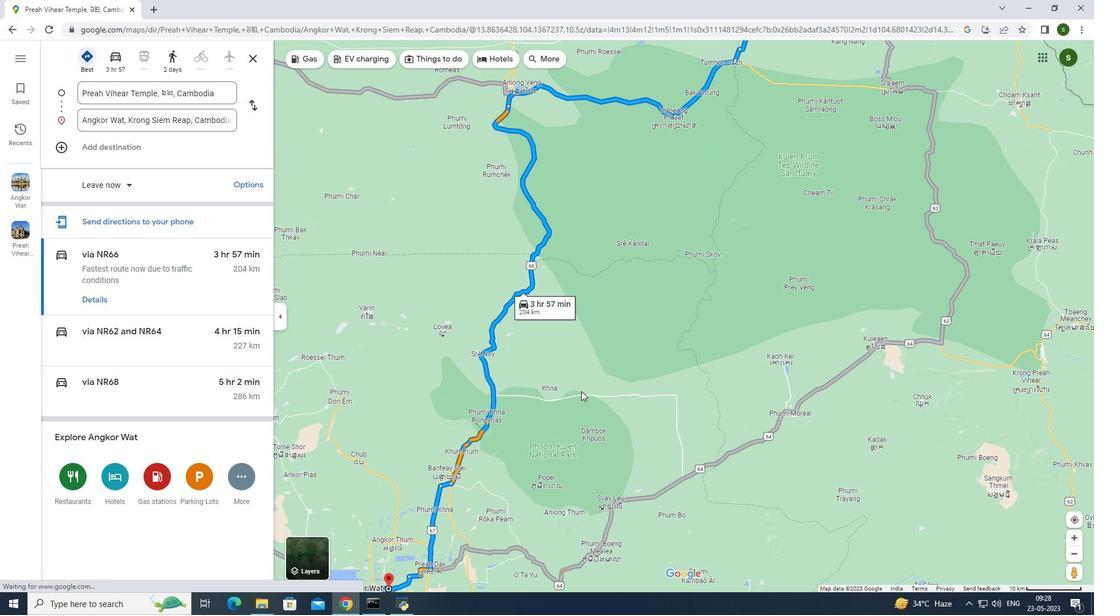 
Action: Mouse moved to (524, 466)
Screenshot: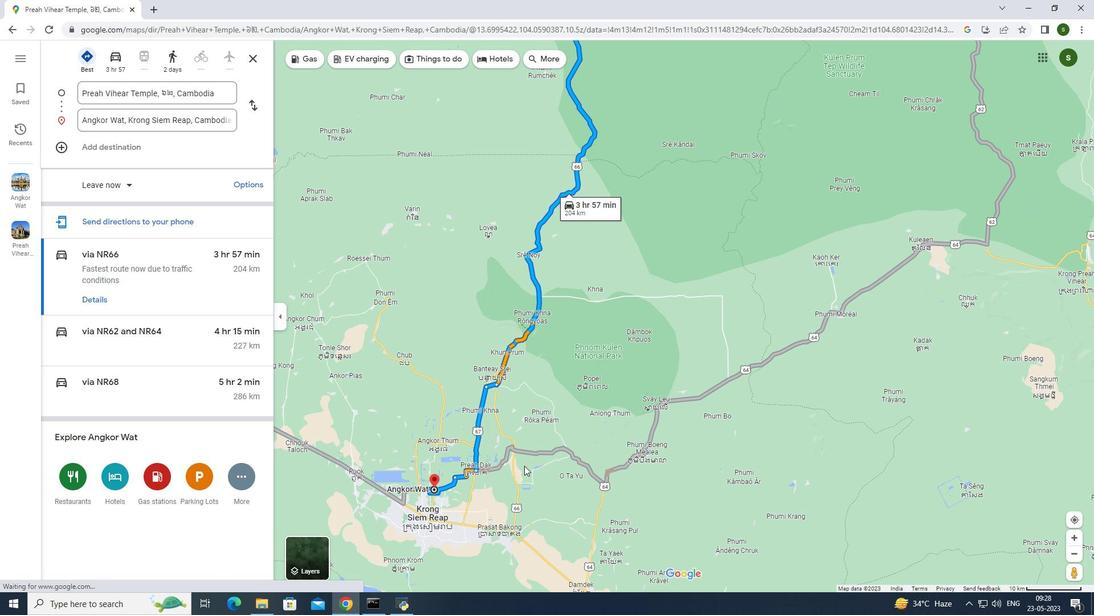 
Action: Mouse pressed left at (524, 466)
Screenshot: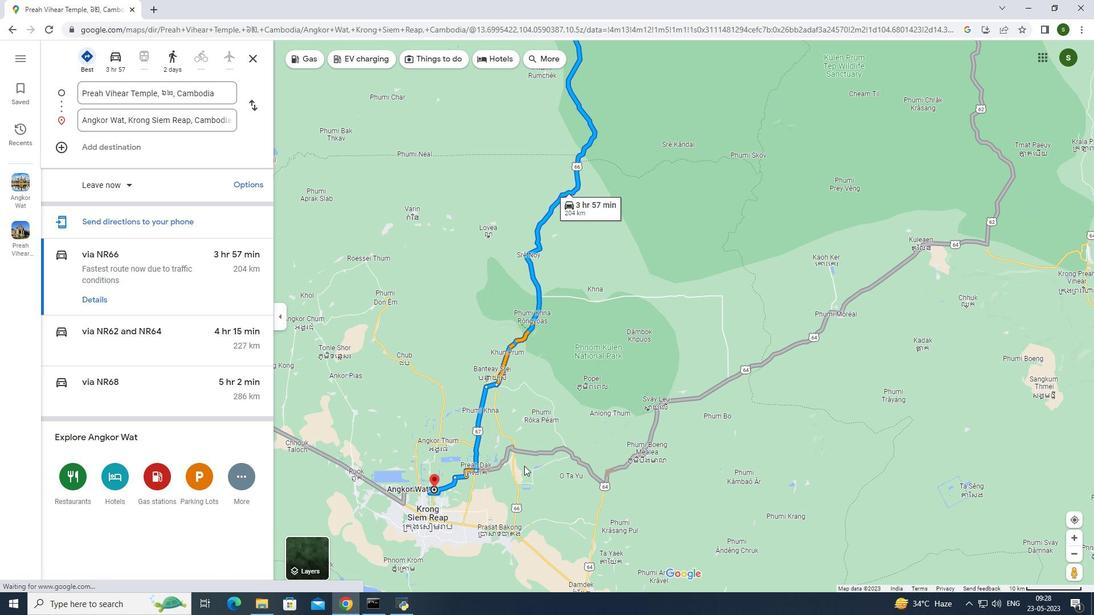 
Action: Mouse moved to (543, 393)
Screenshot: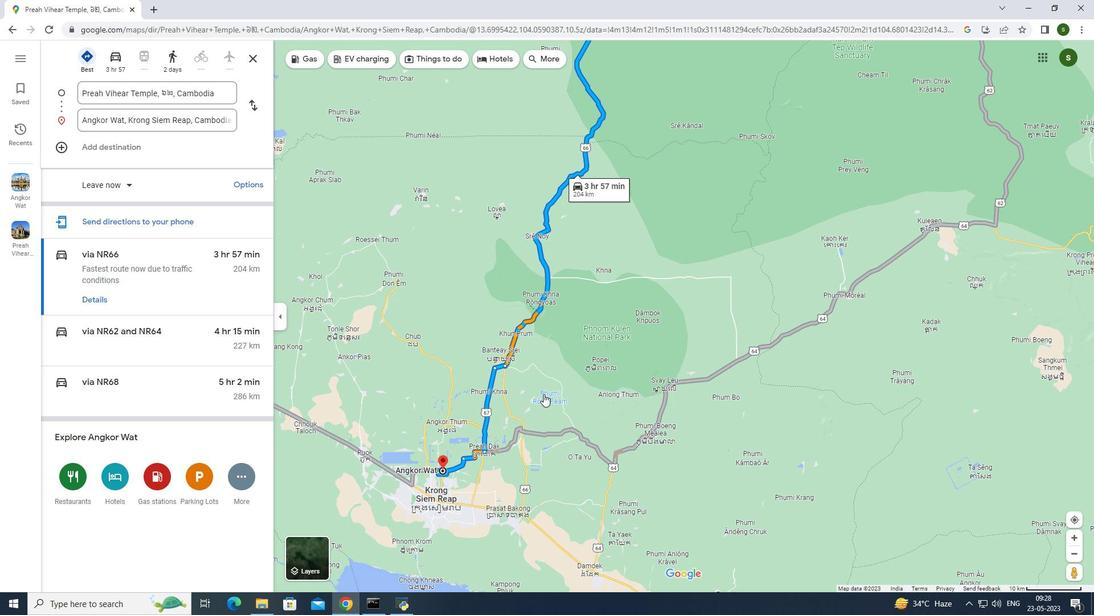 
Action: Mouse scrolled (543, 394) with delta (0, 0)
Screenshot: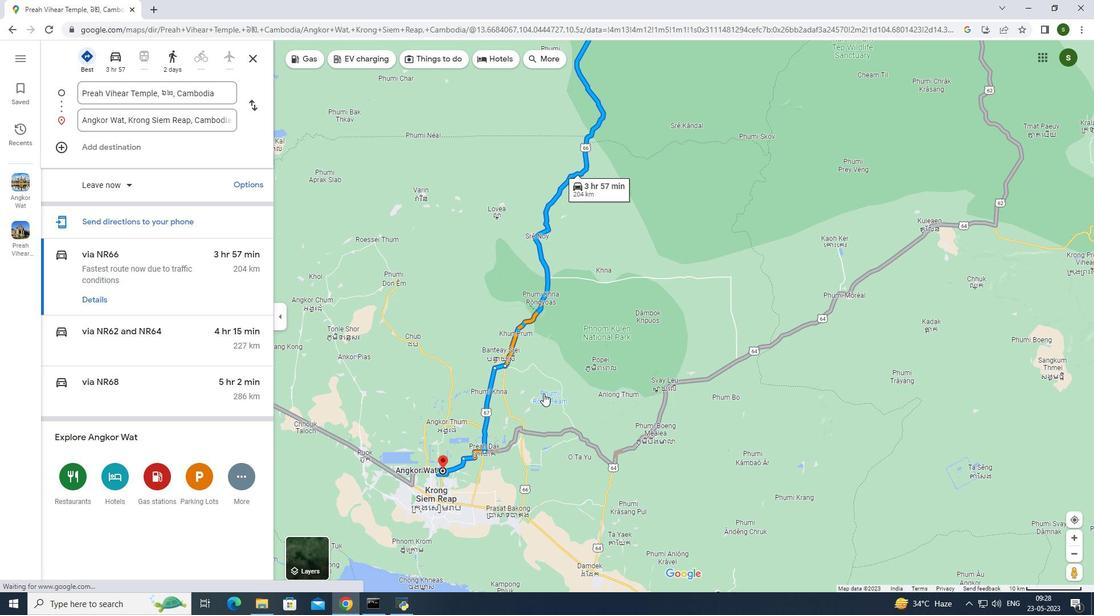 
Action: Mouse scrolled (543, 394) with delta (0, 0)
Screenshot: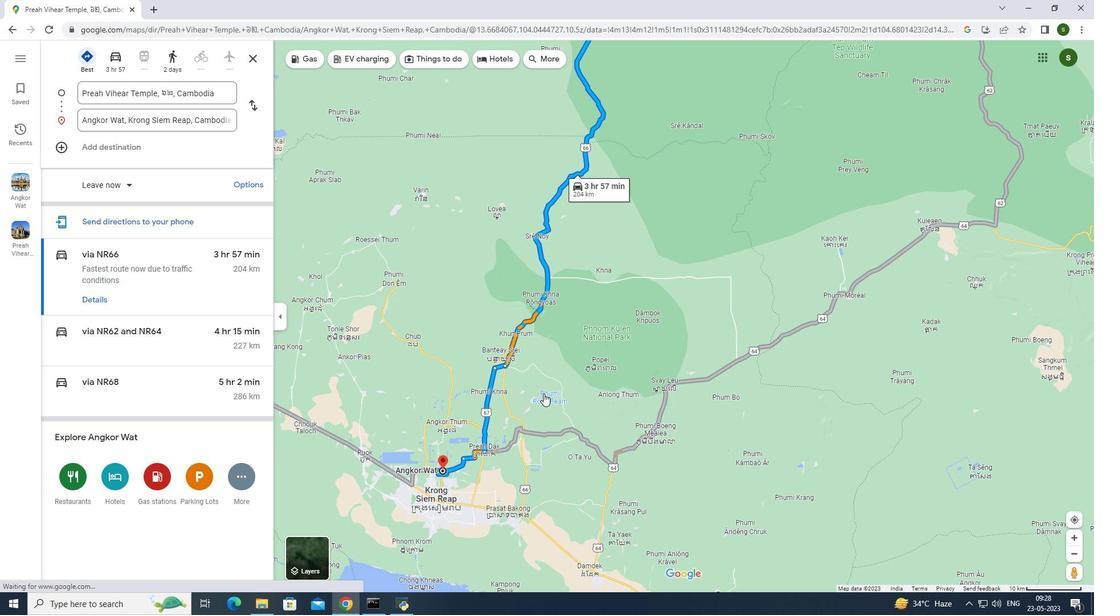 
Action: Mouse scrolled (543, 394) with delta (0, 0)
Screenshot: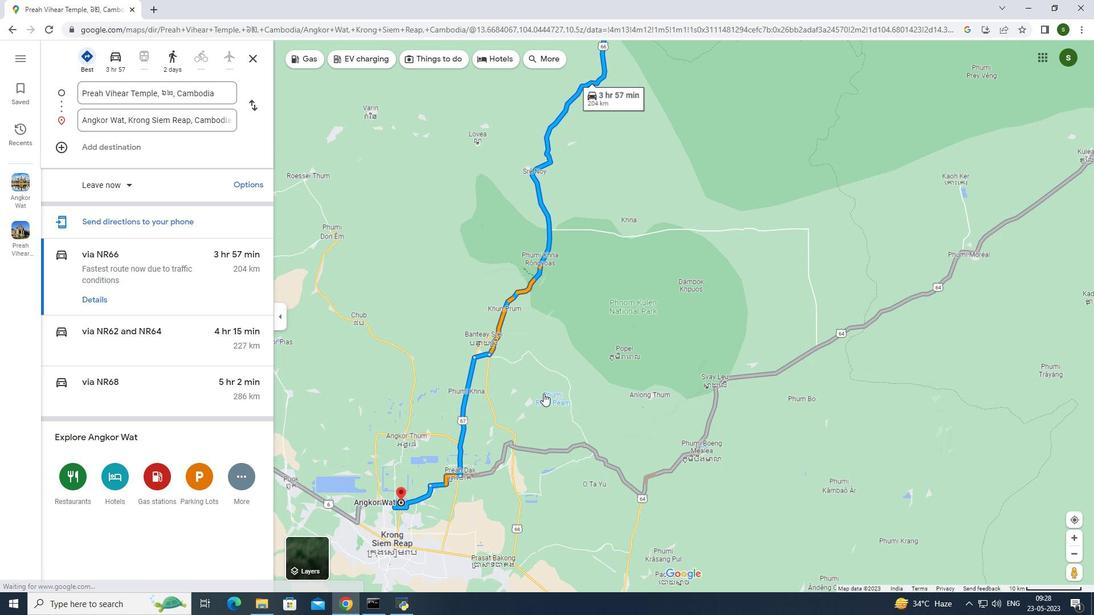 
Action: Mouse moved to (538, 287)
Screenshot: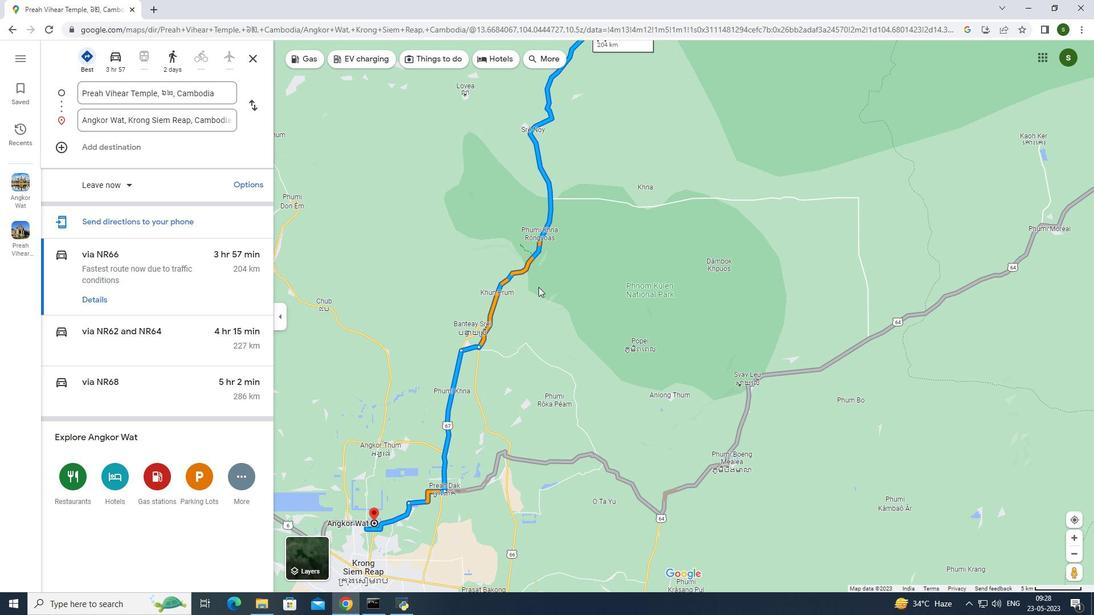 
Action: Mouse pressed left at (538, 287)
Screenshot: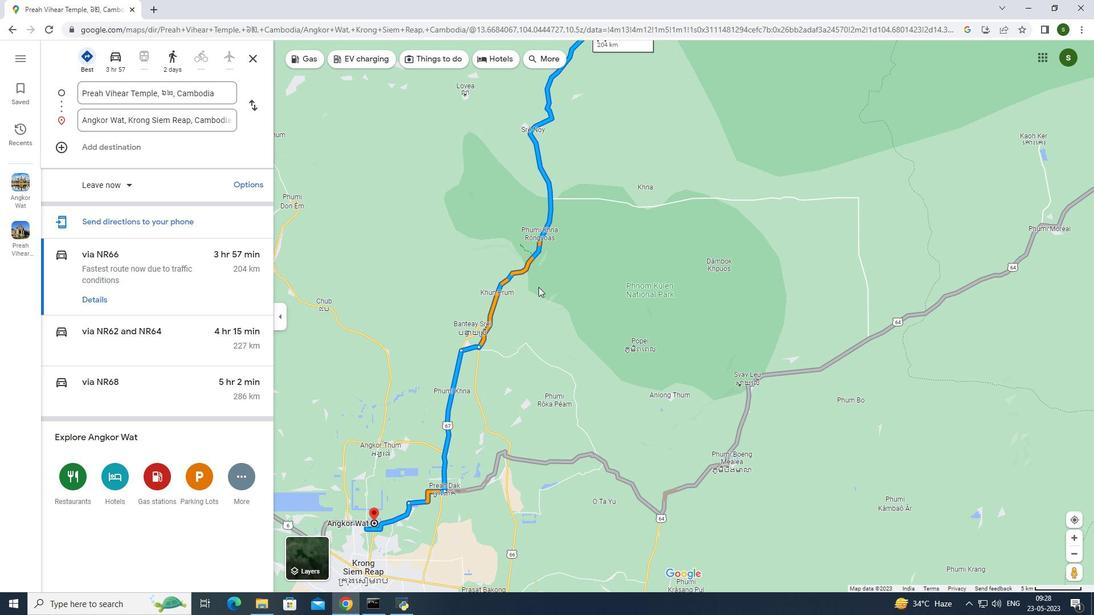 
Action: Mouse moved to (507, 367)
Screenshot: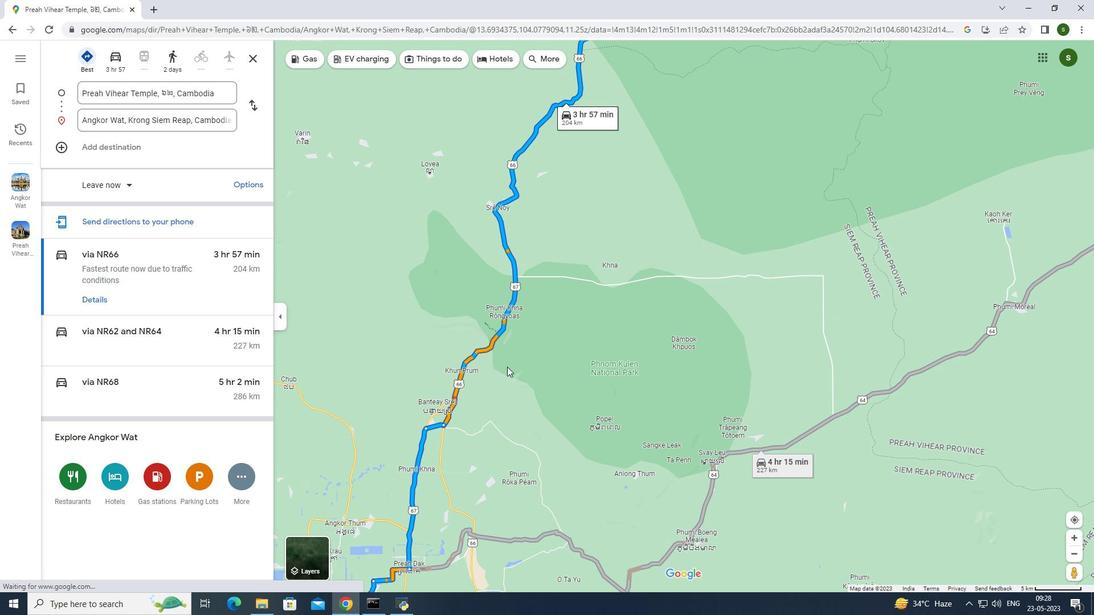 
Action: Mouse pressed left at (507, 367)
Screenshot: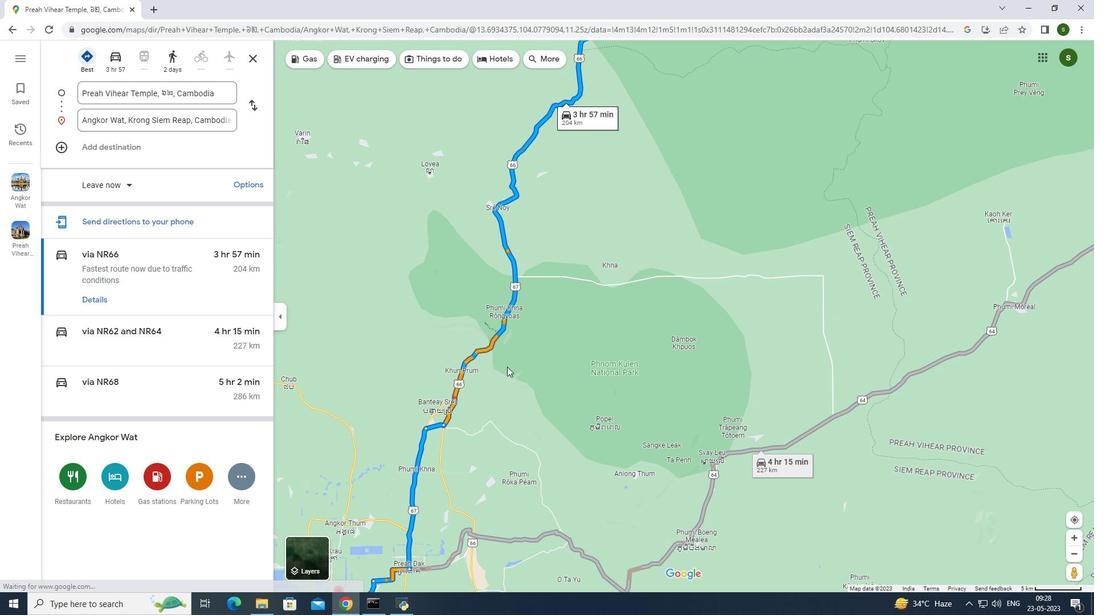 
Action: Mouse moved to (485, 324)
Screenshot: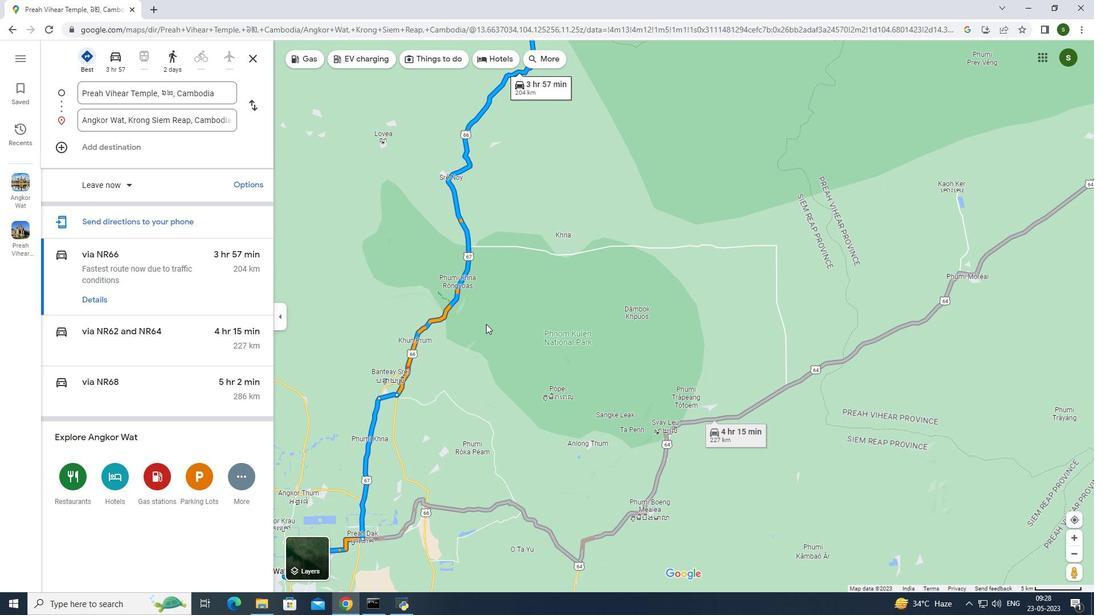 
Action: Mouse scrolled (485, 324) with delta (0, 0)
Screenshot: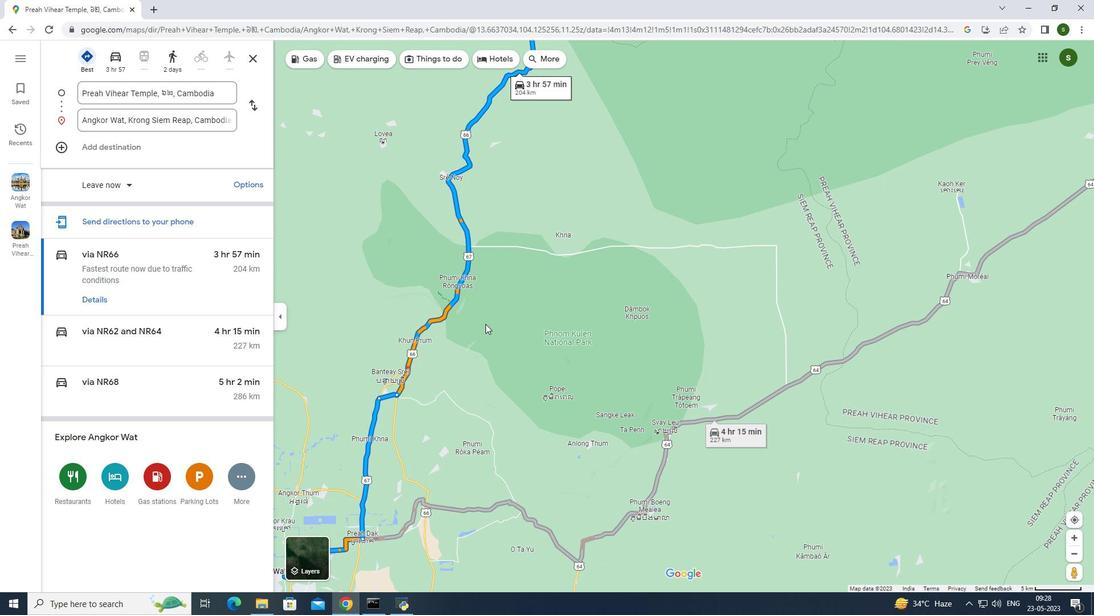 
Action: Mouse scrolled (485, 324) with delta (0, 0)
Screenshot: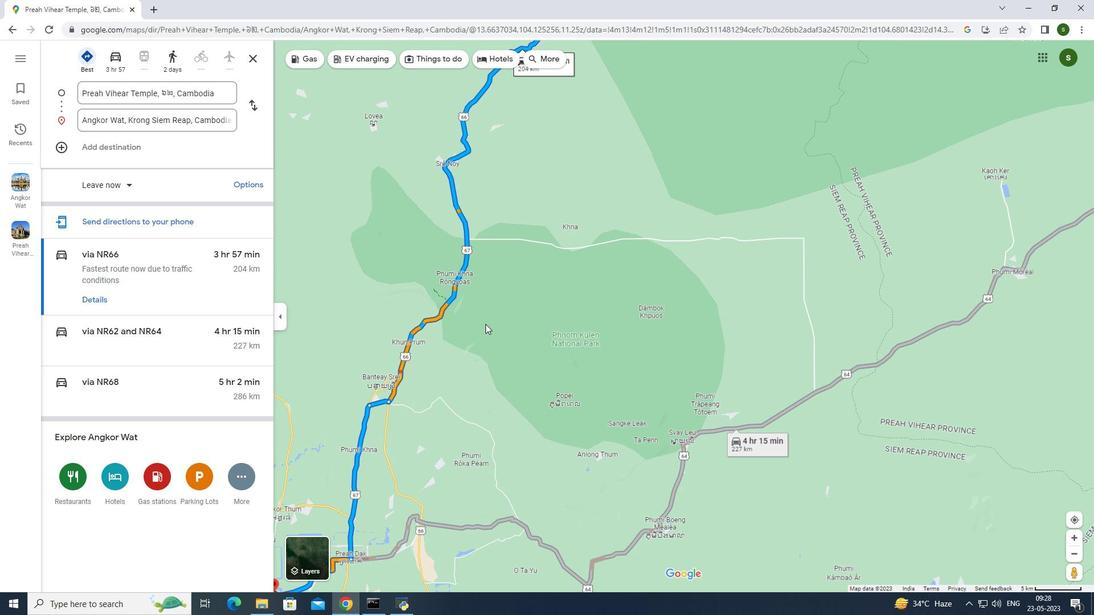
Action: Mouse moved to (424, 352)
Screenshot: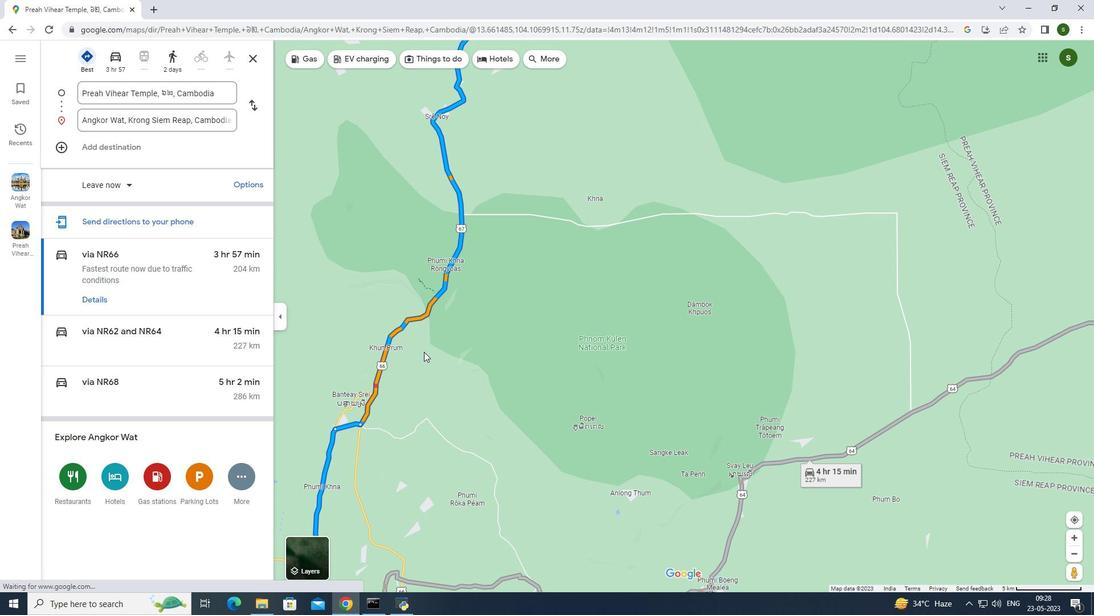 
Action: Mouse pressed left at (424, 352)
Screenshot: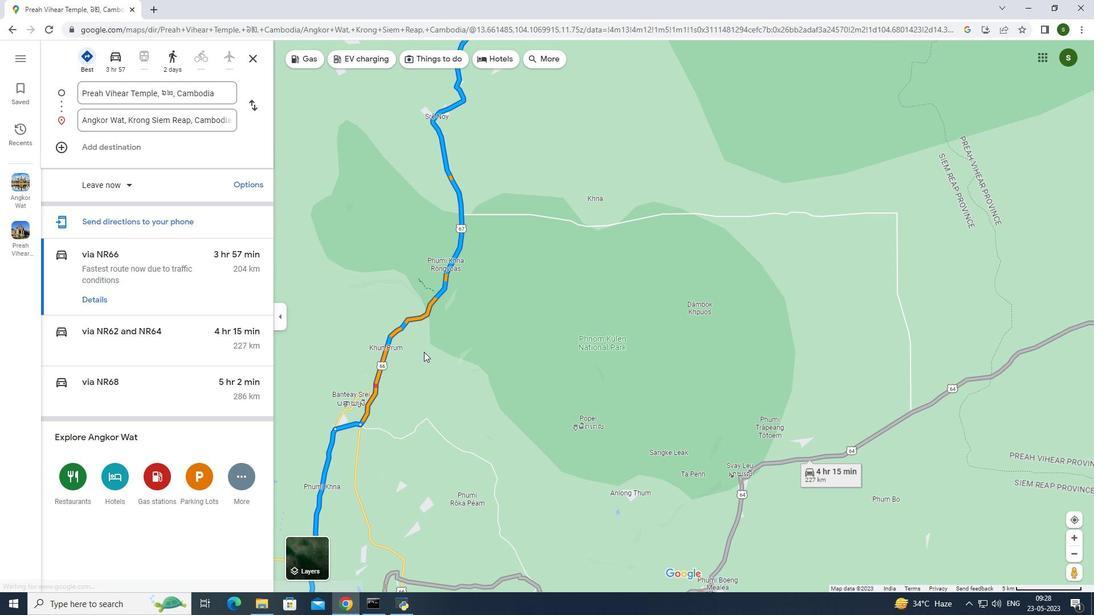 
Action: Mouse moved to (519, 248)
Screenshot: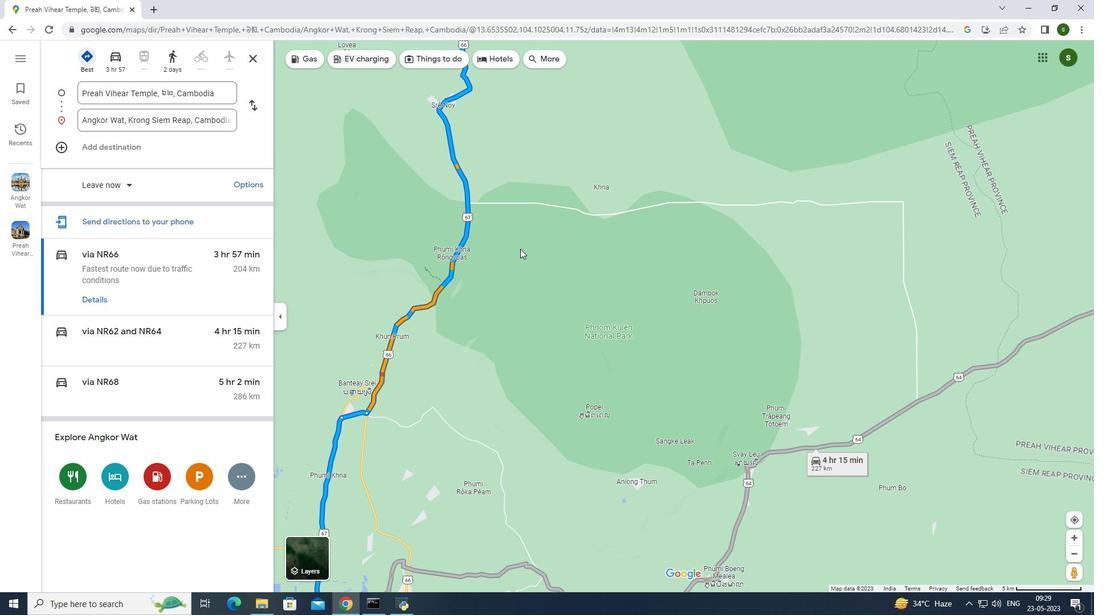 
Action: Mouse pressed left at (519, 248)
Screenshot: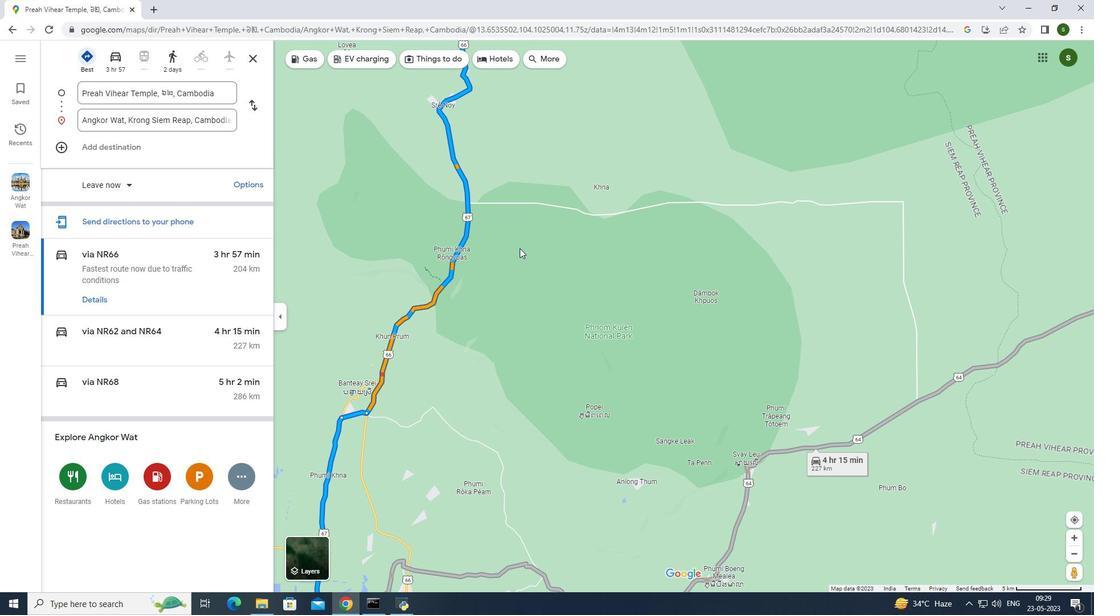 
Action: Mouse moved to (536, 224)
Screenshot: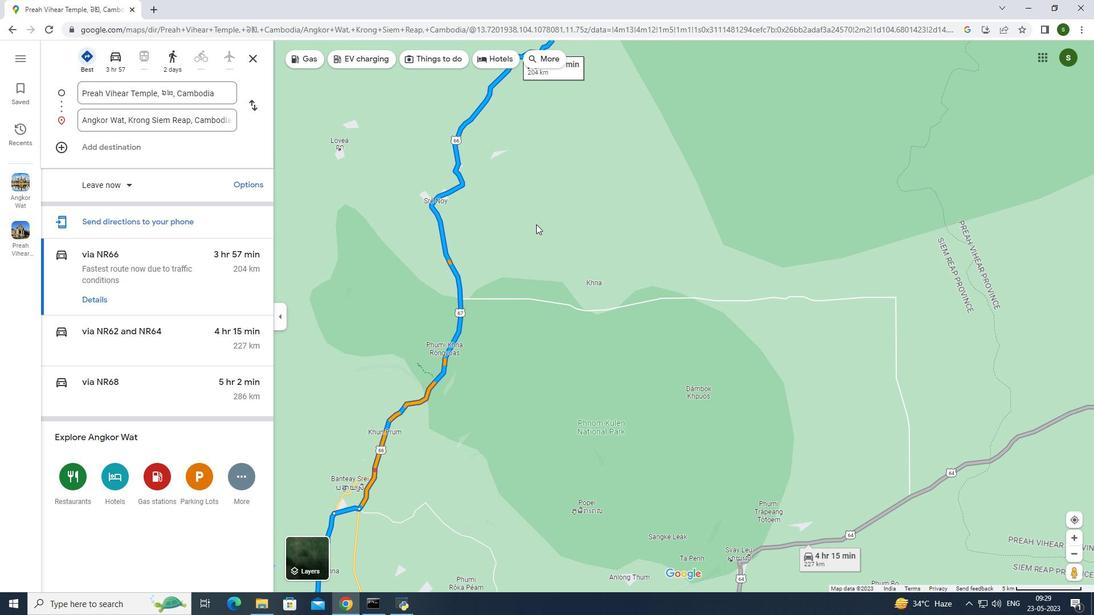 
Action: Mouse pressed left at (536, 224)
Screenshot: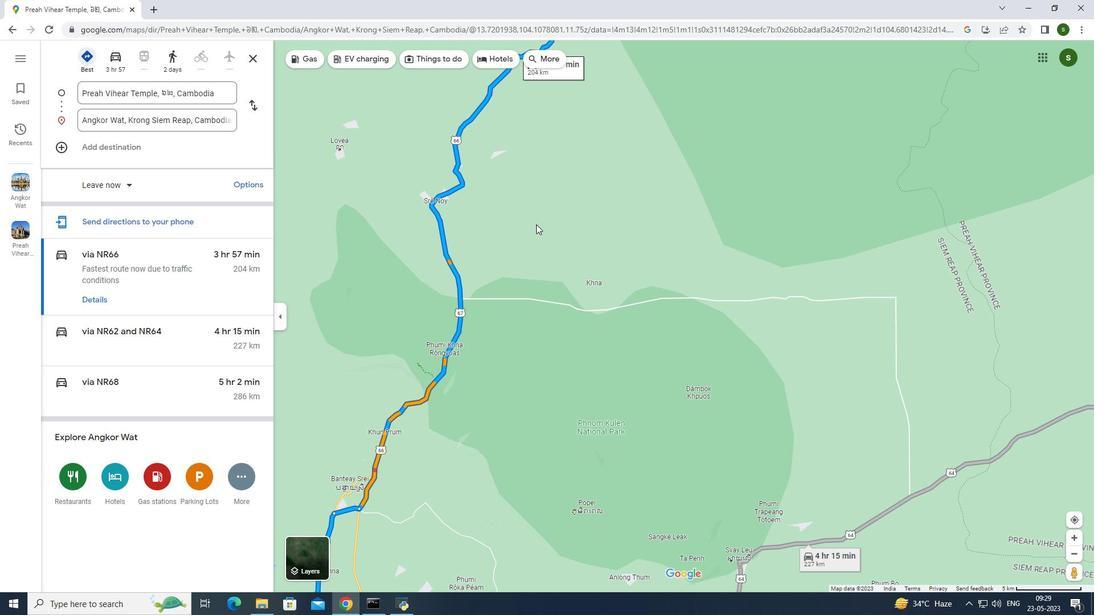 
Action: Mouse moved to (573, 234)
Screenshot: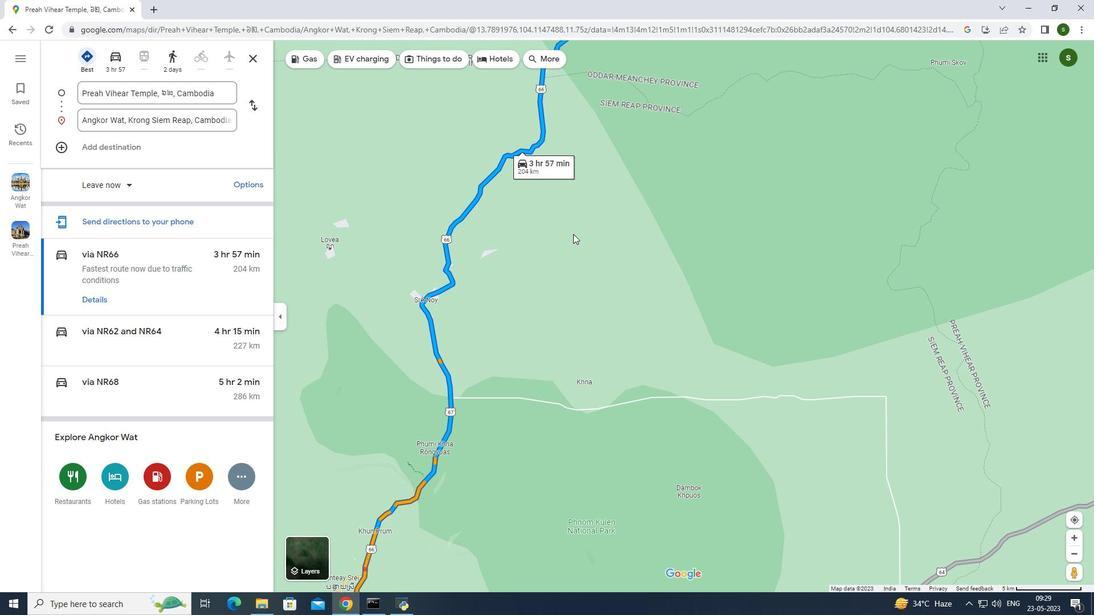 
Action: Mouse pressed left at (573, 234)
Screenshot: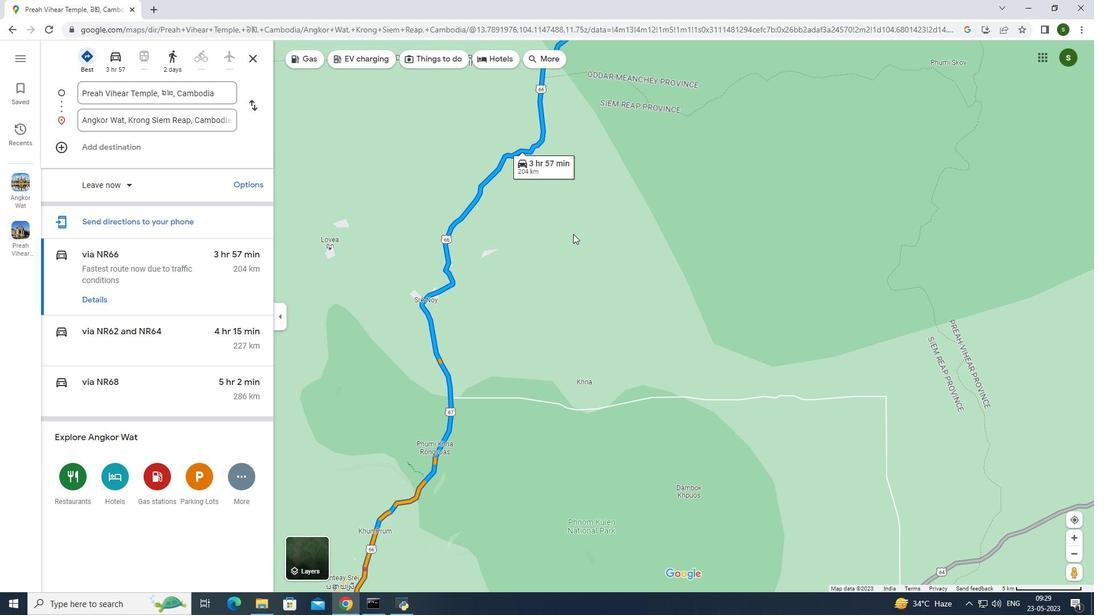 
Action: Mouse moved to (620, 187)
Screenshot: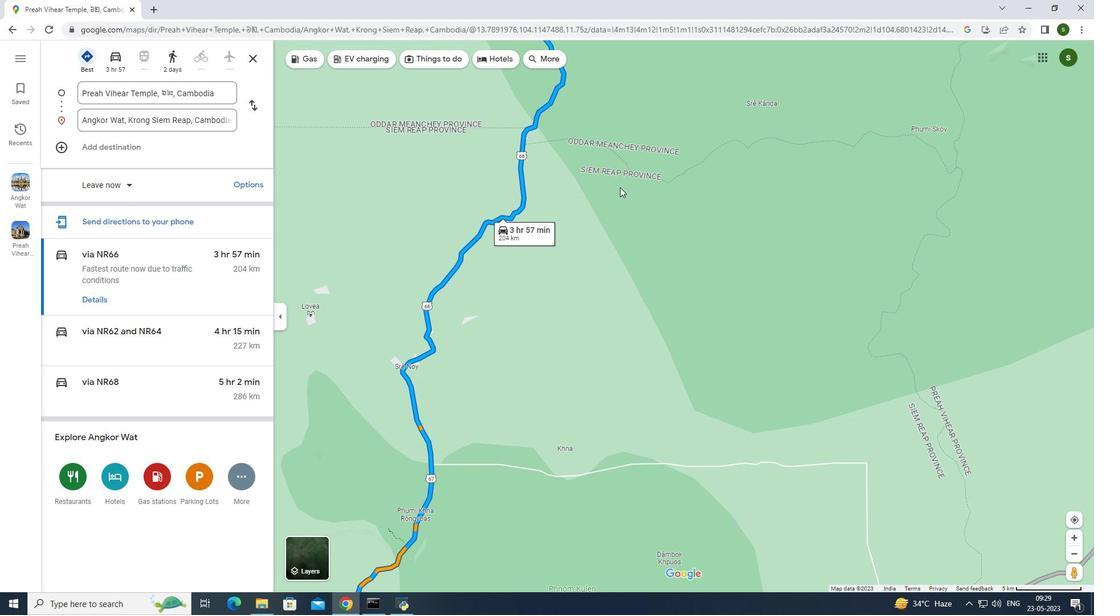 
Action: Mouse pressed left at (620, 187)
Screenshot: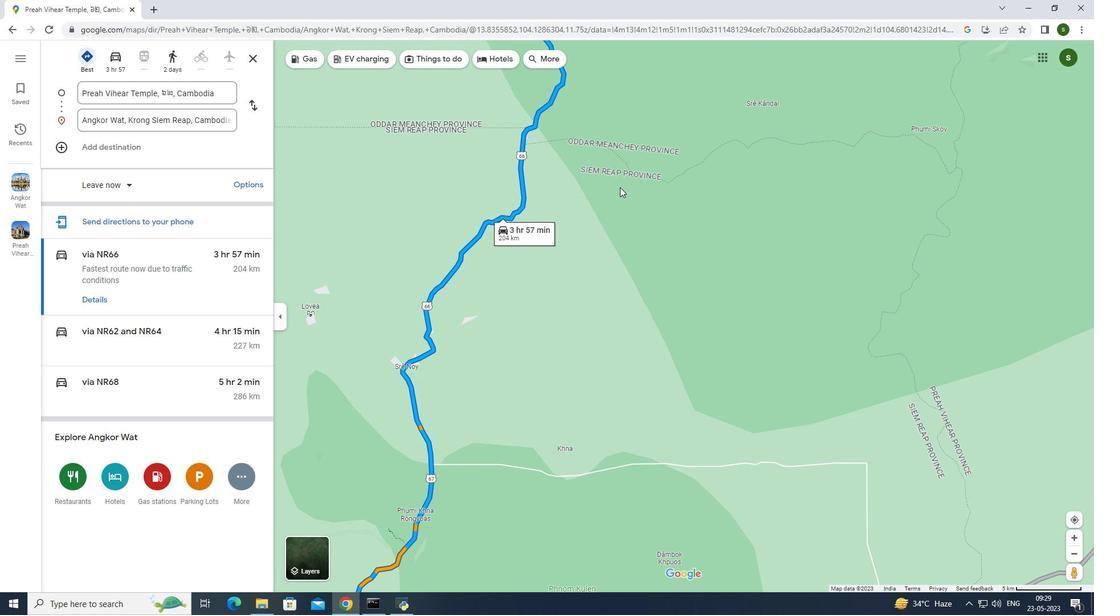 
Action: Mouse moved to (588, 122)
Screenshot: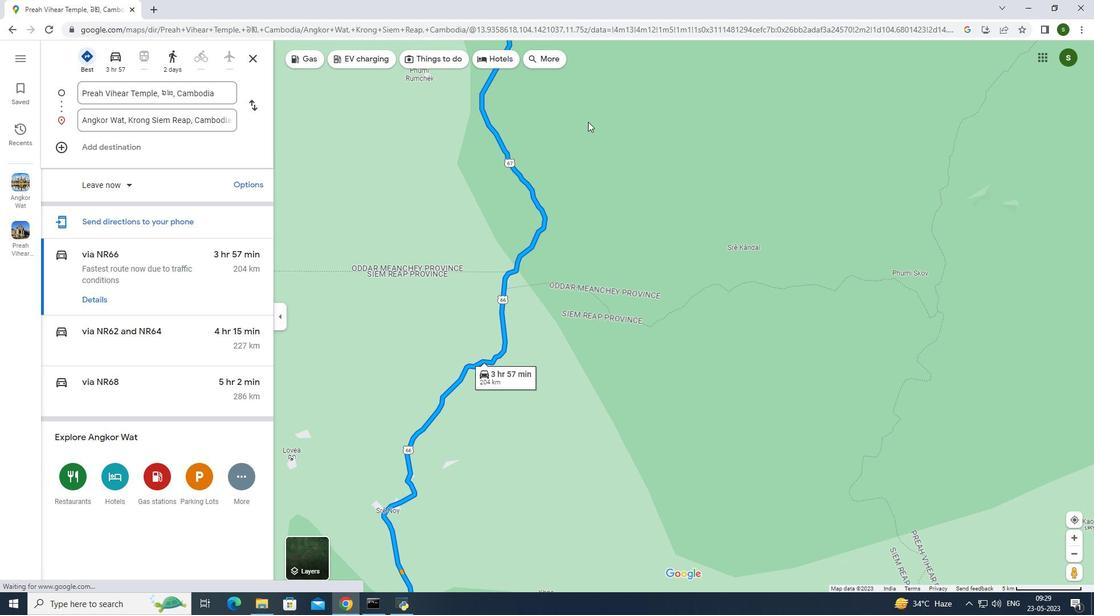 
Action: Mouse pressed left at (588, 122)
Screenshot: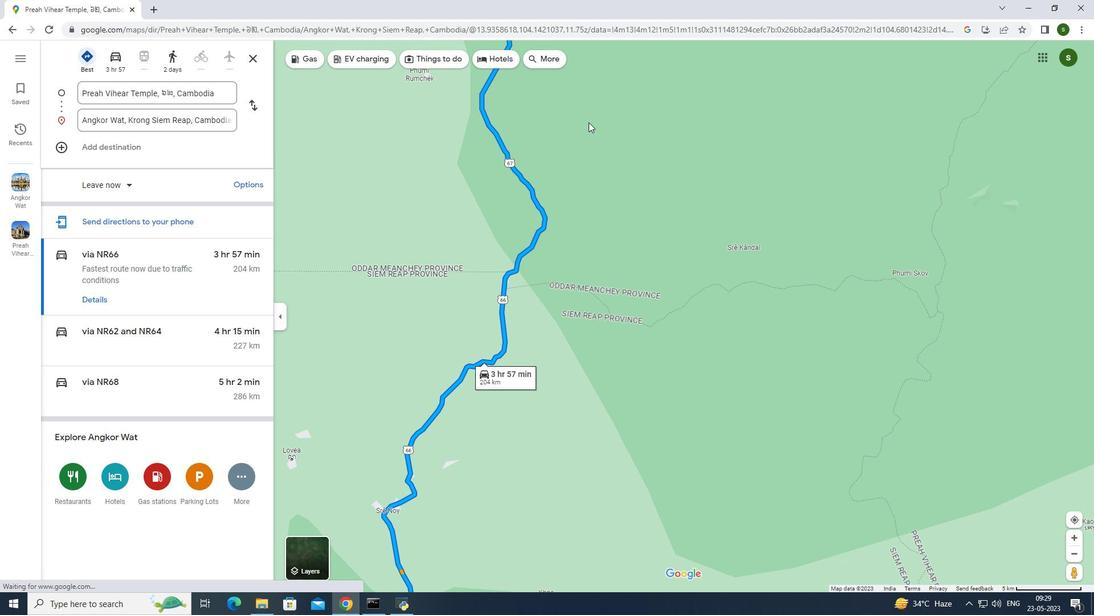 
Action: Mouse moved to (700, 217)
Screenshot: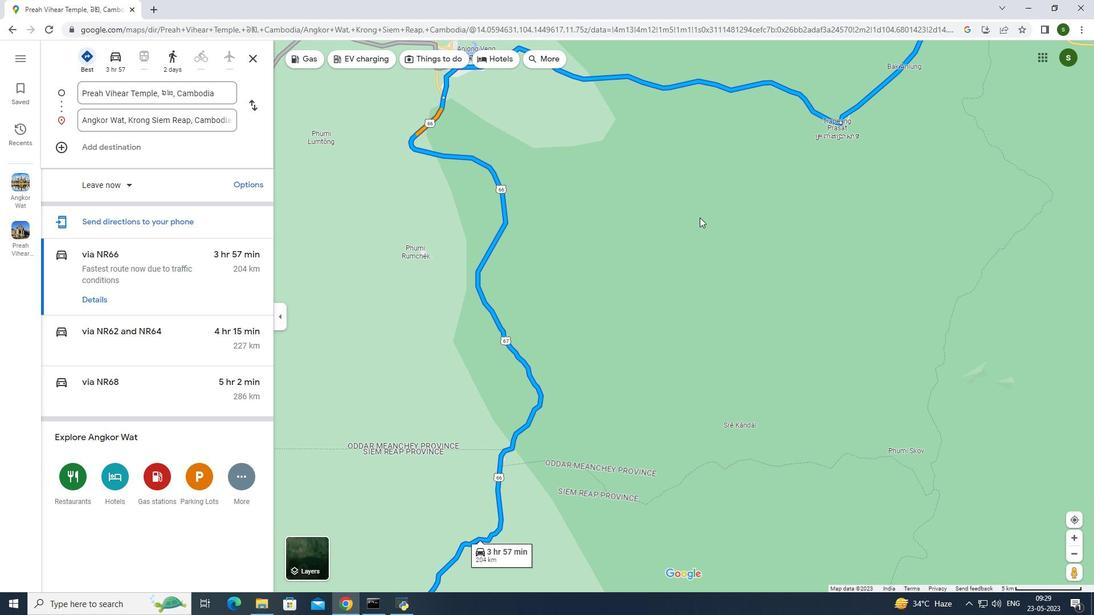 
Action: Mouse pressed left at (700, 217)
Screenshot: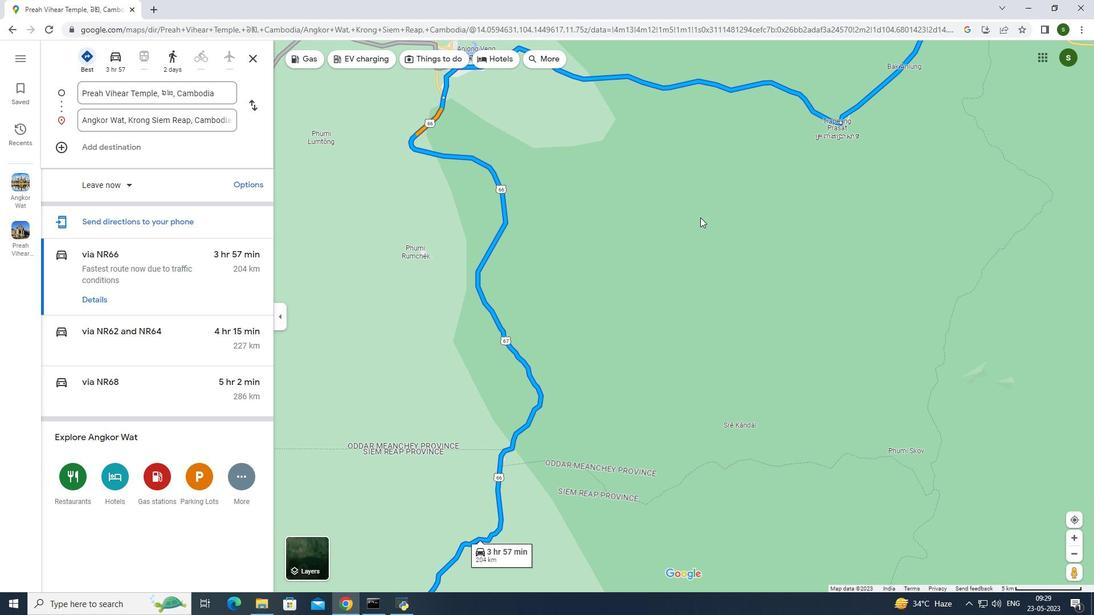 
Action: Mouse moved to (657, 266)
Screenshot: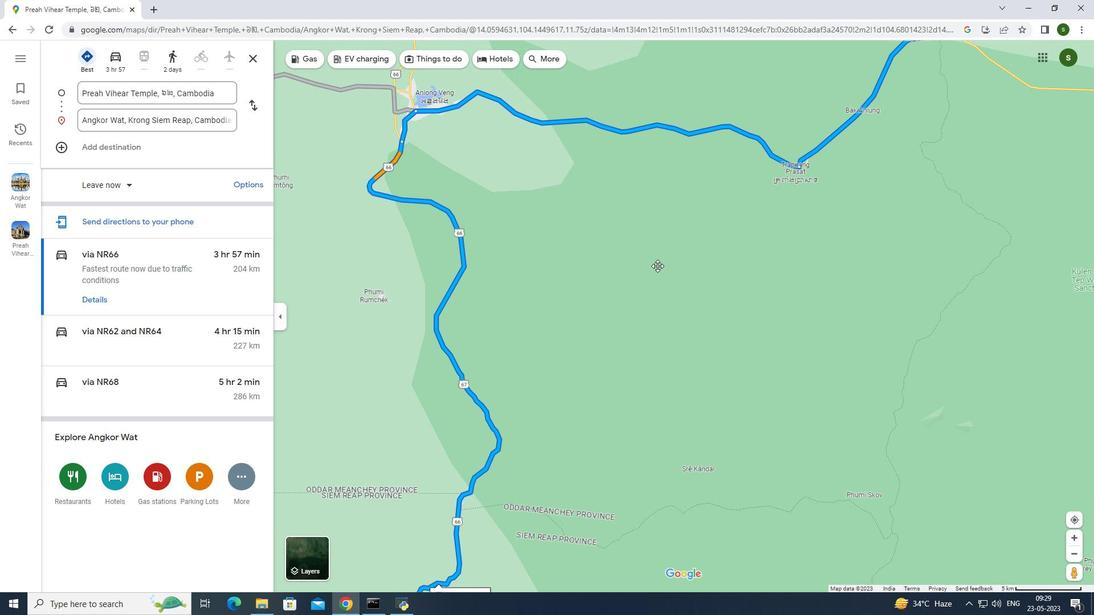 
Action: Mouse pressed left at (657, 266)
Screenshot: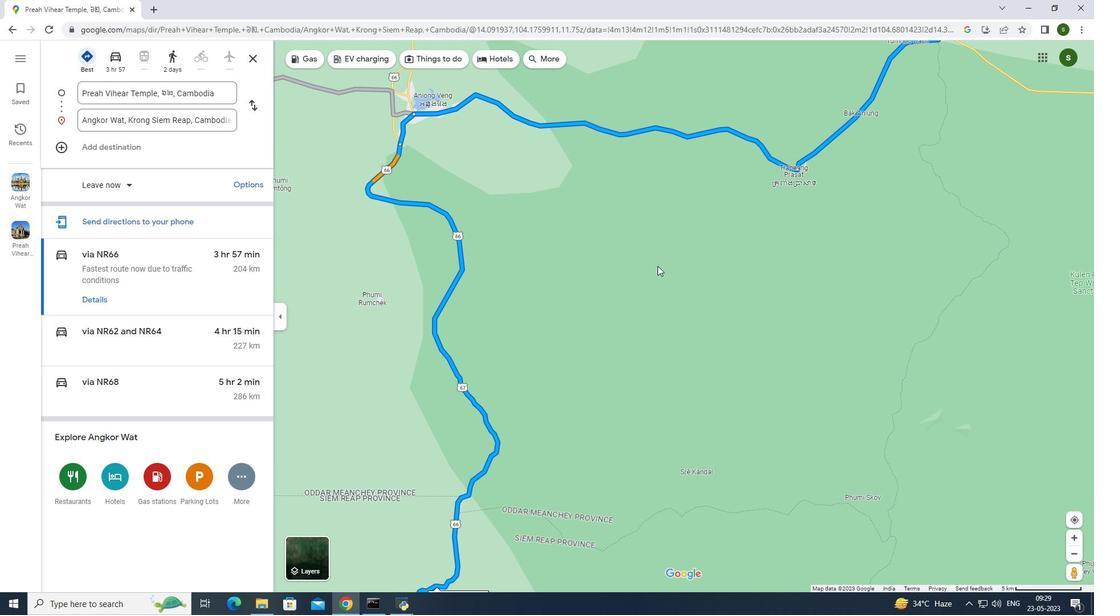 
Action: Mouse moved to (634, 275)
Screenshot: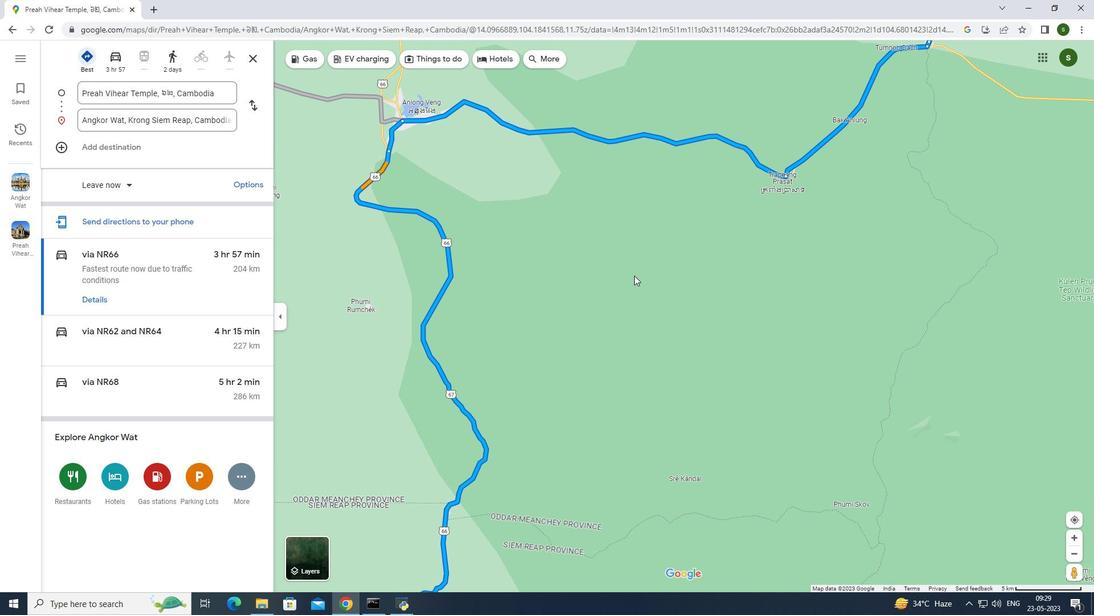 
Action: Mouse pressed left at (634, 275)
Screenshot: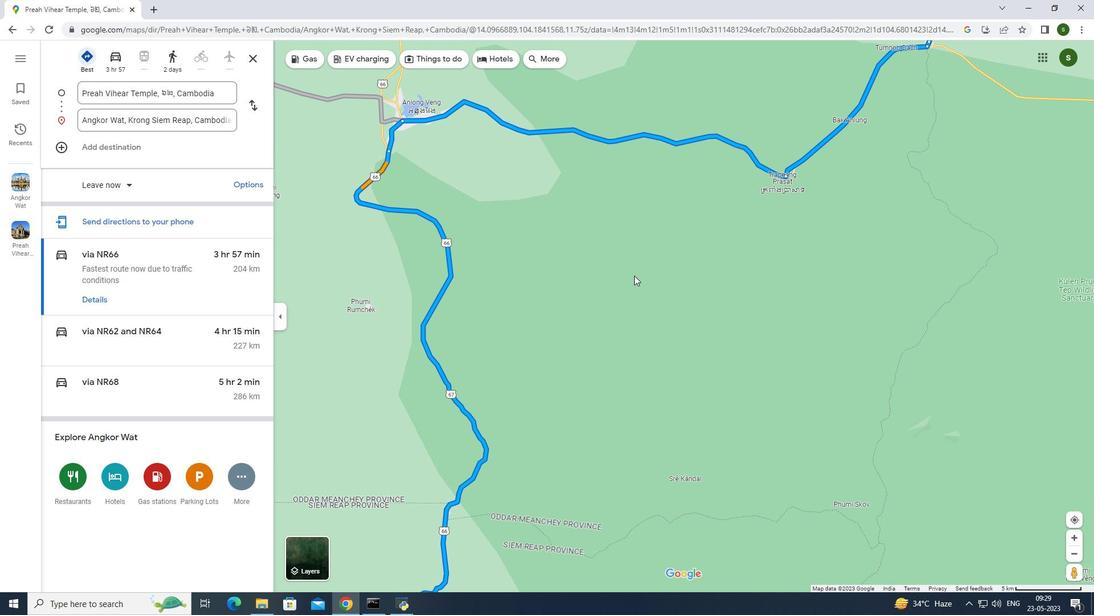 
Action: Mouse moved to (591, 299)
Screenshot: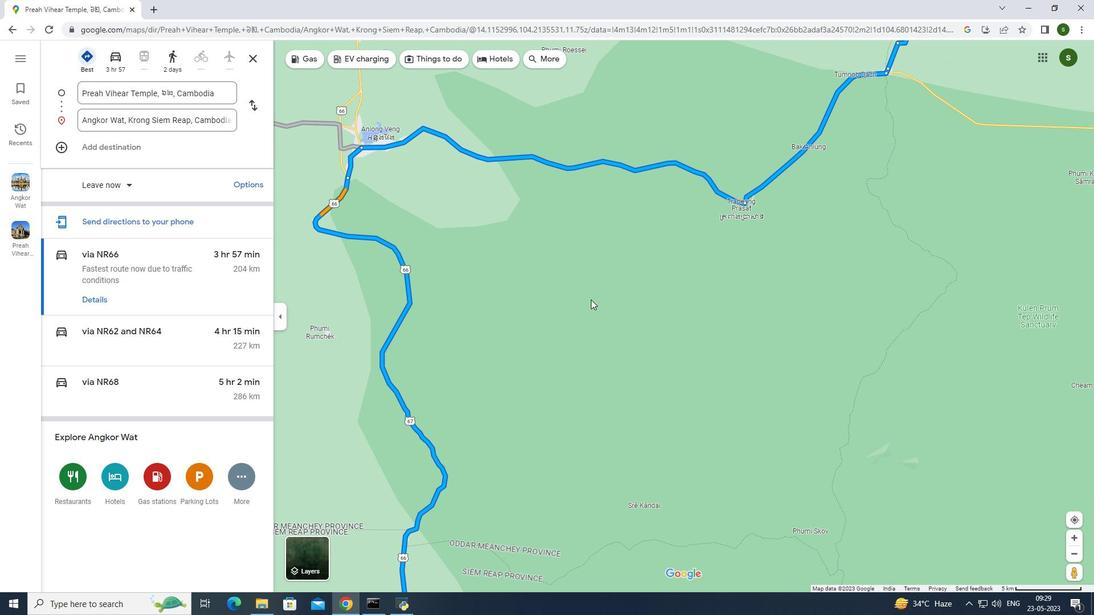 
Action: Mouse pressed left at (591, 299)
Screenshot: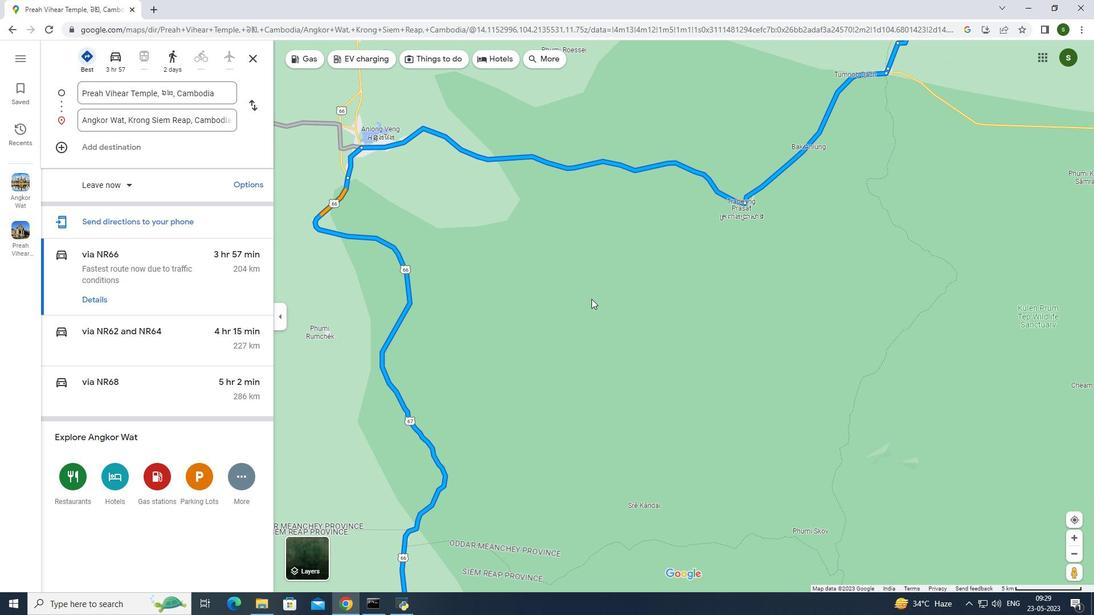 
Action: Mouse moved to (580, 294)
Screenshot: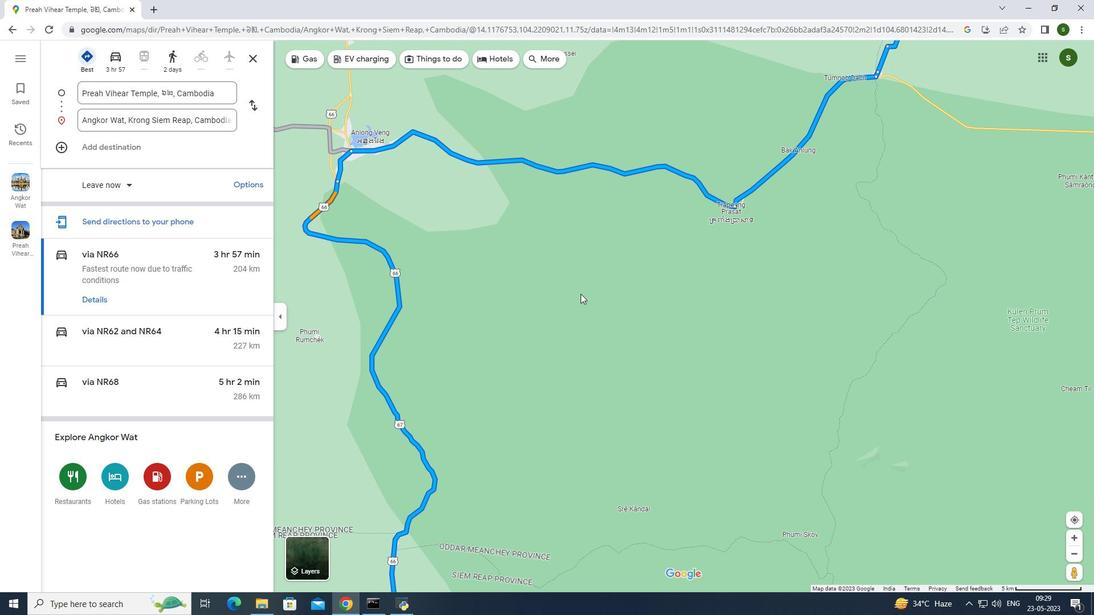
Action: Mouse pressed left at (580, 294)
Screenshot: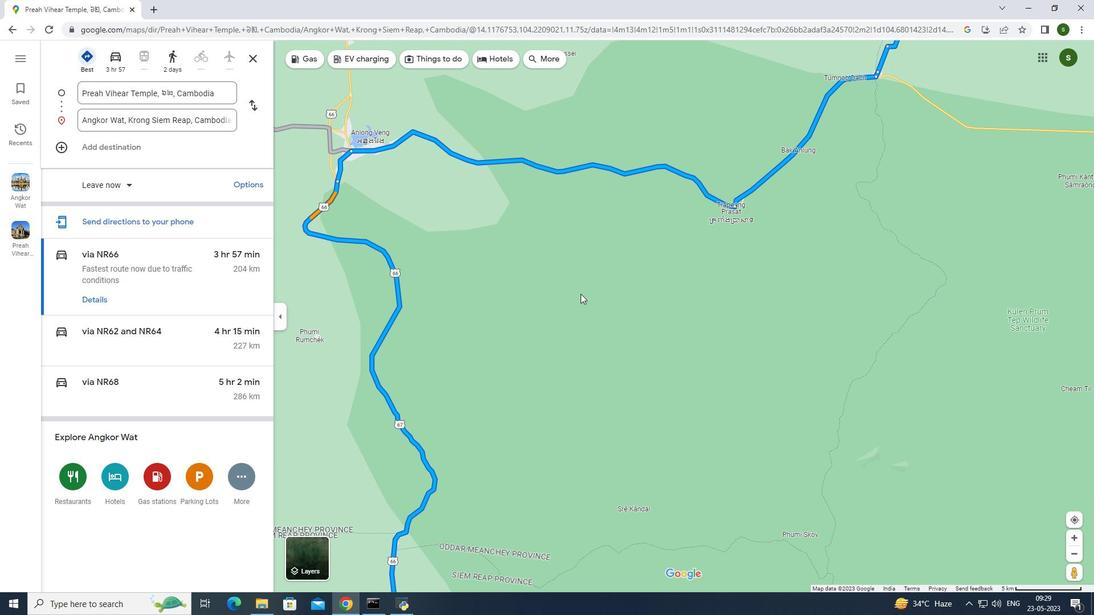
Action: Mouse moved to (825, 207)
Screenshot: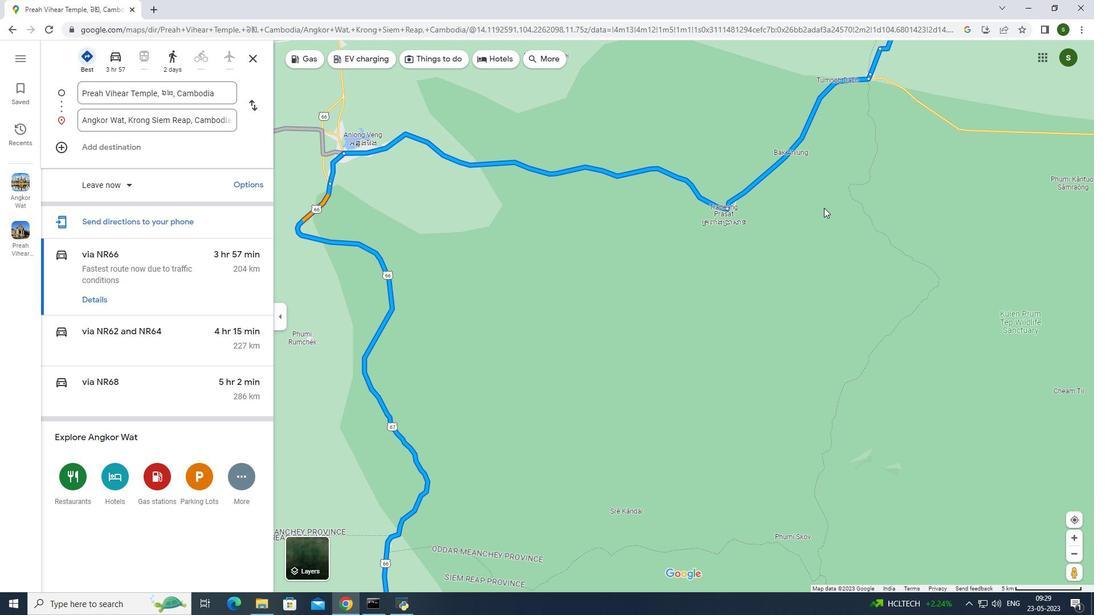 
Action: Mouse pressed left at (826, 207)
Screenshot: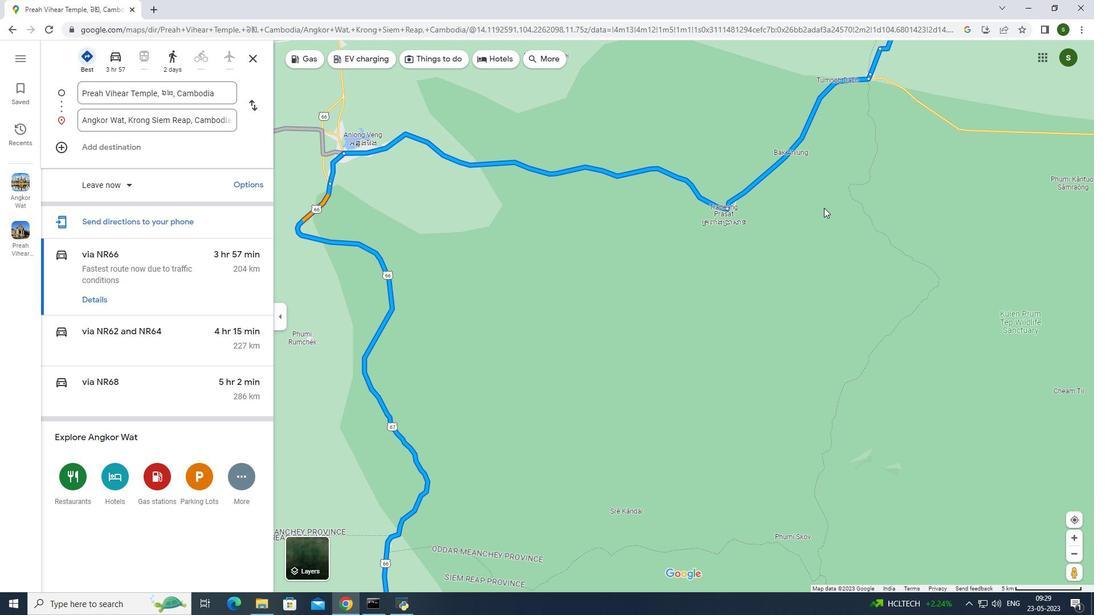 
Action: Mouse moved to (822, 186)
Screenshot: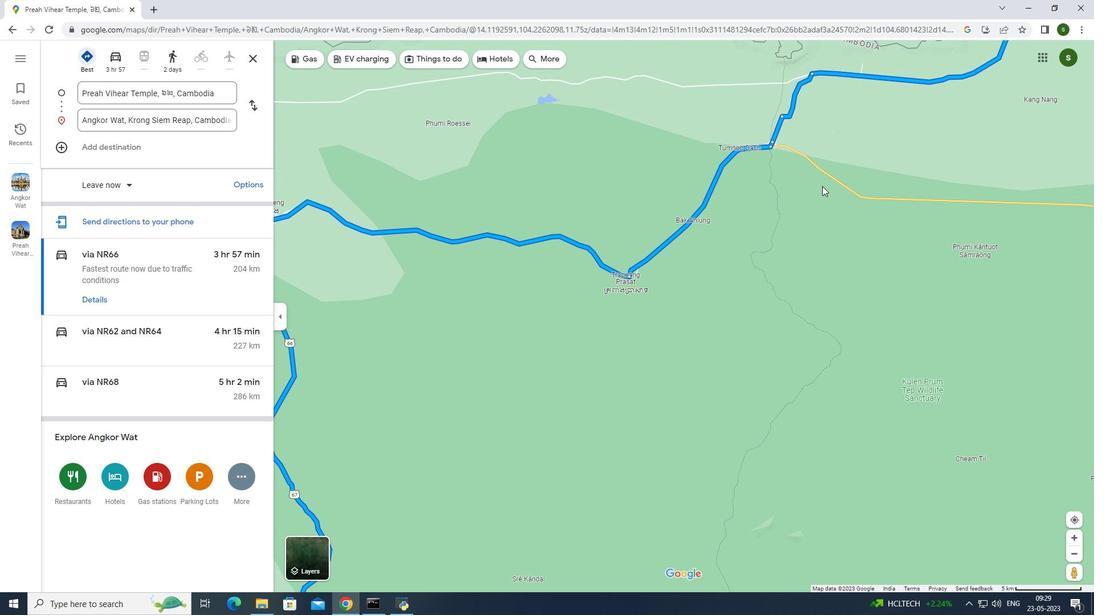 
Action: Mouse pressed left at (822, 186)
Screenshot: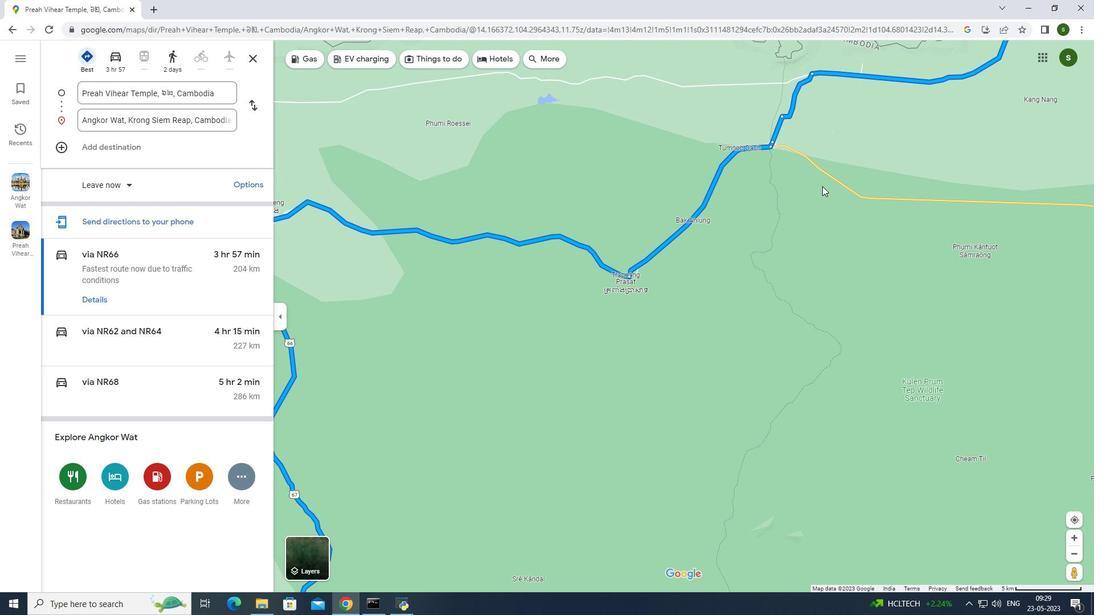 
Action: Mouse moved to (845, 217)
Screenshot: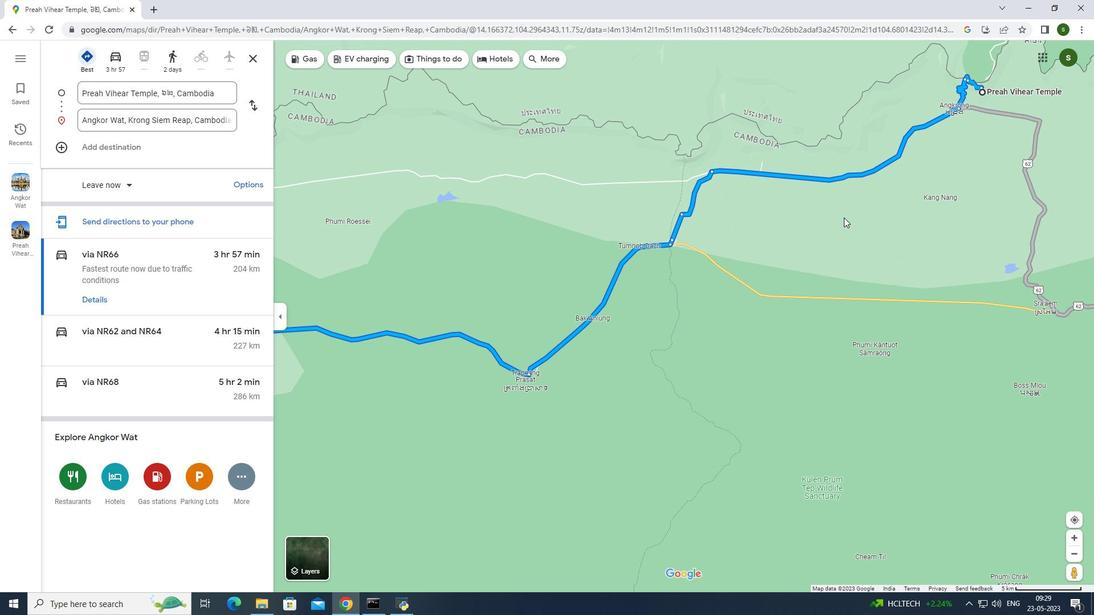 
Action: Mouse pressed left at (845, 217)
Screenshot: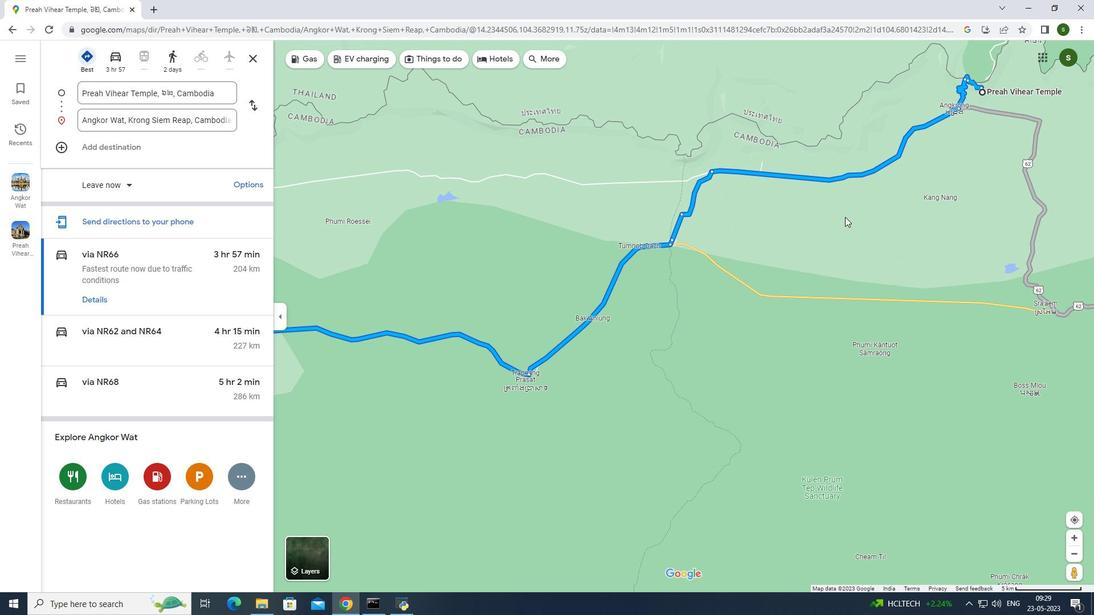 
Action: Mouse moved to (766, 278)
Screenshot: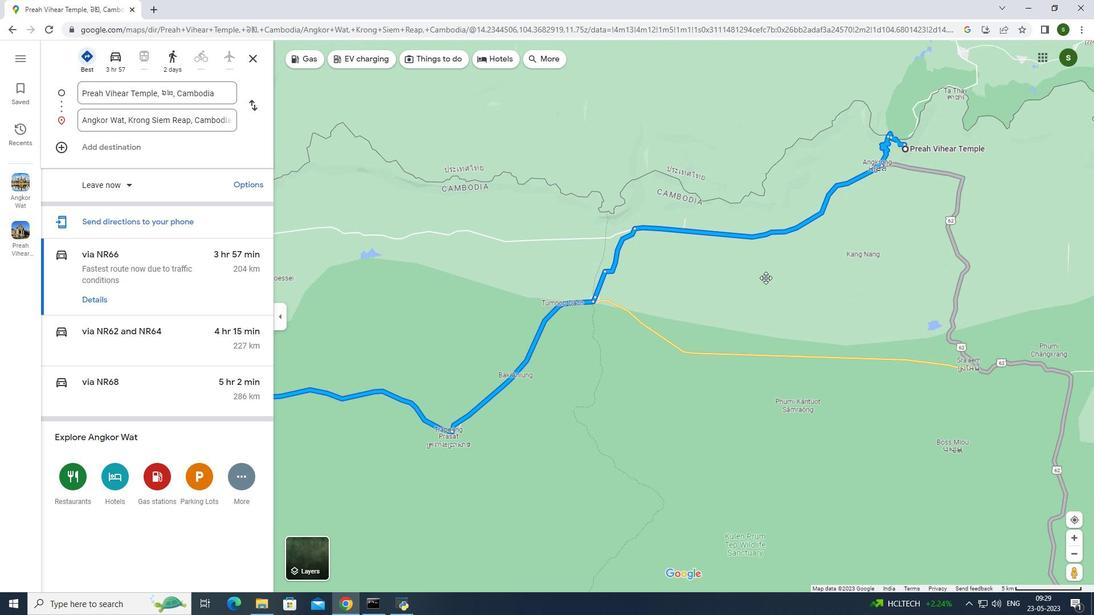 
Action: Mouse pressed left at (766, 278)
Screenshot: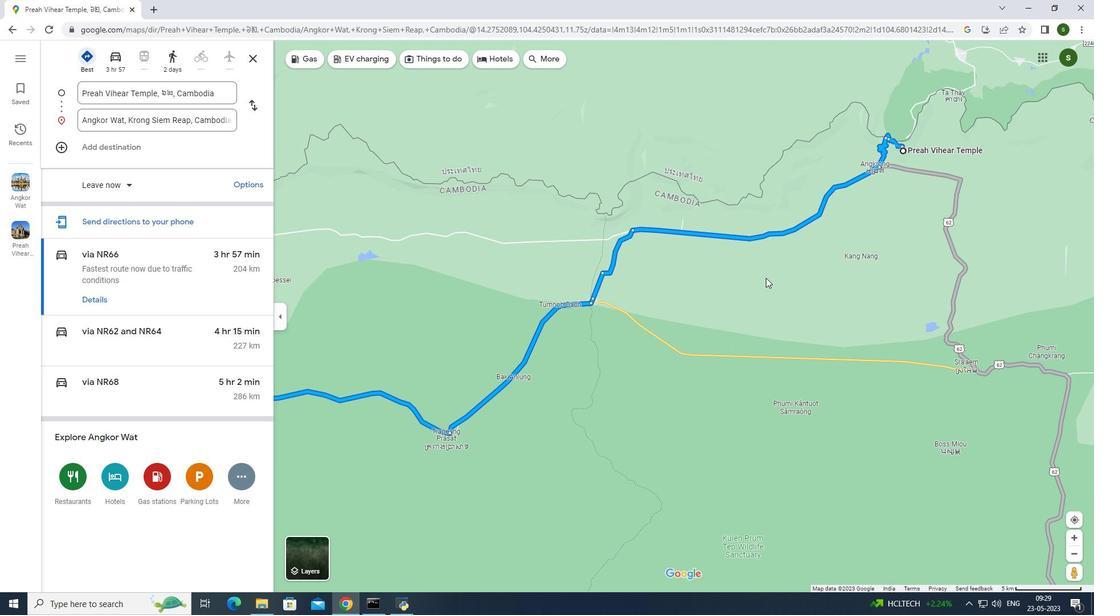 
Action: Mouse moved to (664, 290)
Screenshot: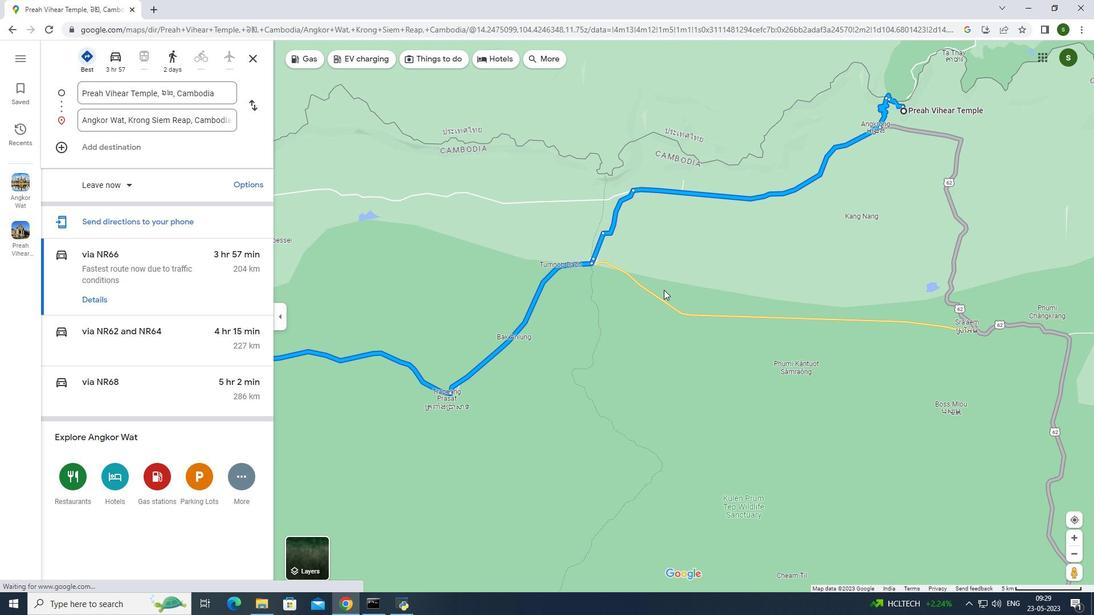 
Action: Mouse pressed left at (664, 290)
Screenshot: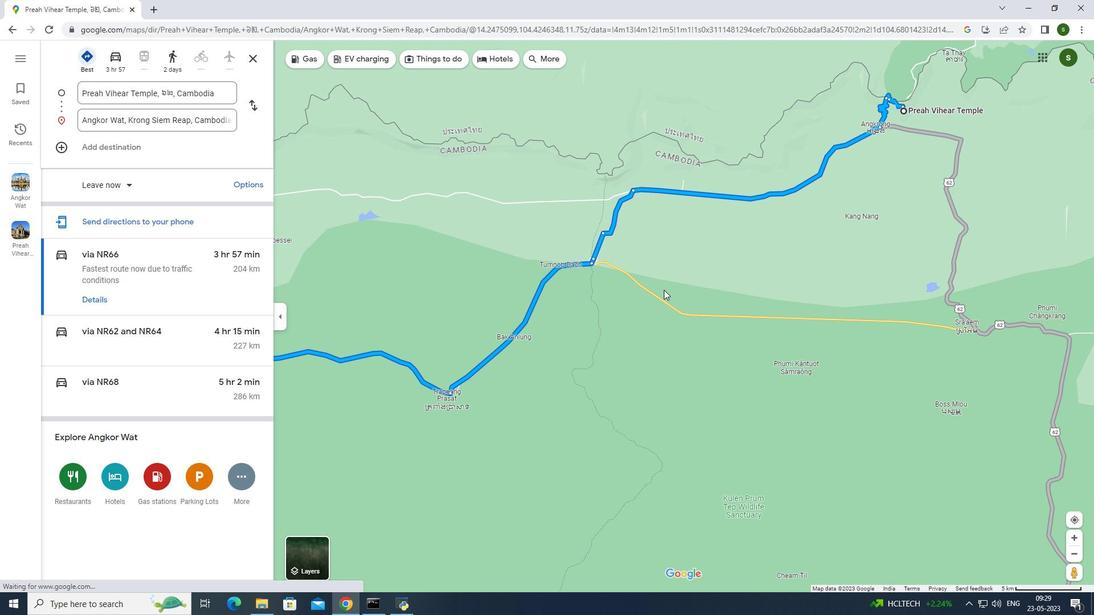 
Action: Mouse moved to (570, 262)
Screenshot: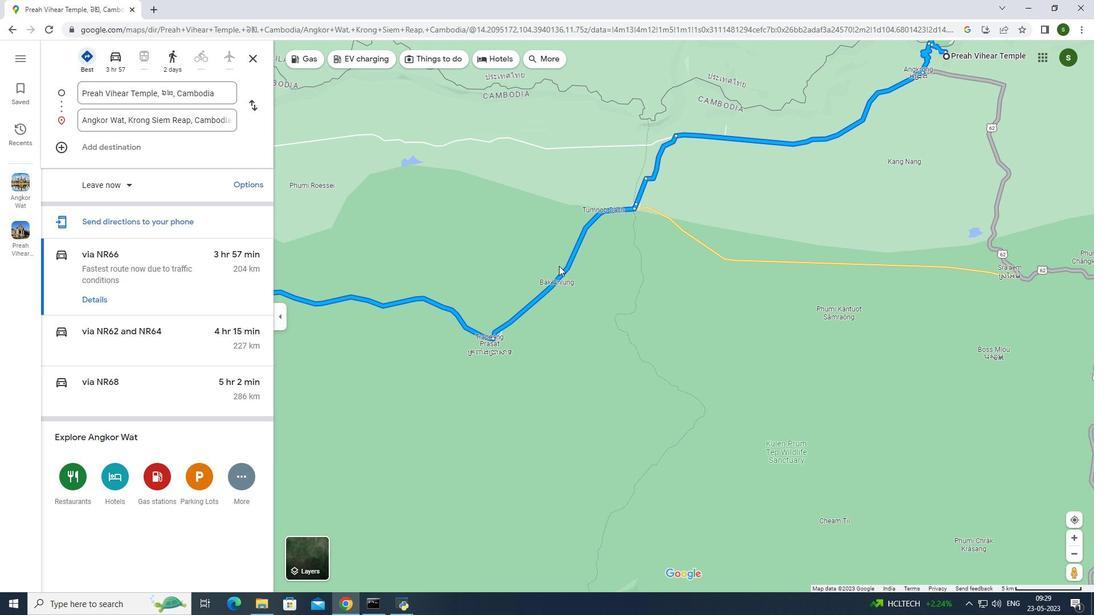 
Action: Mouse pressed left at (570, 262)
Screenshot: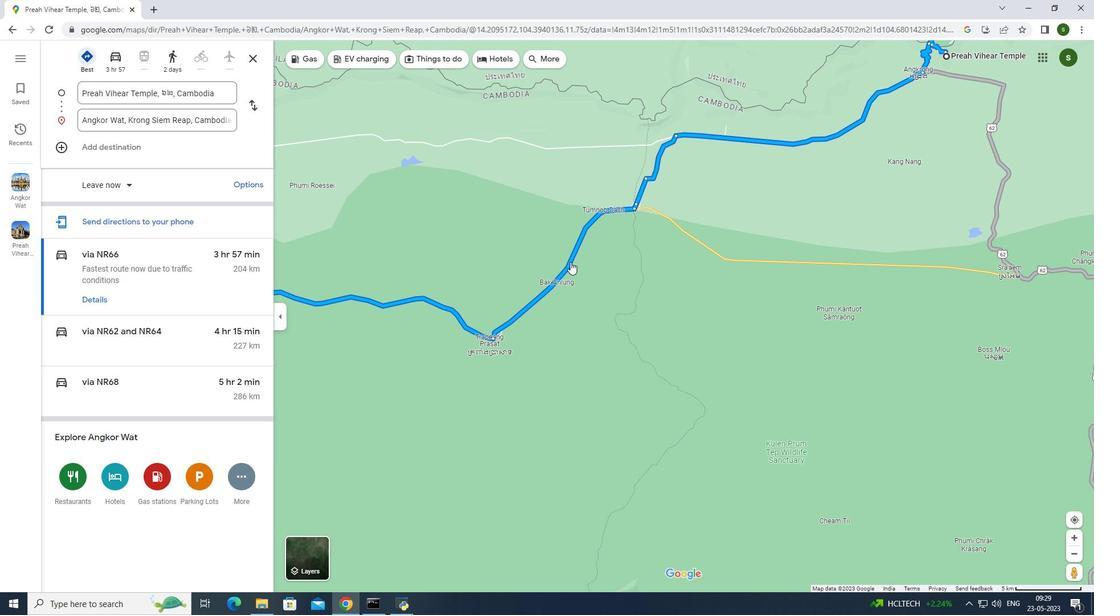 
Action: Mouse moved to (616, 237)
Screenshot: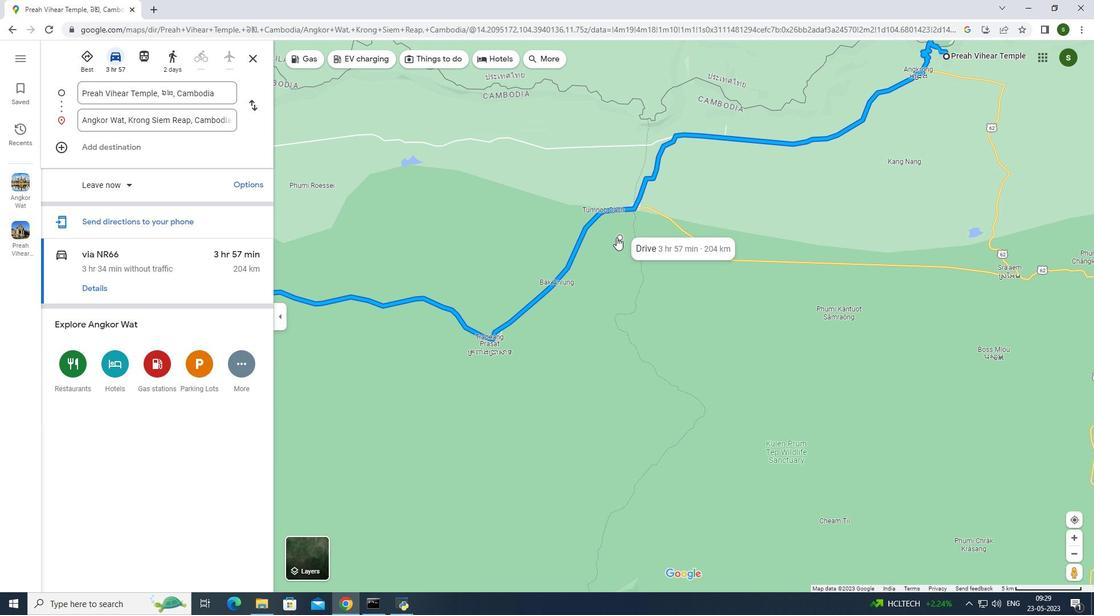 
Action: Mouse pressed left at (616, 237)
Screenshot: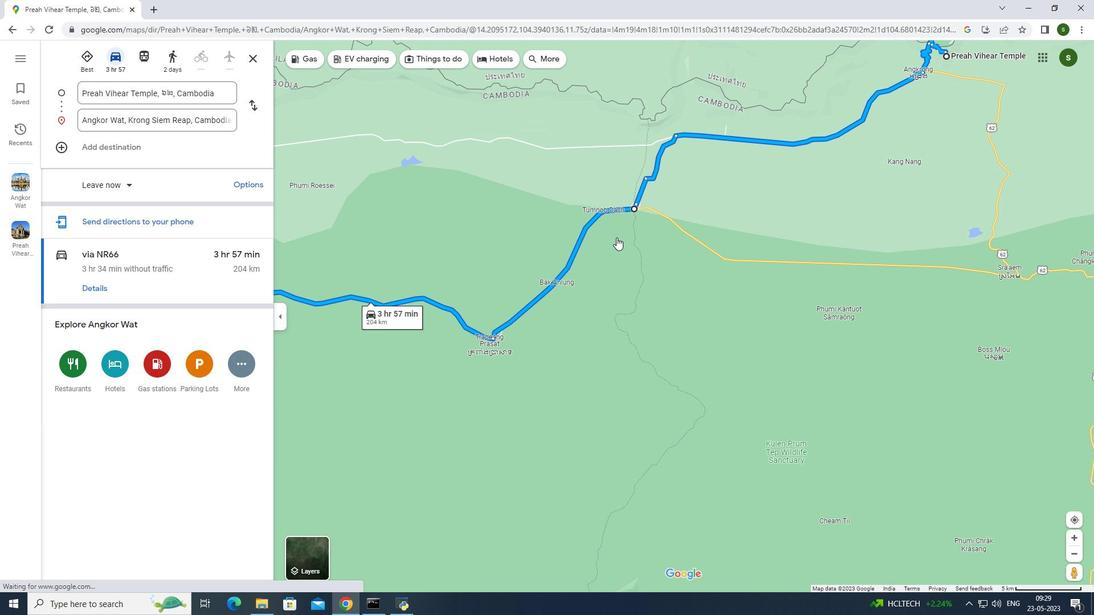 
Action: Mouse moved to (493, 363)
Screenshot: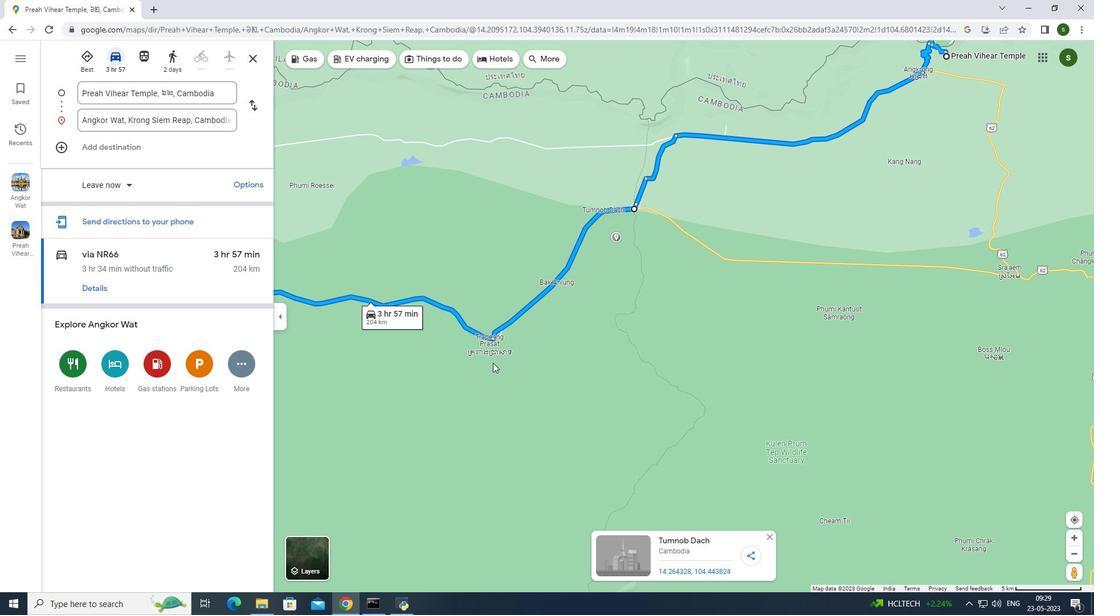 
Action: Mouse pressed left at (493, 363)
Screenshot: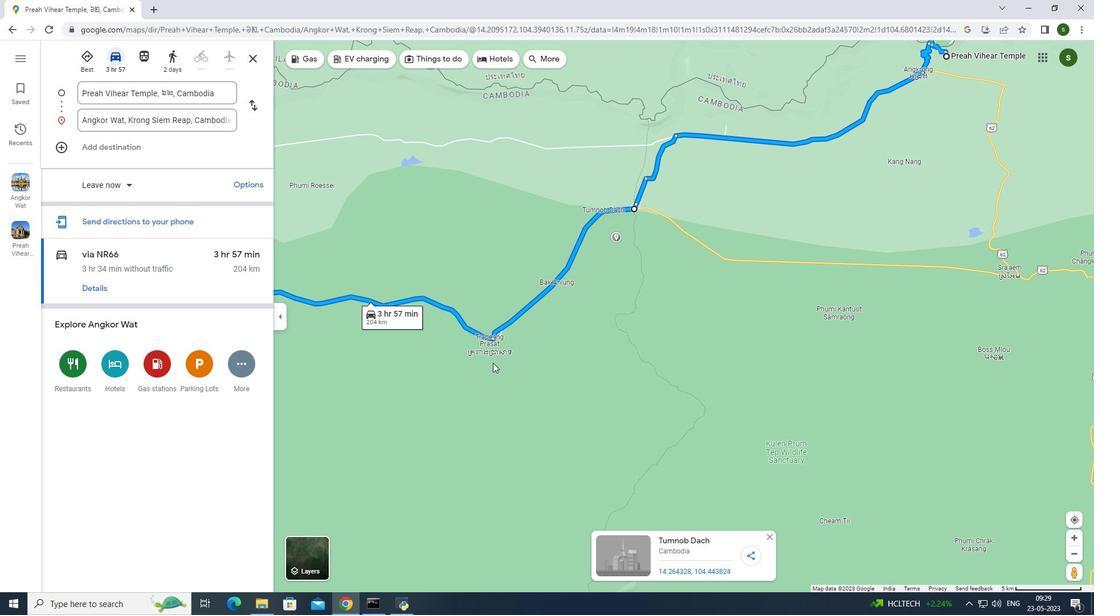 
Action: Mouse moved to (425, 345)
Screenshot: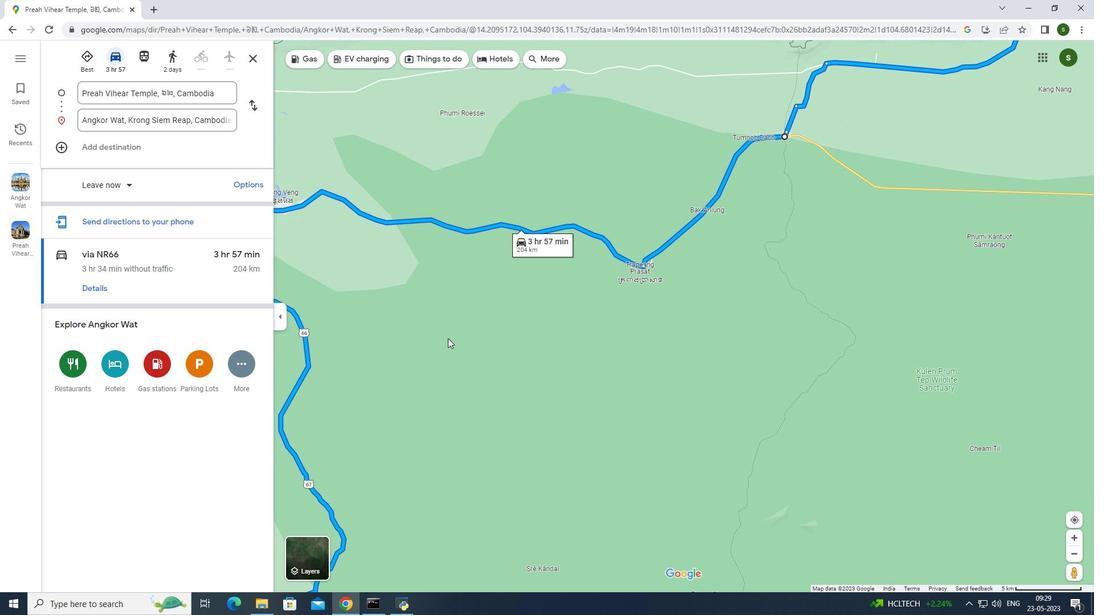 
Action: Mouse pressed left at (425, 345)
Screenshot: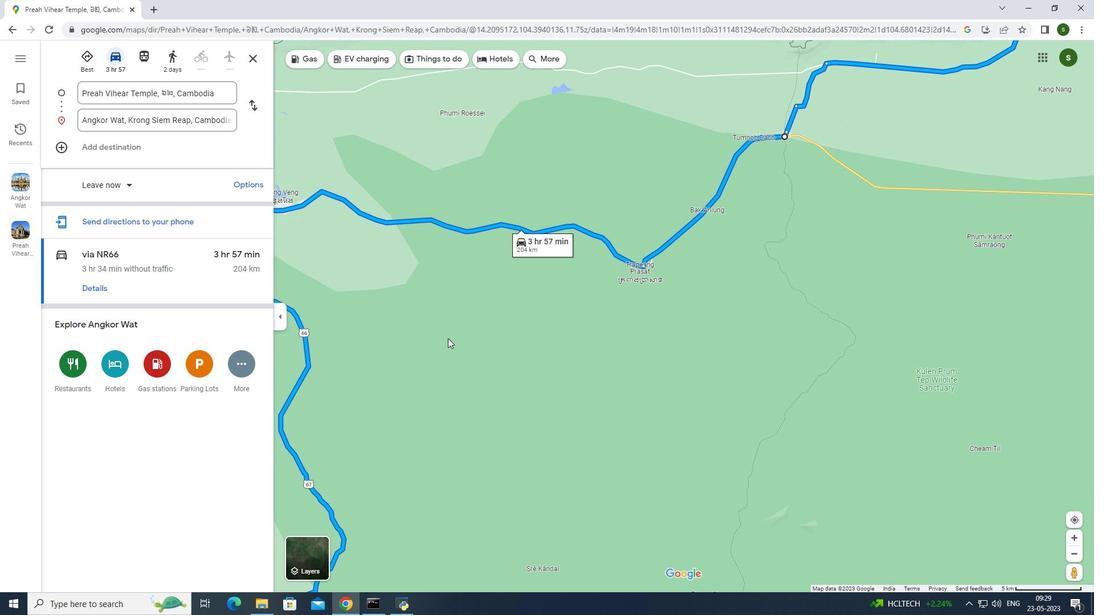 
Action: Mouse moved to (478, 324)
Screenshot: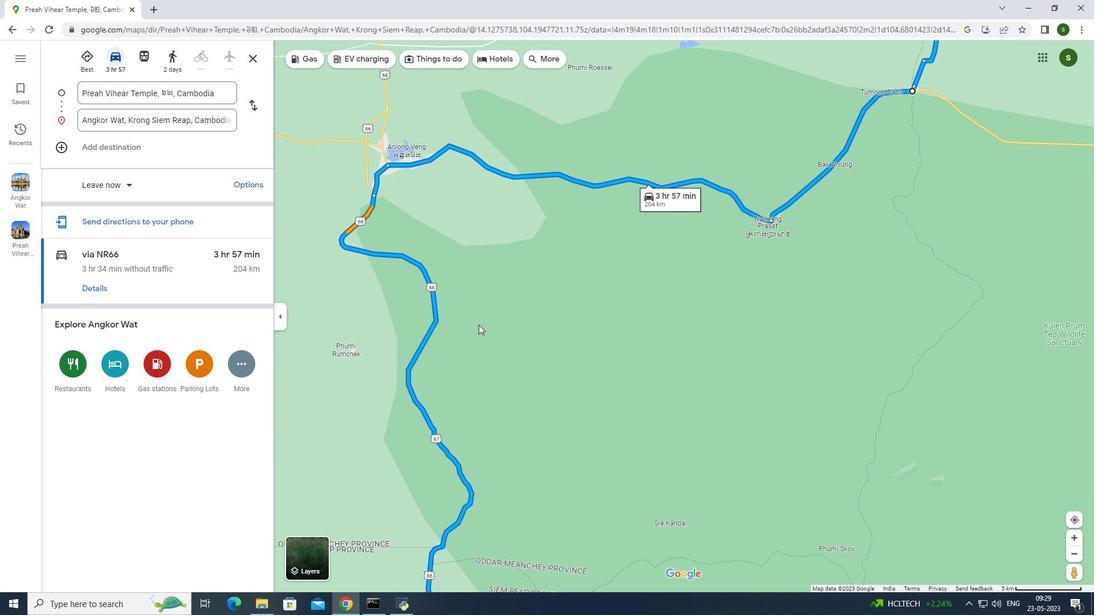 
Action: Mouse pressed left at (478, 324)
Screenshot: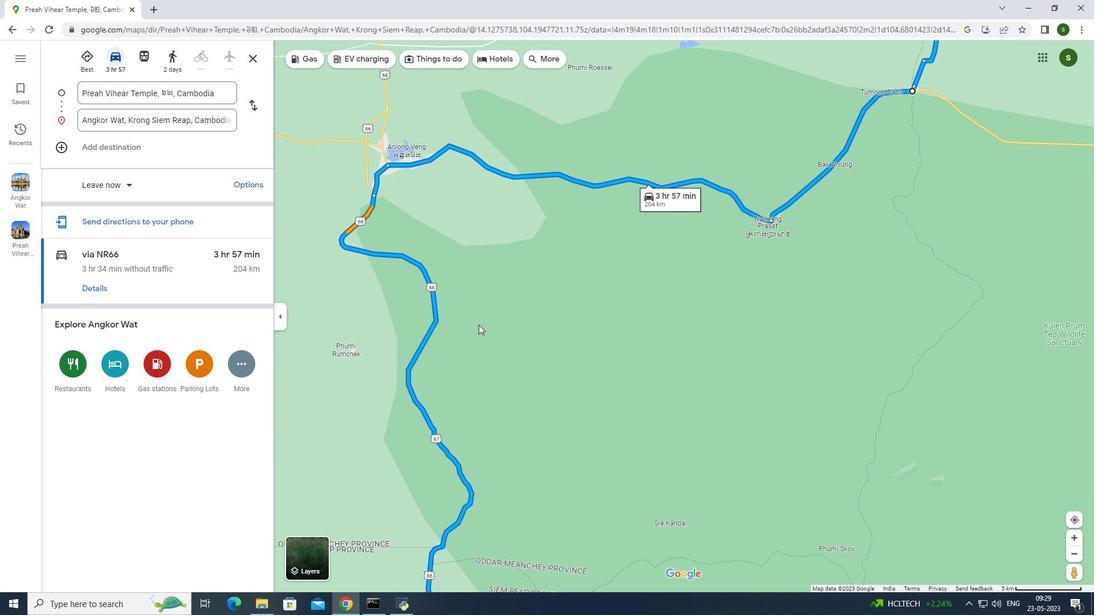 
Action: Mouse moved to (560, 361)
Screenshot: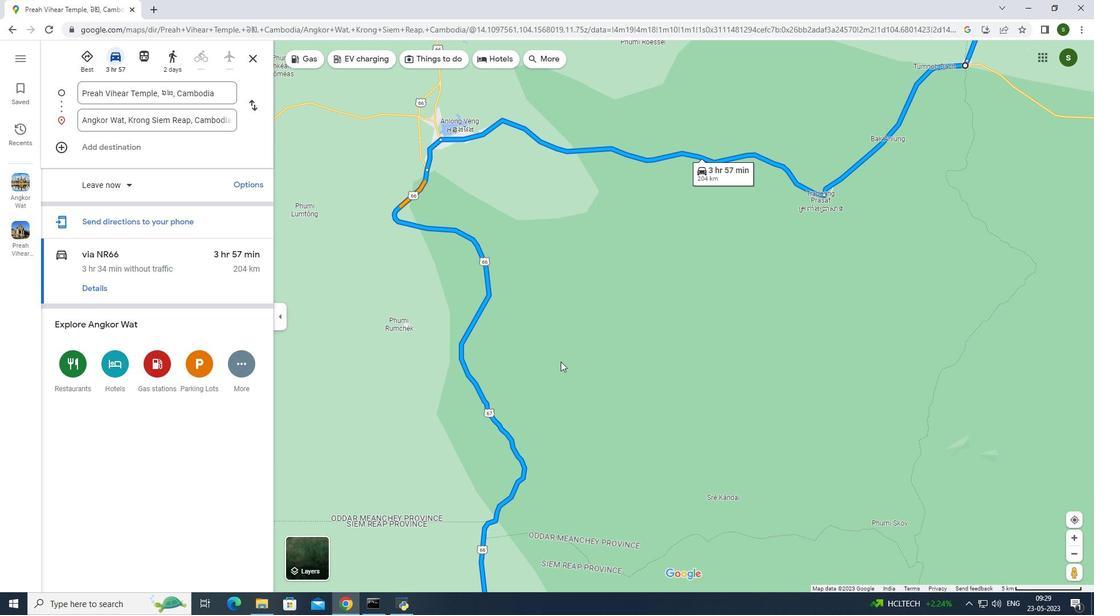 
Action: Mouse pressed left at (560, 361)
Screenshot: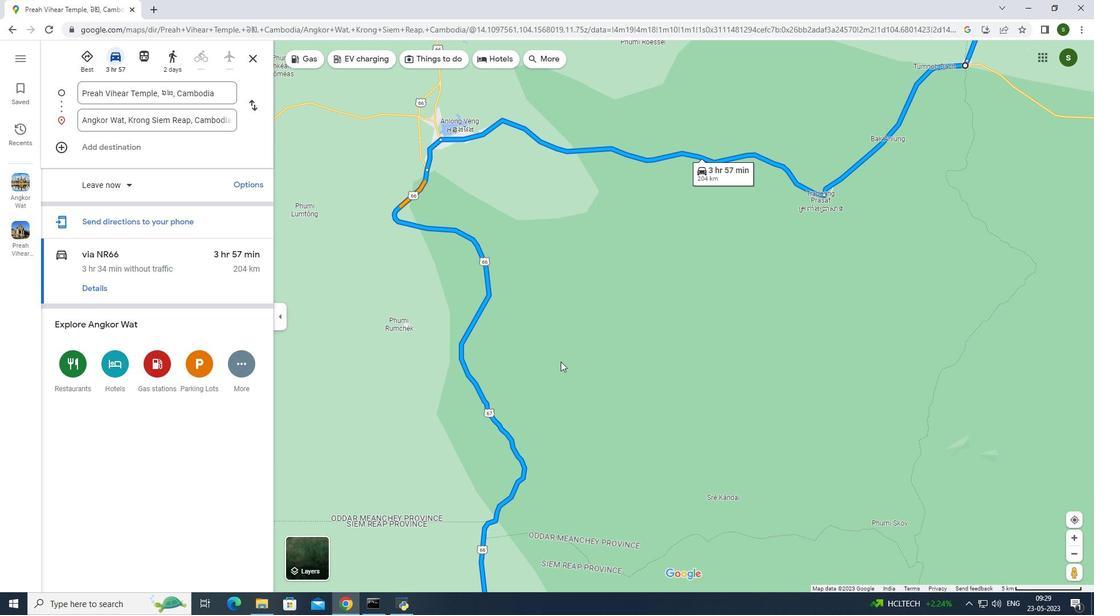 
Action: Mouse moved to (638, 449)
Screenshot: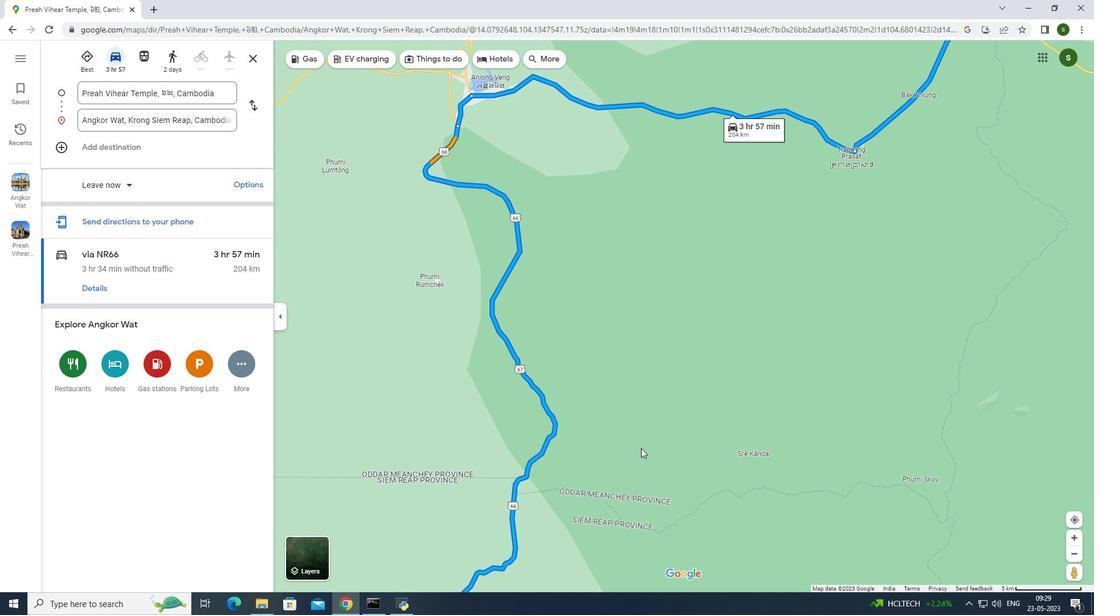 
Action: Mouse pressed left at (638, 449)
Screenshot: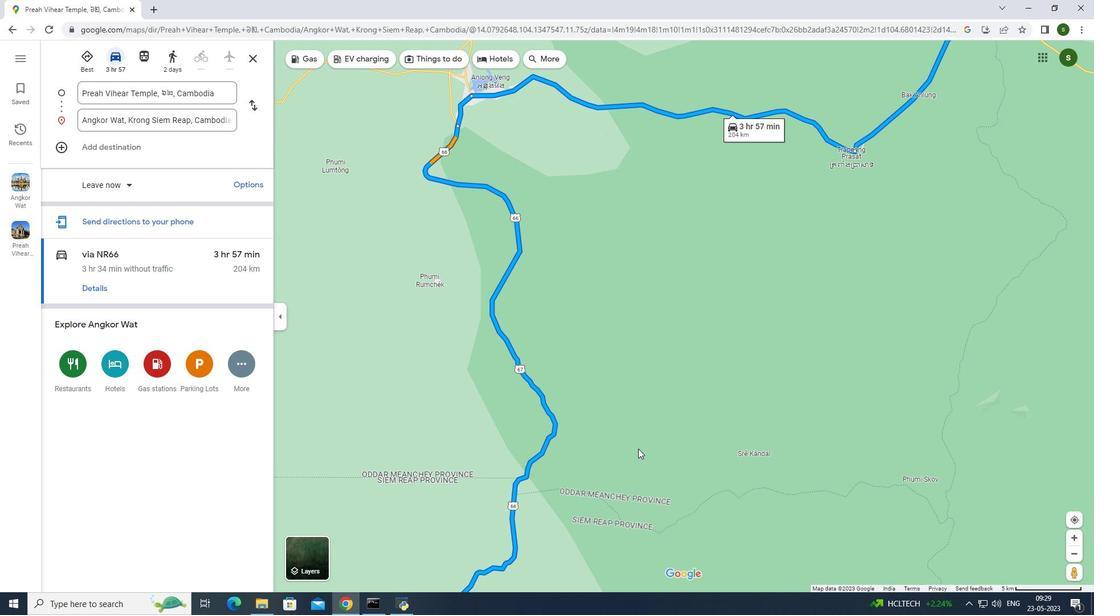 
Action: Mouse moved to (591, 523)
Screenshot: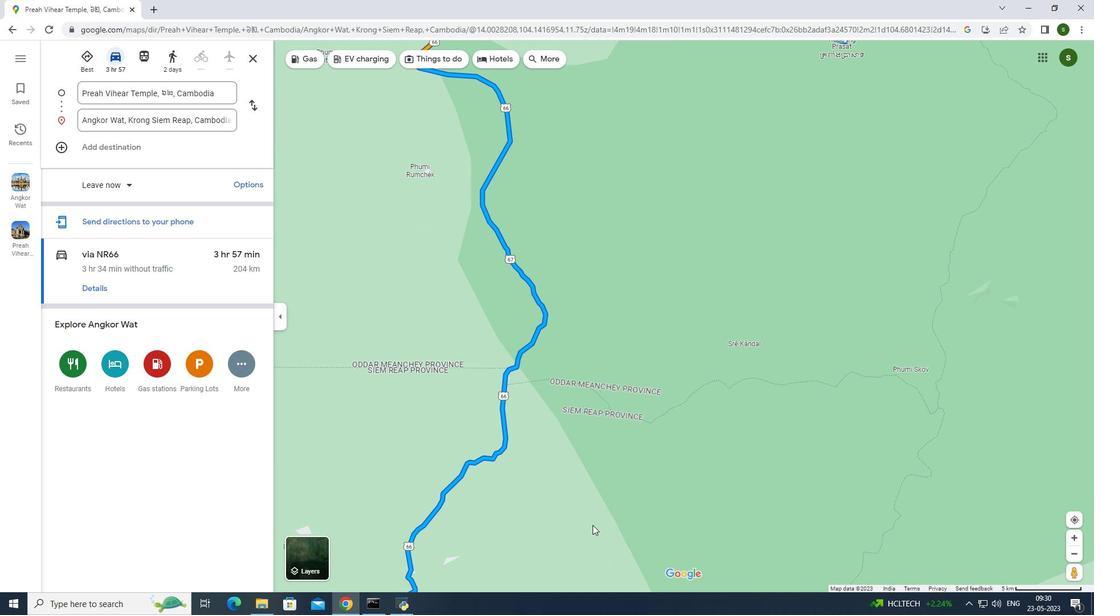 
Action: Mouse pressed left at (591, 523)
Screenshot: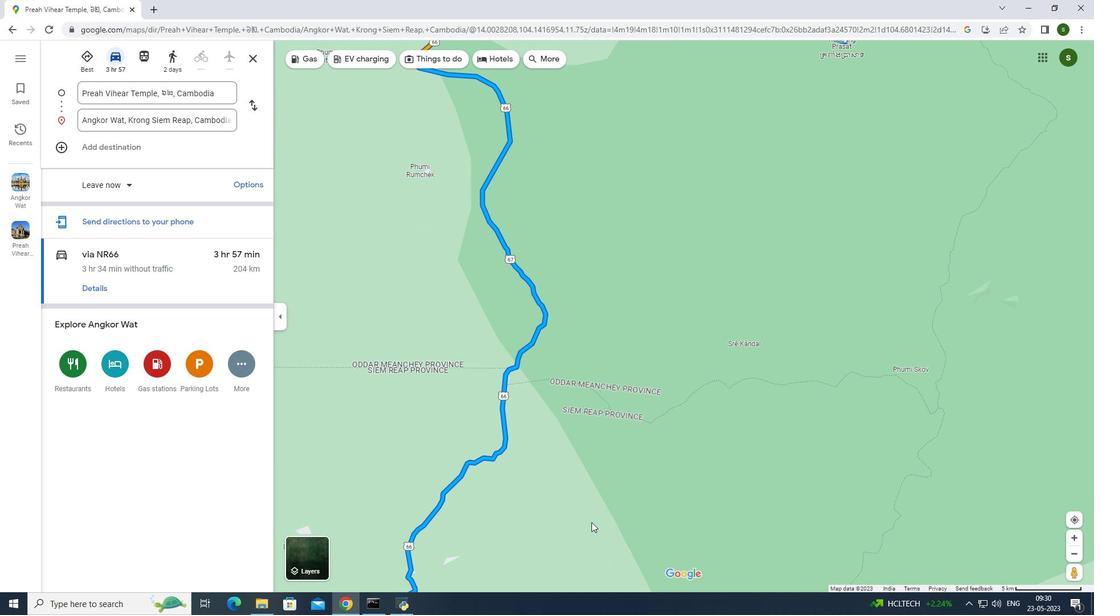 
Action: Mouse moved to (544, 449)
Screenshot: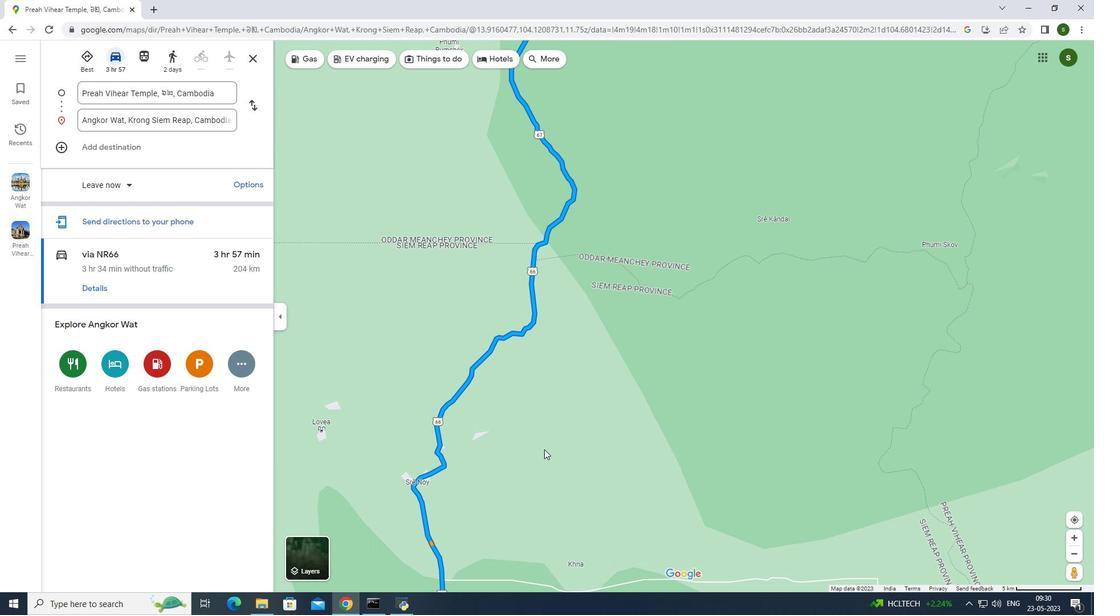 
Action: Mouse pressed left at (544, 449)
Screenshot: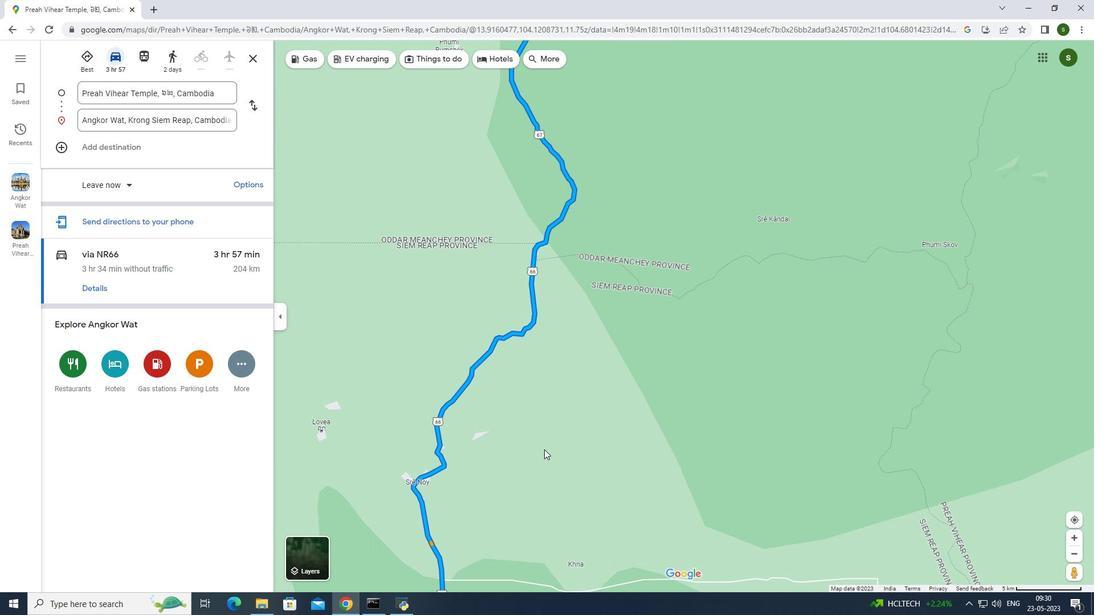 
Action: Mouse moved to (563, 456)
Screenshot: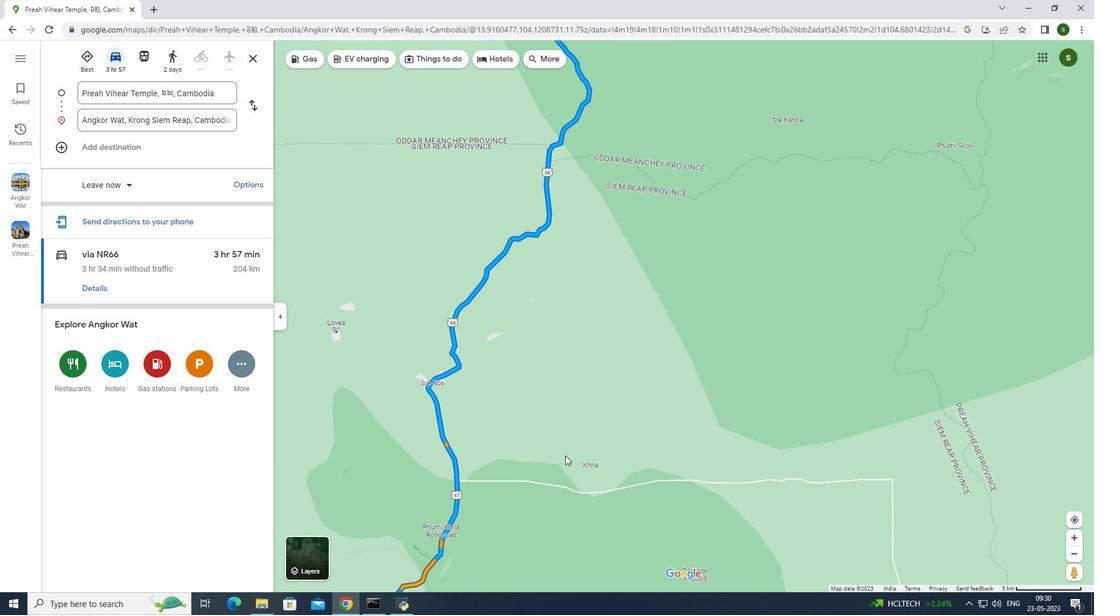 
Action: Mouse pressed left at (563, 456)
Screenshot: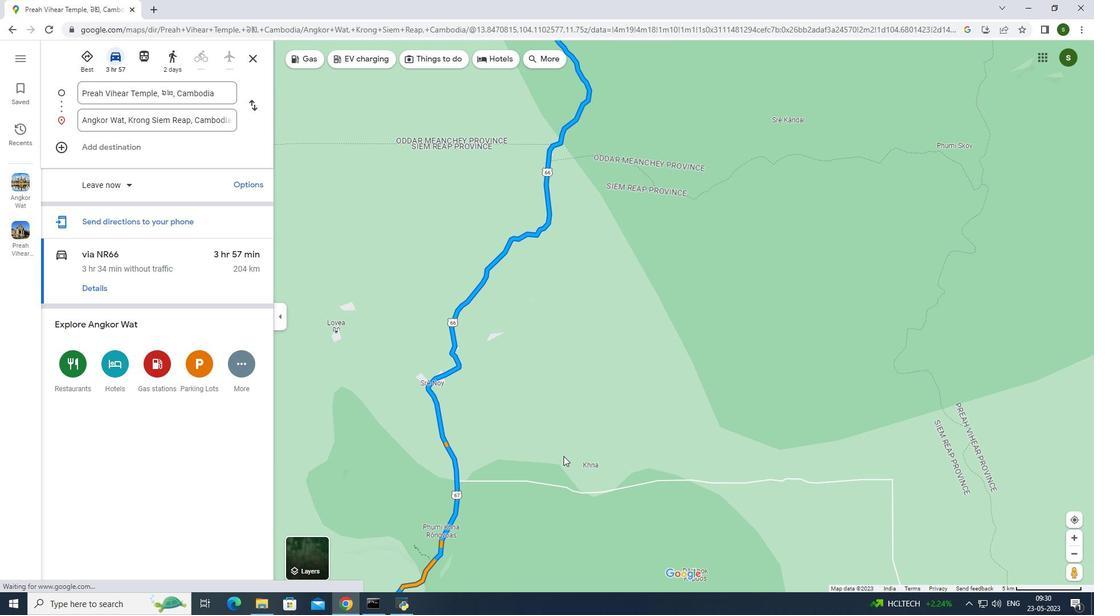 
Action: Mouse moved to (569, 408)
Screenshot: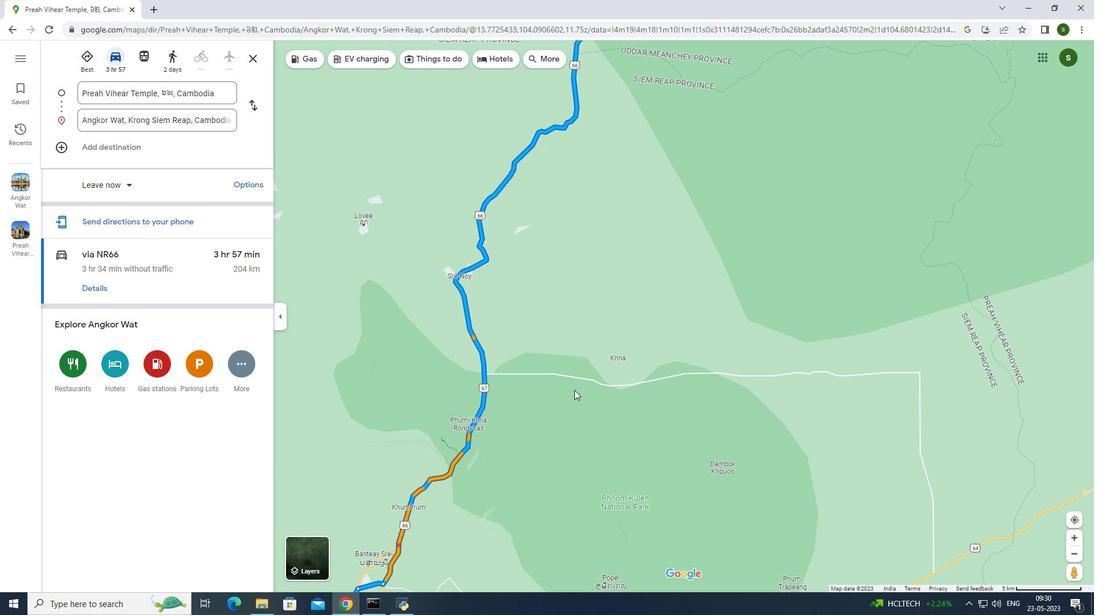 
Action: Mouse pressed left at (569, 408)
Screenshot: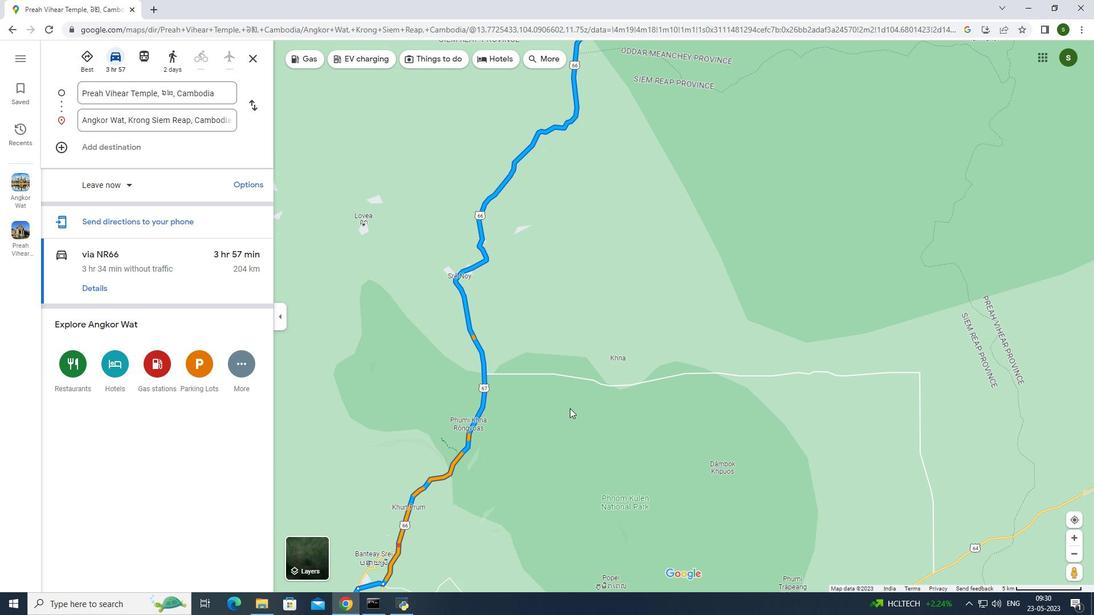 
Action: Mouse moved to (515, 453)
Screenshot: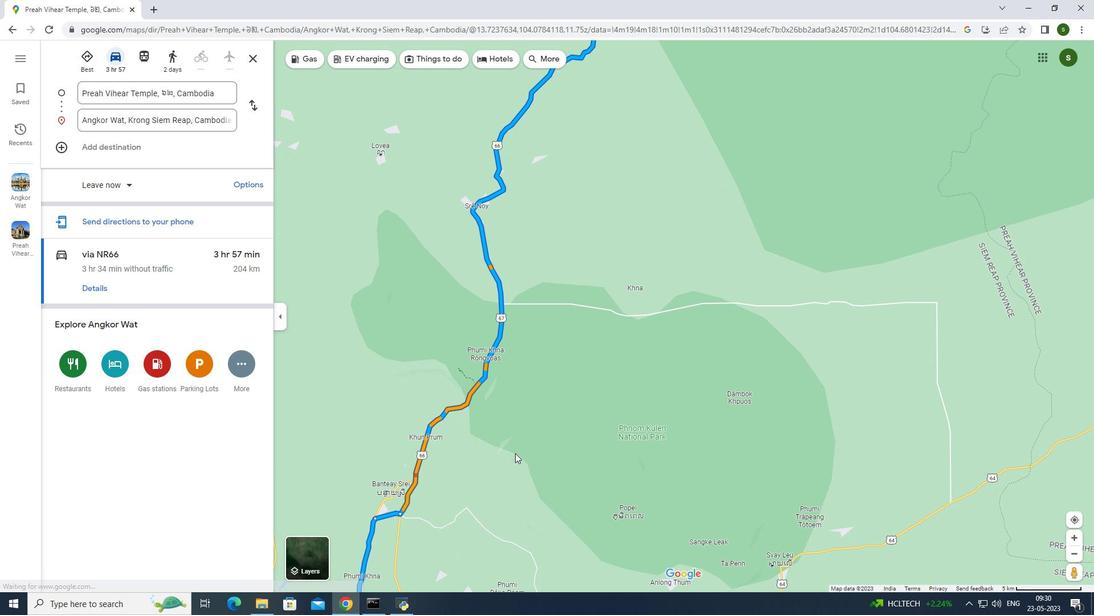 
Action: Mouse pressed left at (515, 453)
Screenshot: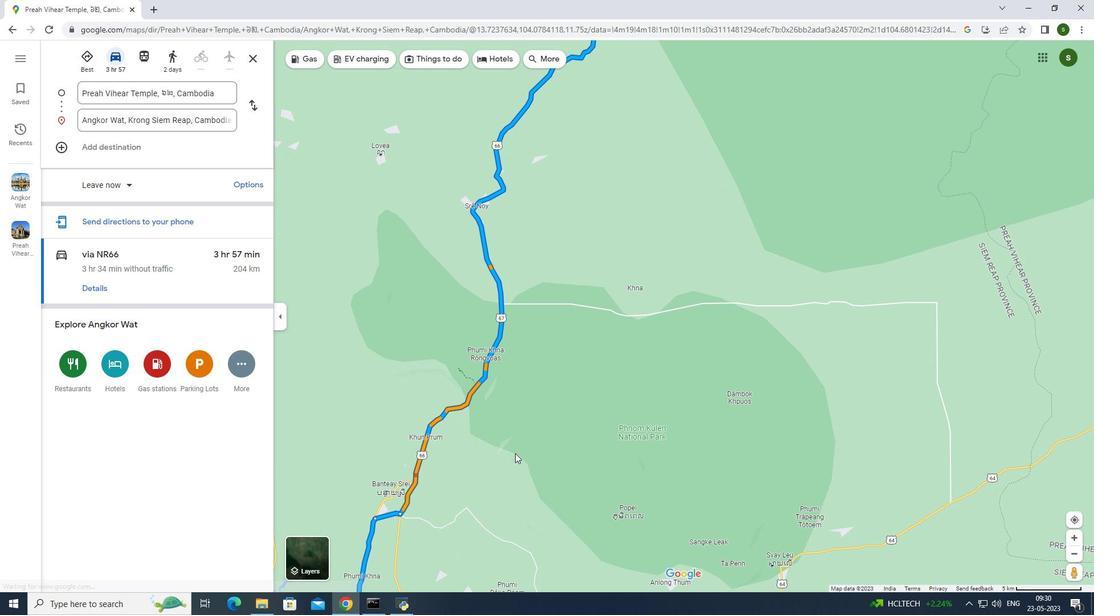 
Action: Mouse moved to (515, 463)
Screenshot: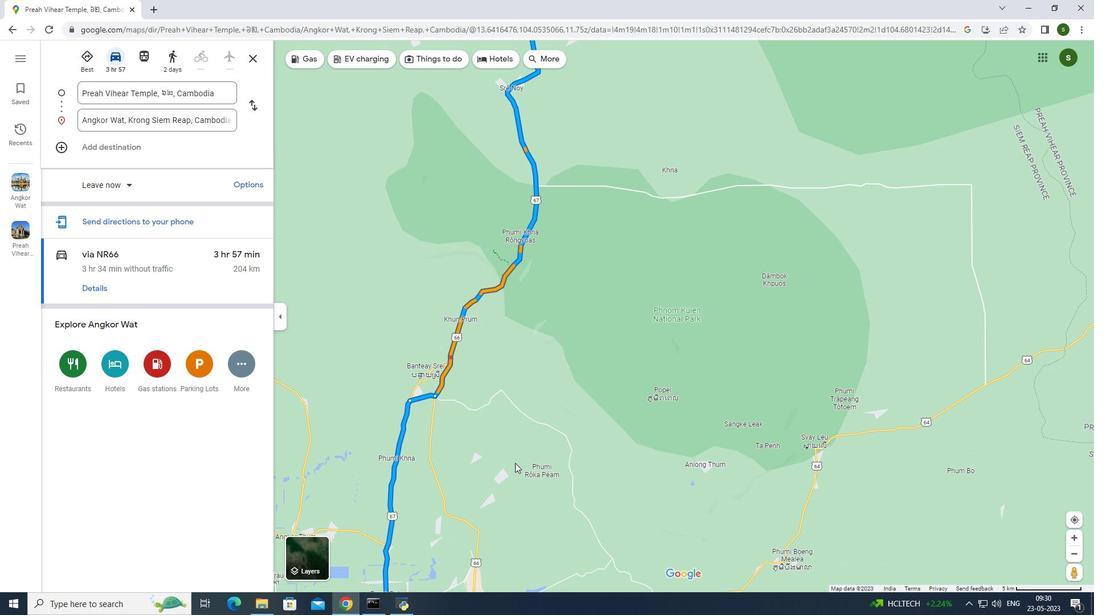 
Action: Mouse pressed left at (515, 463)
Screenshot: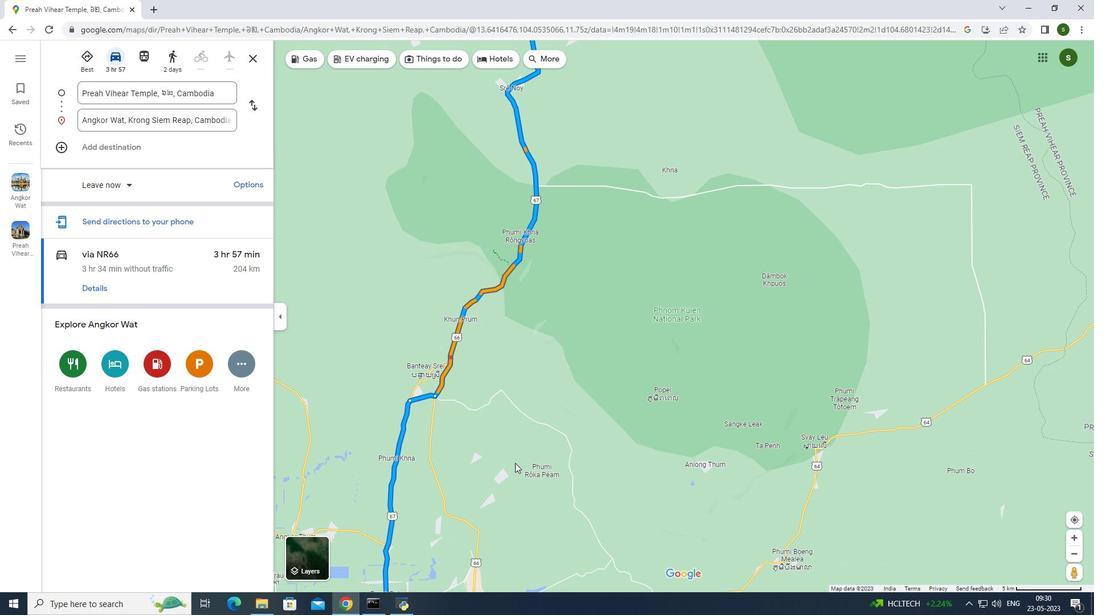 
Action: Mouse moved to (490, 455)
Screenshot: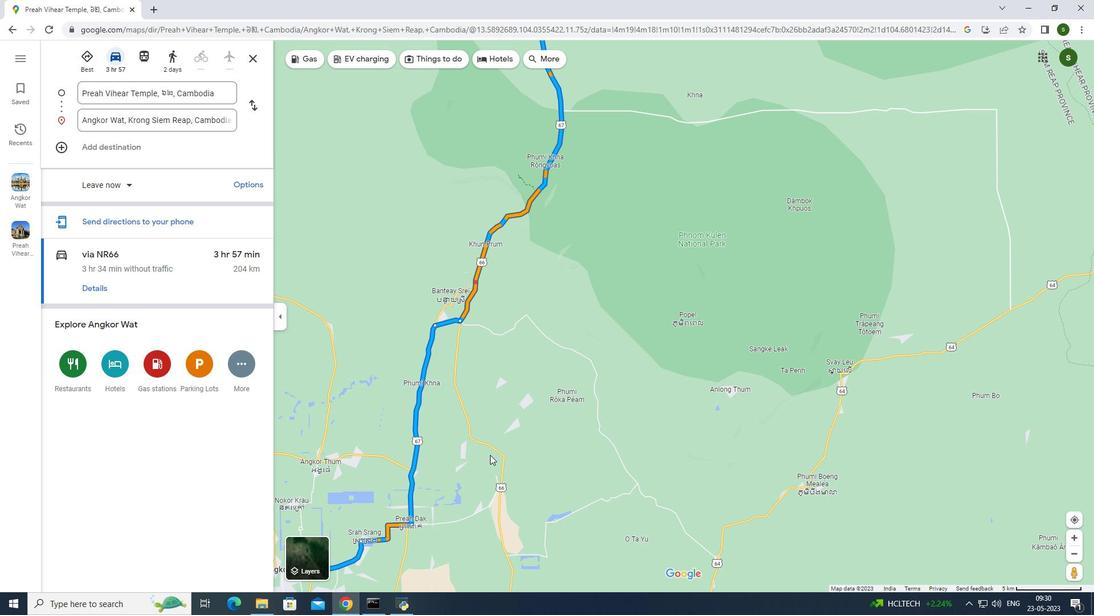 
Action: Mouse pressed left at (490, 455)
Screenshot: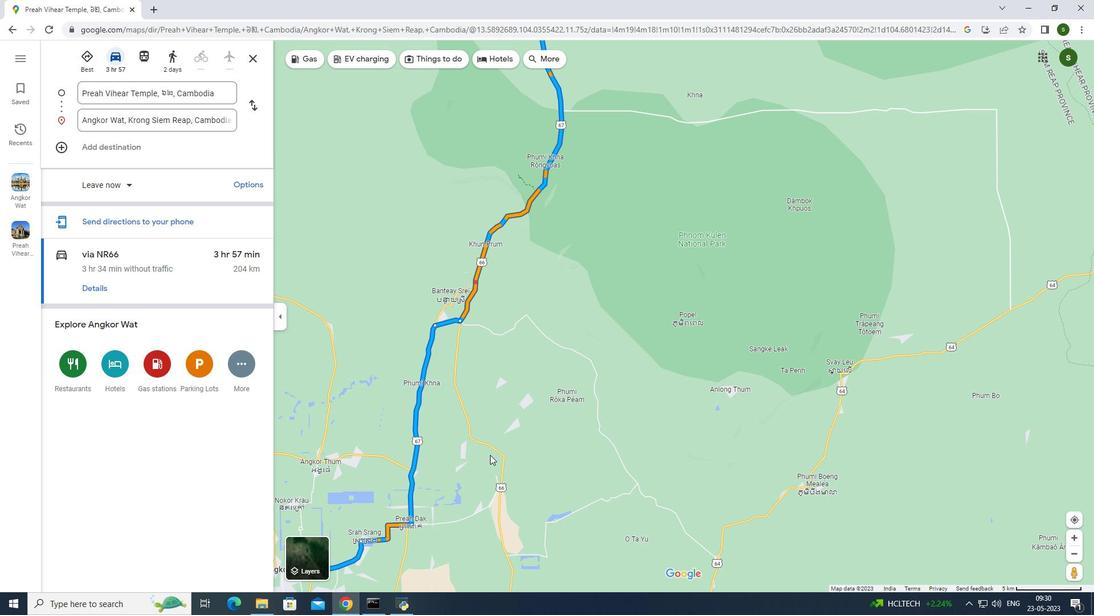 
Action: Mouse moved to (531, 375)
Screenshot: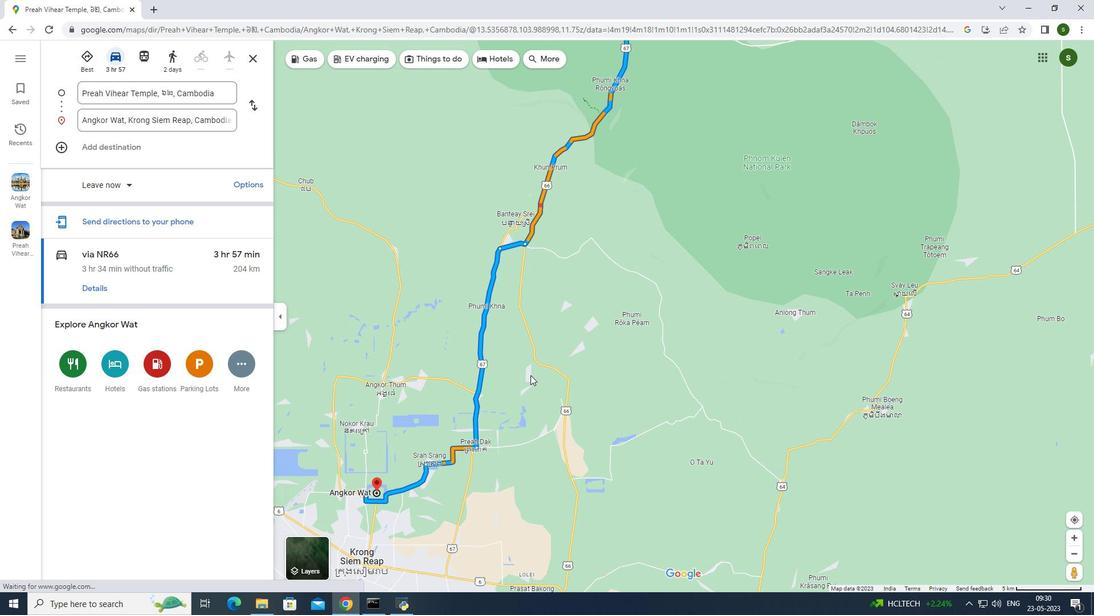 
Action: Mouse pressed left at (531, 375)
Screenshot: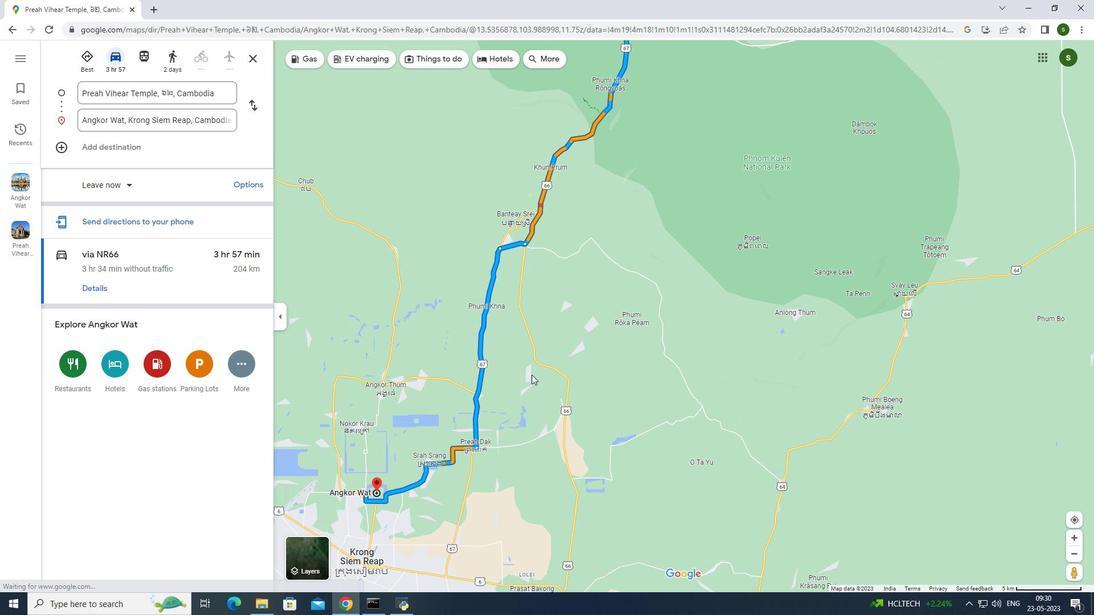 
Action: Mouse moved to (83, 59)
Screenshot: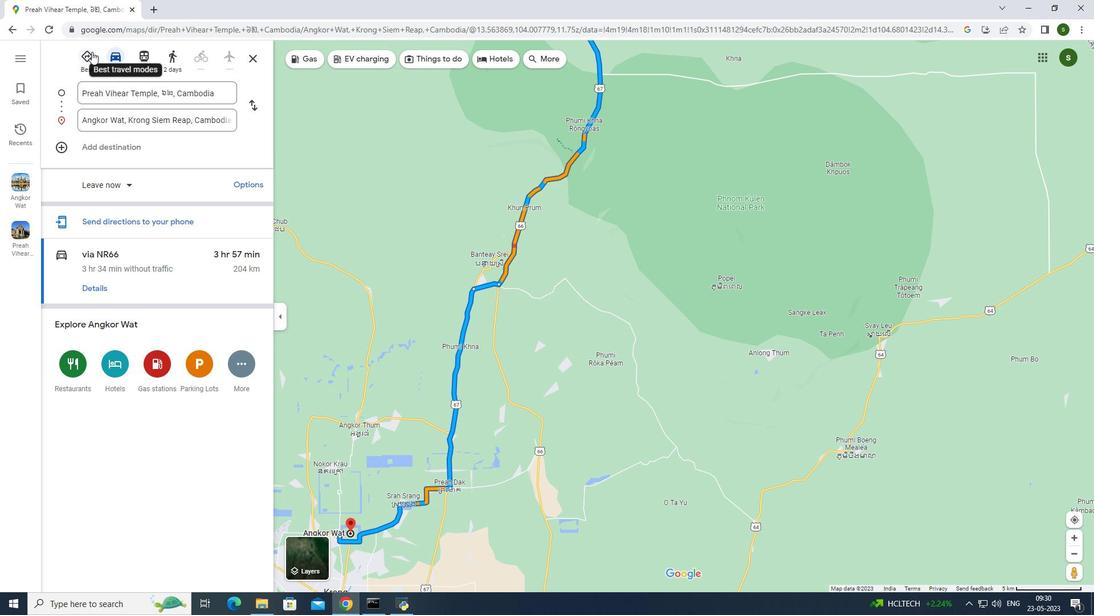 
Action: Mouse pressed left at (83, 59)
Screenshot: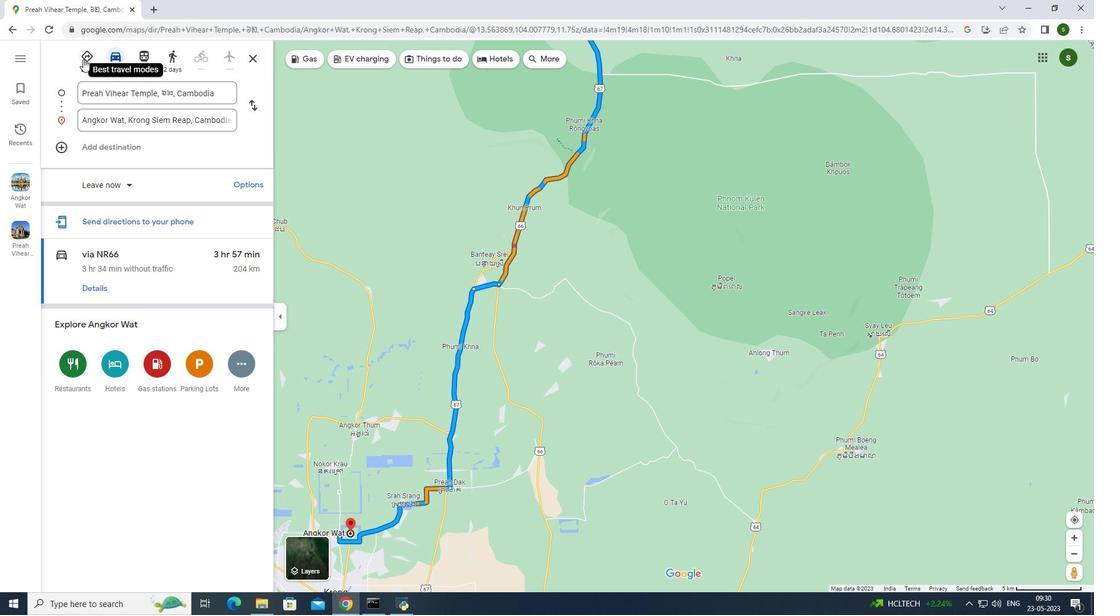 
Action: Mouse moved to (574, 253)
Screenshot: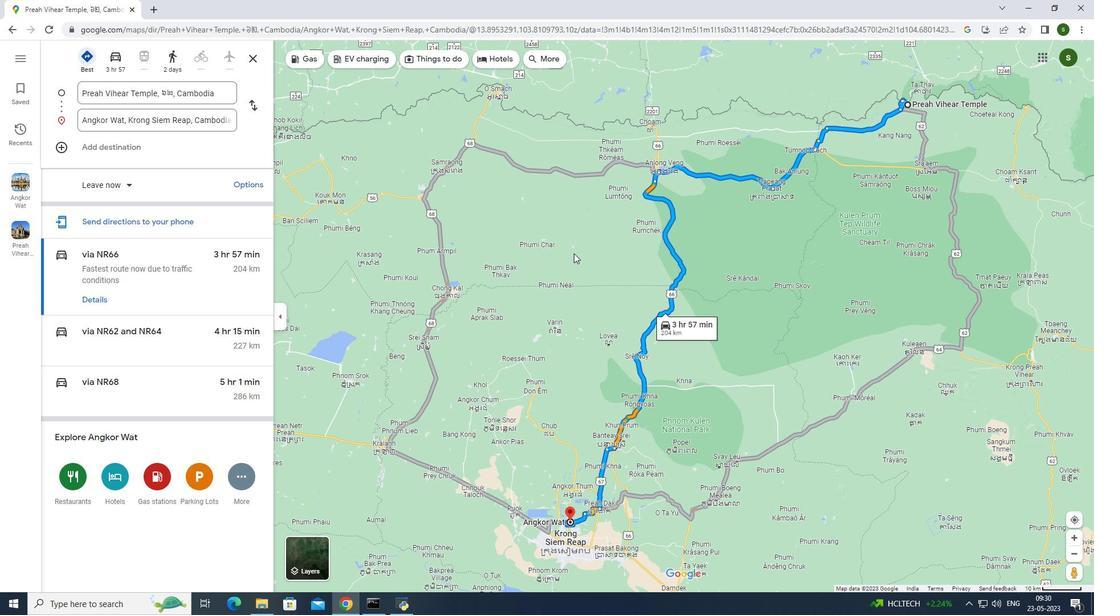 
